 Task: Create new invoice with Date Opened :15-Apr-23, Select Customer: Nothing Bundt Cakes, Terms: Payment Term 1. Make invoice entry for item-1 with Date: 15-Apr-23, Description: Rexall Elastic Wrist Support, Action: Material, Income Account: Income:Sales, Quantity: 2, Unit Price: 15.5, Discount $: 0.6. Make entry for item-2 with Date: 15-Apr-23, Description: Lays Simply Potato Chips Thick Cut Sea Salted (8.5 oz), Action: Material, Income Account: Income:Sales, Quantity: 1, Unit Price: 25.75, Discount $: 1.6. Make entry for item-3 with Date: 15-Apr-23, Description: Sunups Grade A Large White Eggs (12 ct)_x000D_
, Action: Material, Income Account: Income:Sales, Quantity: 1, Unit Price: 26.75, Discount $: 2.1. Write Notes: Looking forward to serving you again.. Post Invoice with Post Date: 15-Apr-23, Post to Accounts: Assets:Accounts Receivable. Pay / Process Payment with Transaction Date: 15-May-23, Amount: 79.2, Transfer Account: Checking Account. Print Invoice, display notes by going to Option, then go to Display Tab and check Invoice Notes.
Action: Mouse pressed left at (164, 28)
Screenshot: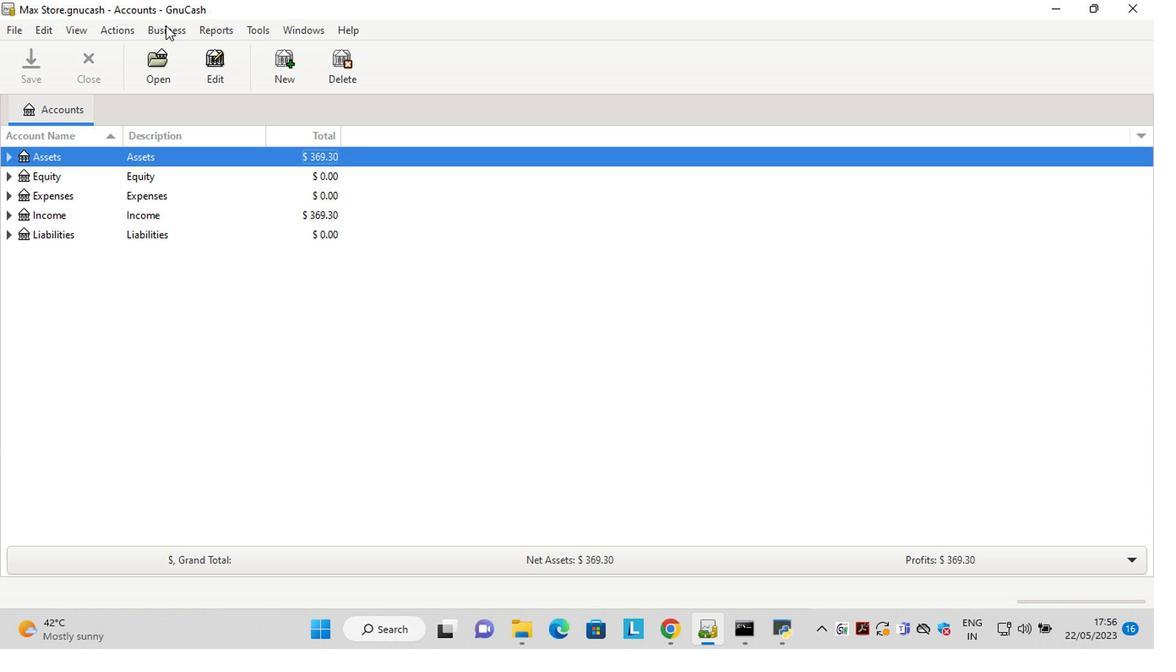 
Action: Mouse moved to (350, 118)
Screenshot: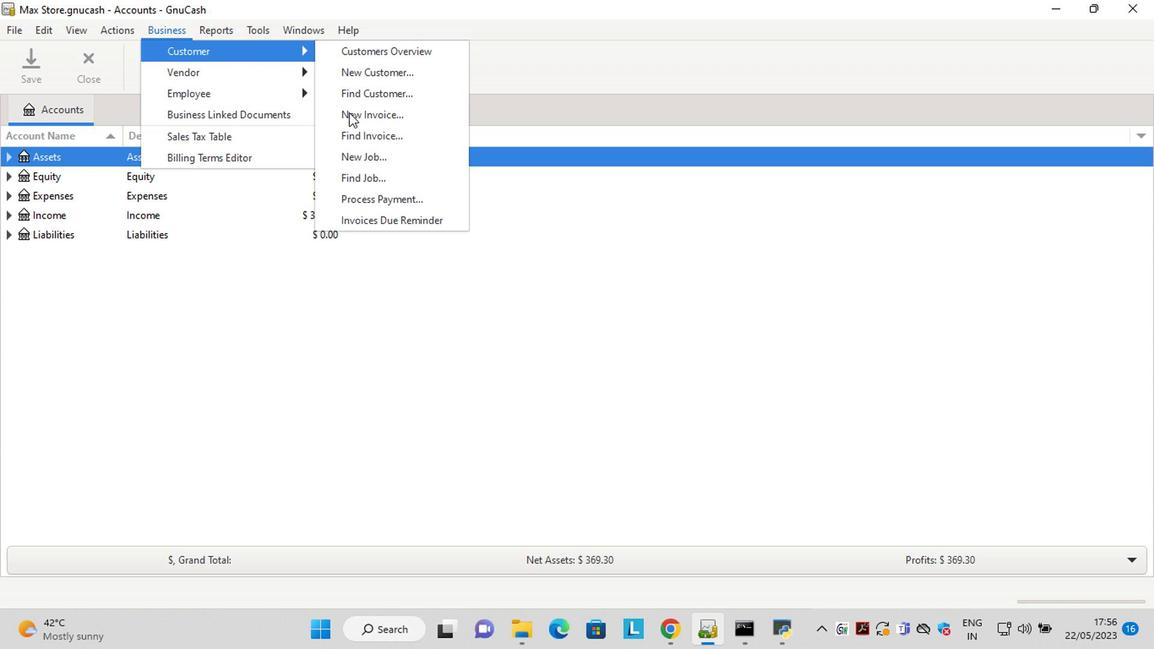 
Action: Mouse pressed left at (350, 118)
Screenshot: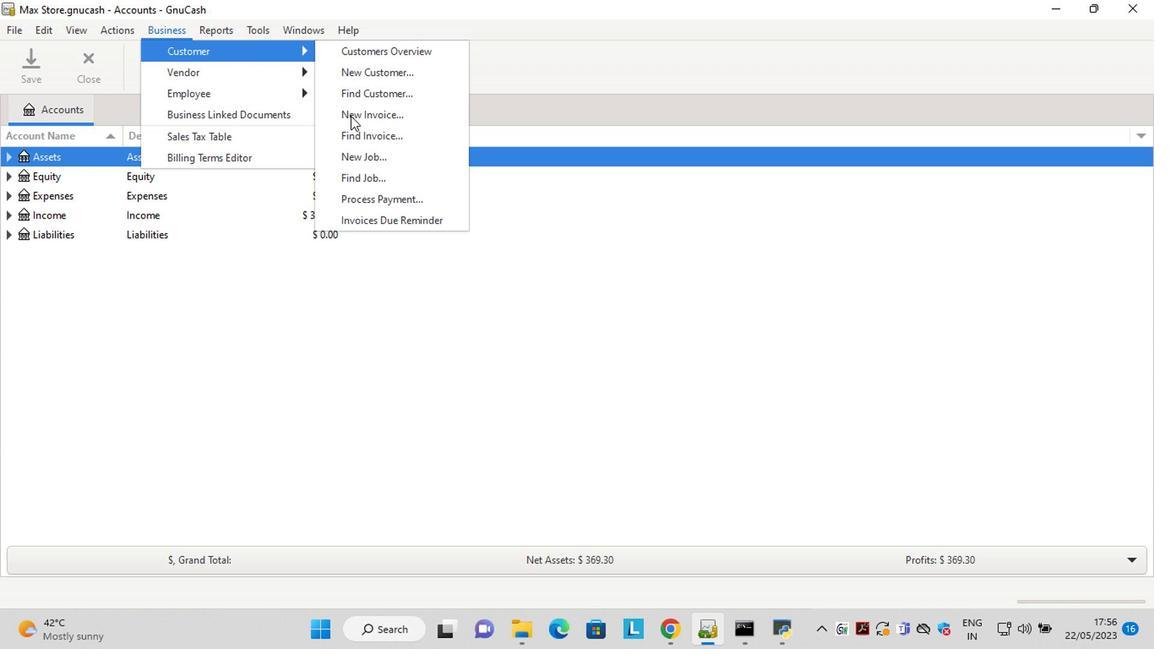 
Action: Mouse moved to (590, 255)
Screenshot: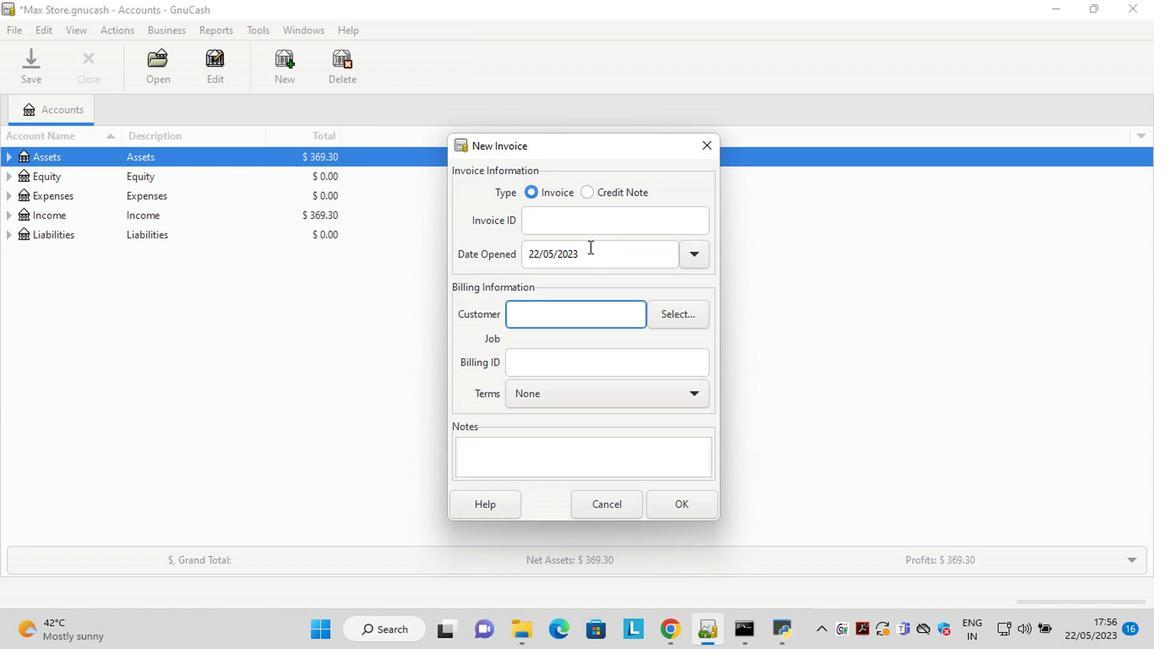 
Action: Mouse pressed left at (590, 255)
Screenshot: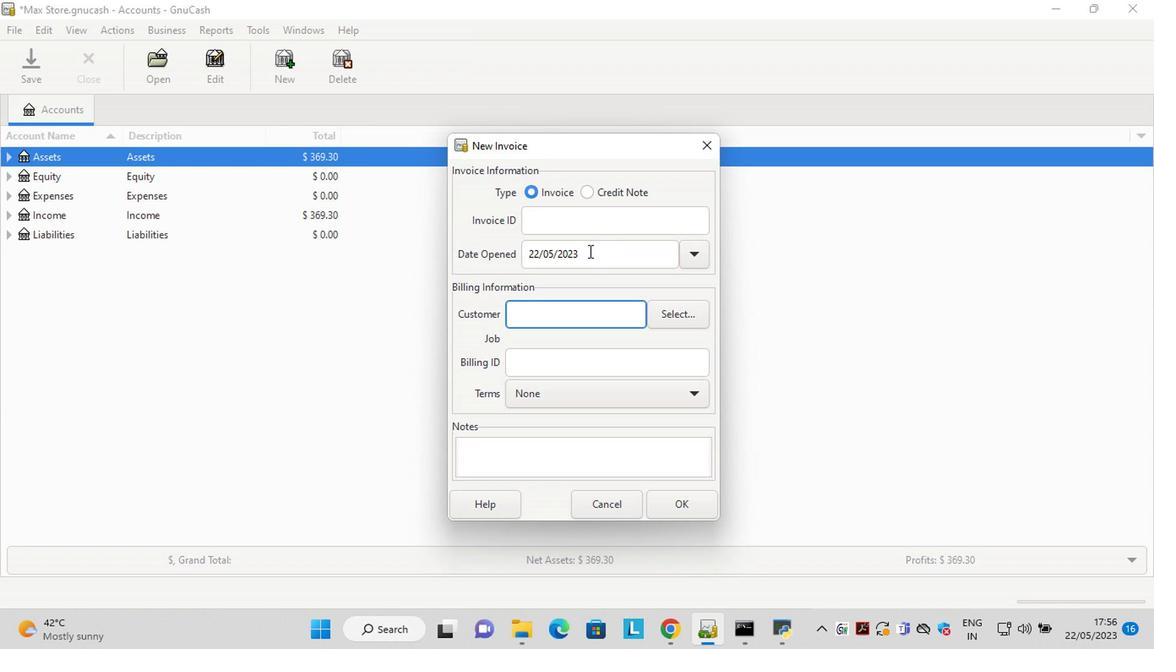 
Action: Key pressed <Key.left><Key.left><Key.left><Key.left><Key.left><Key.left><Key.left><Key.left><Key.left><Key.left><Key.left><Key.left><Key.left><Key.delete><Key.delete>15<Key.right><Key.right><Key.delete>4
Screenshot: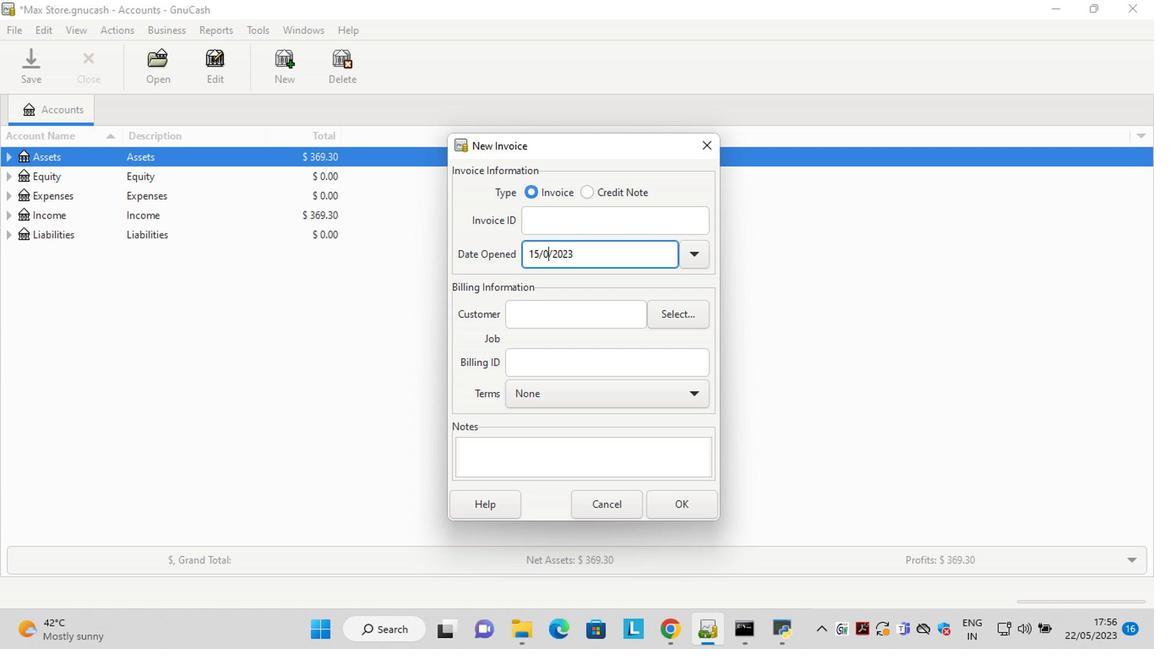 
Action: Mouse moved to (662, 306)
Screenshot: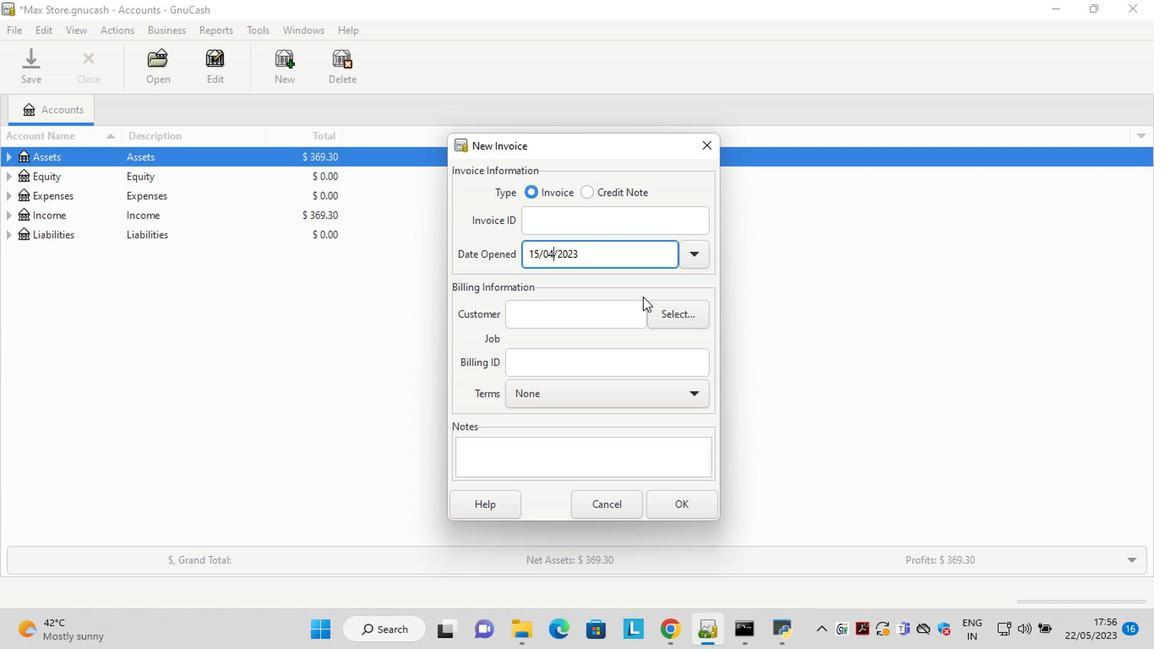 
Action: Mouse pressed left at (662, 306)
Screenshot: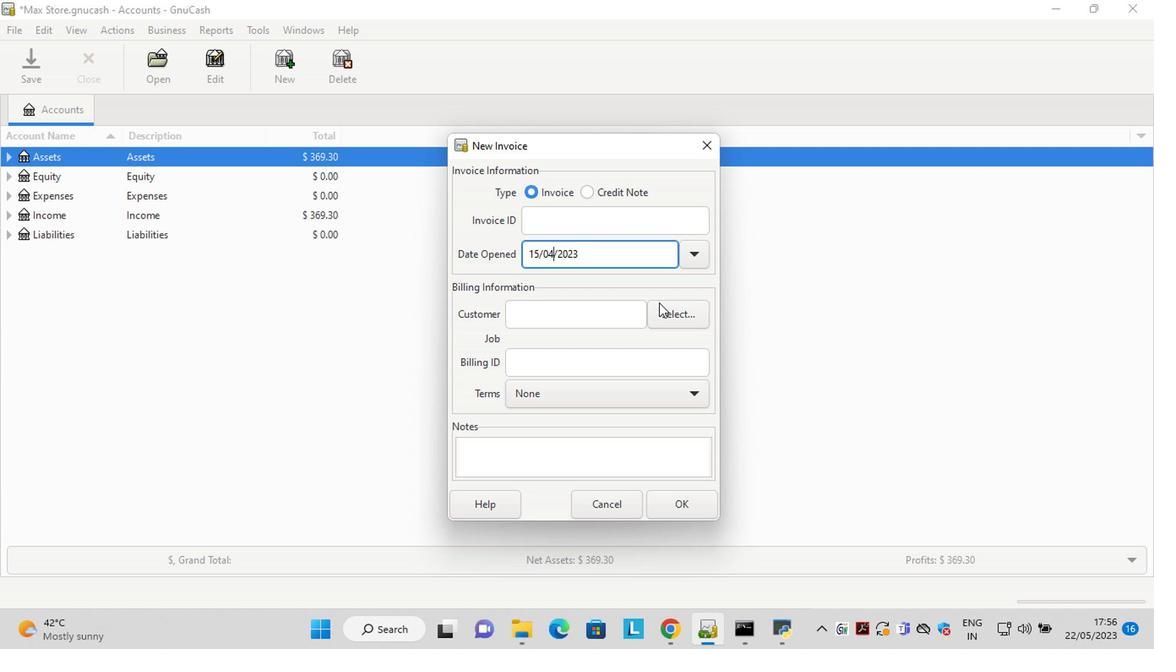 
Action: Mouse moved to (609, 296)
Screenshot: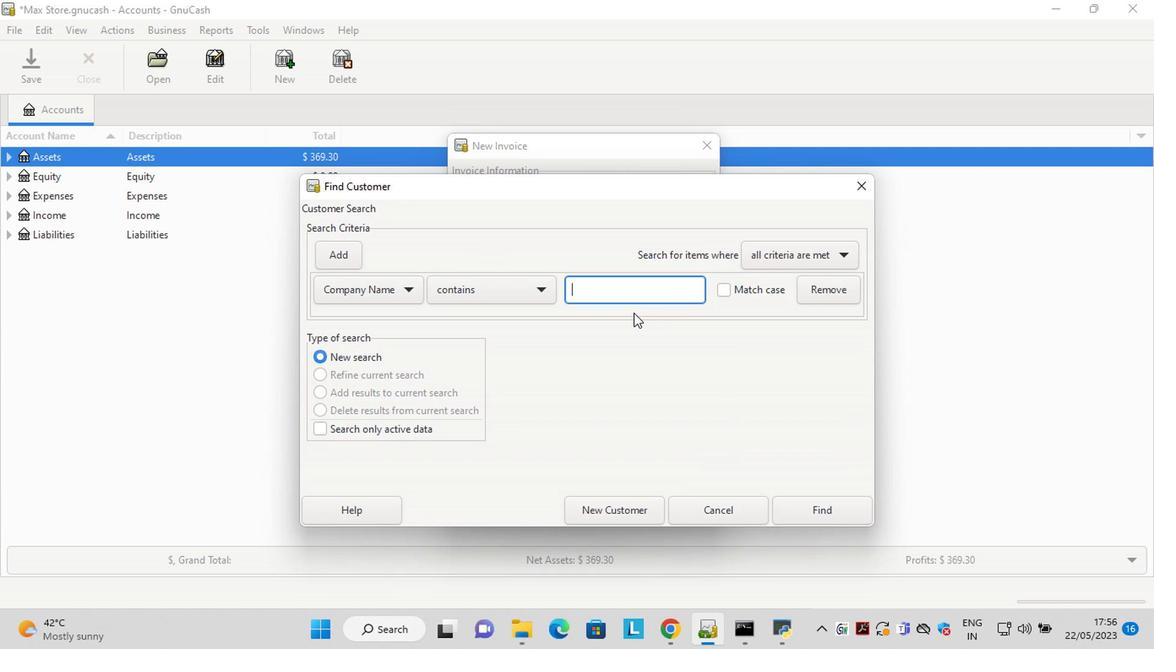 
Action: Mouse pressed left at (609, 296)
Screenshot: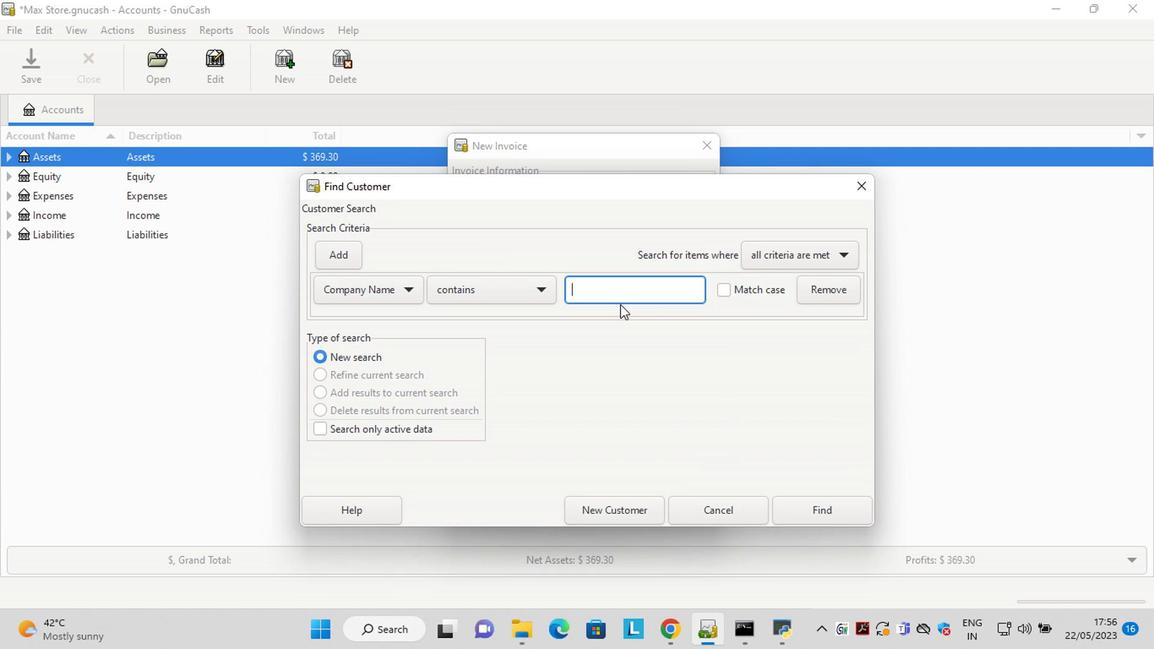 
Action: Key pressed <Key.shift>Nothing
Screenshot: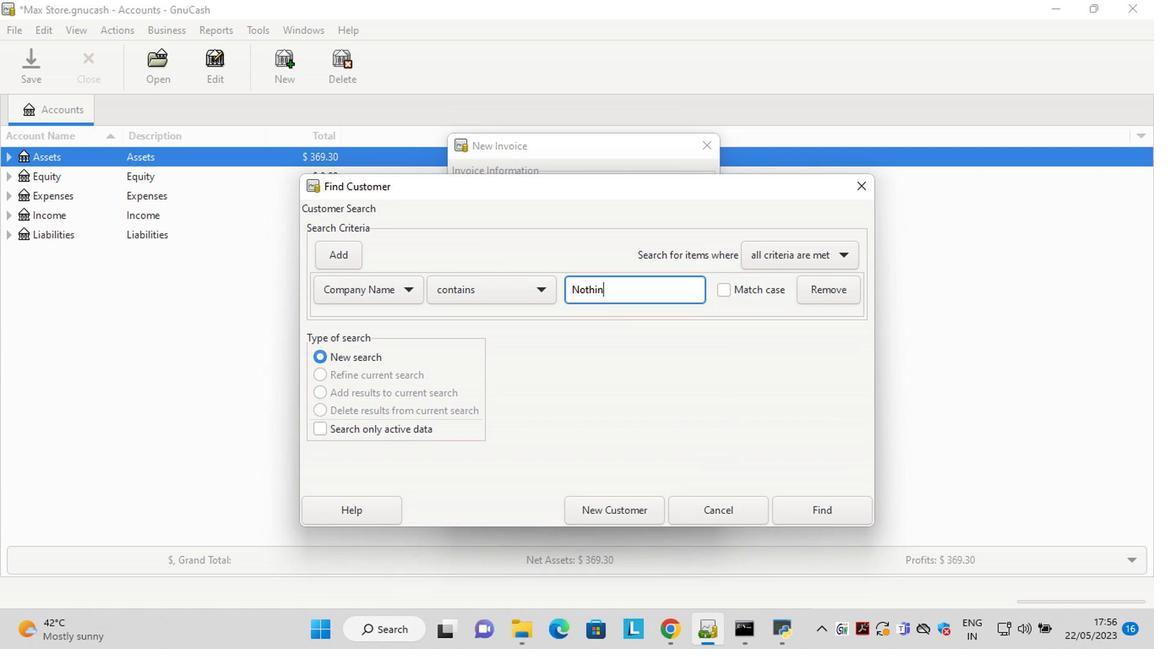 
Action: Mouse moved to (828, 514)
Screenshot: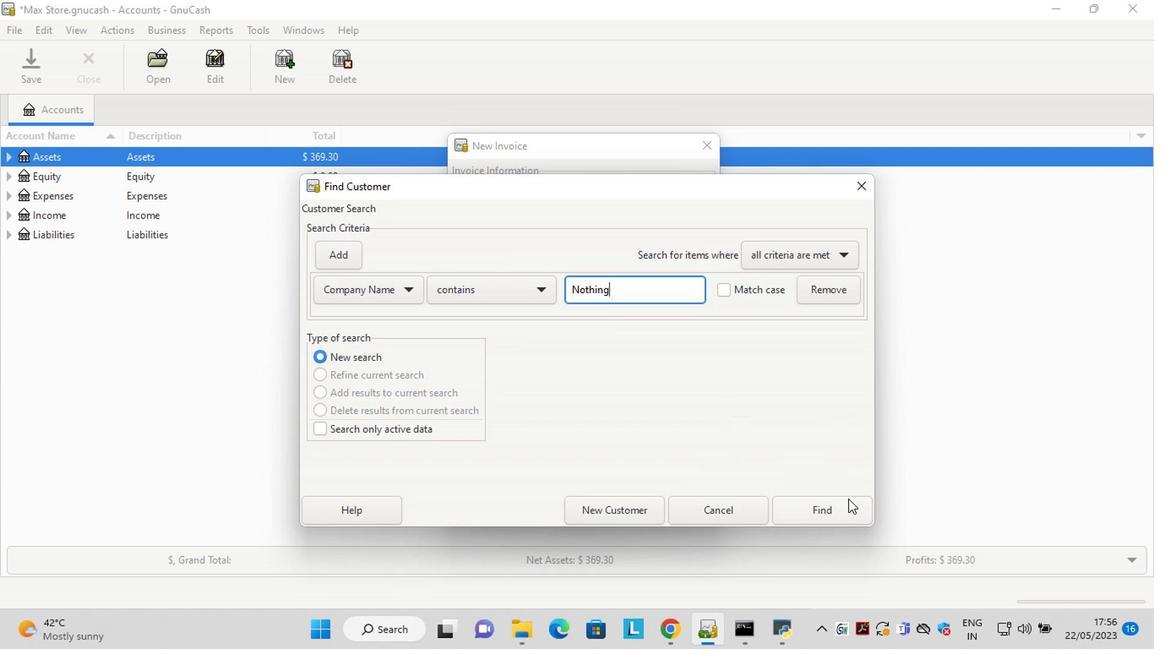 
Action: Mouse pressed left at (828, 514)
Screenshot: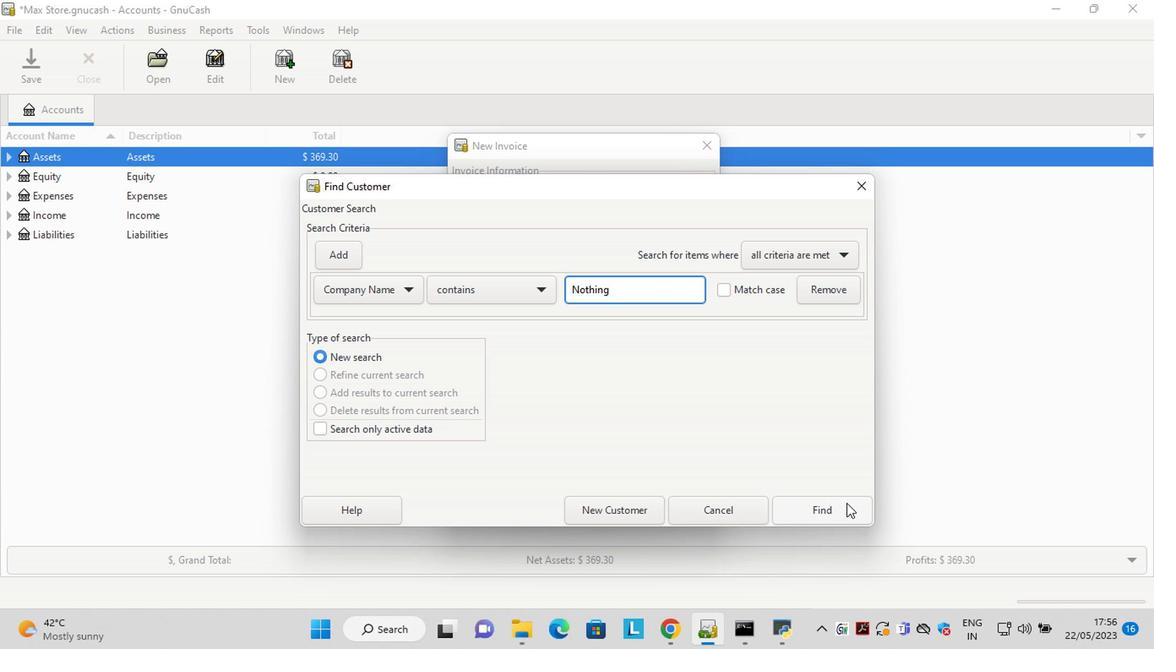 
Action: Mouse moved to (584, 340)
Screenshot: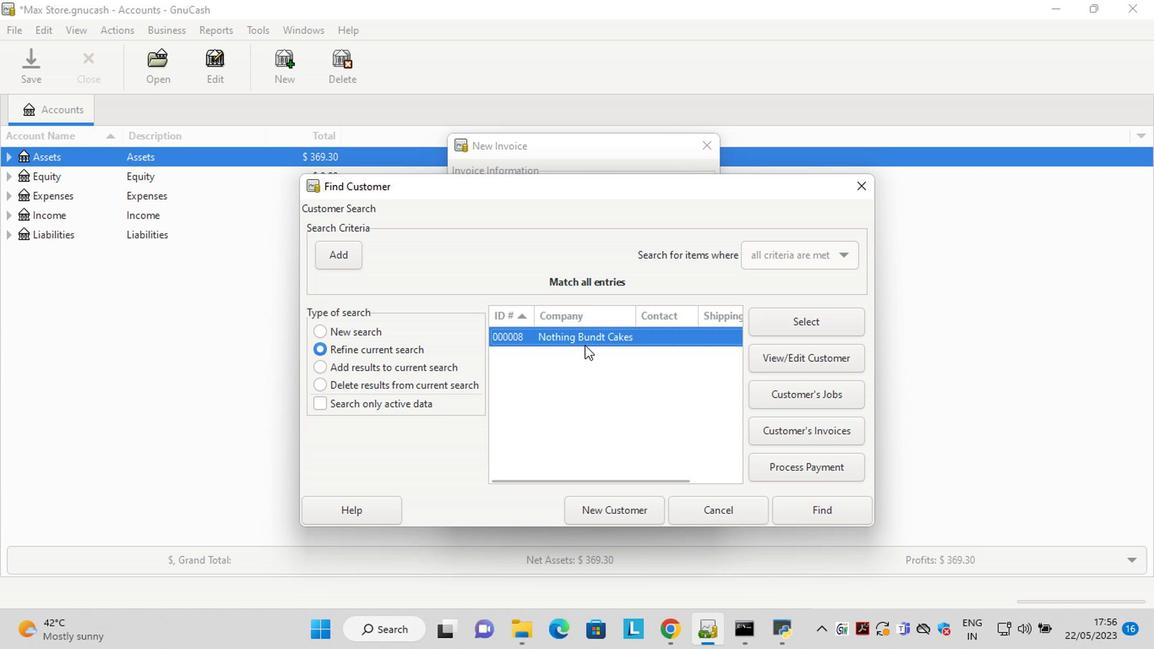 
Action: Mouse pressed left at (584, 340)
Screenshot: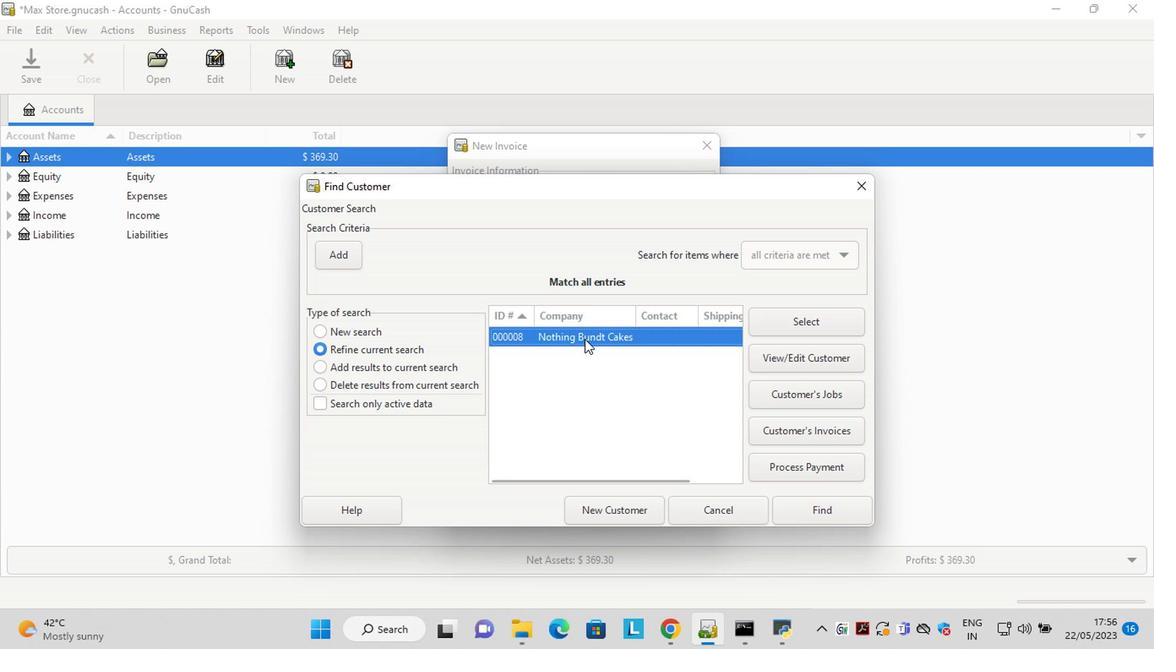 
Action: Mouse pressed left at (584, 340)
Screenshot: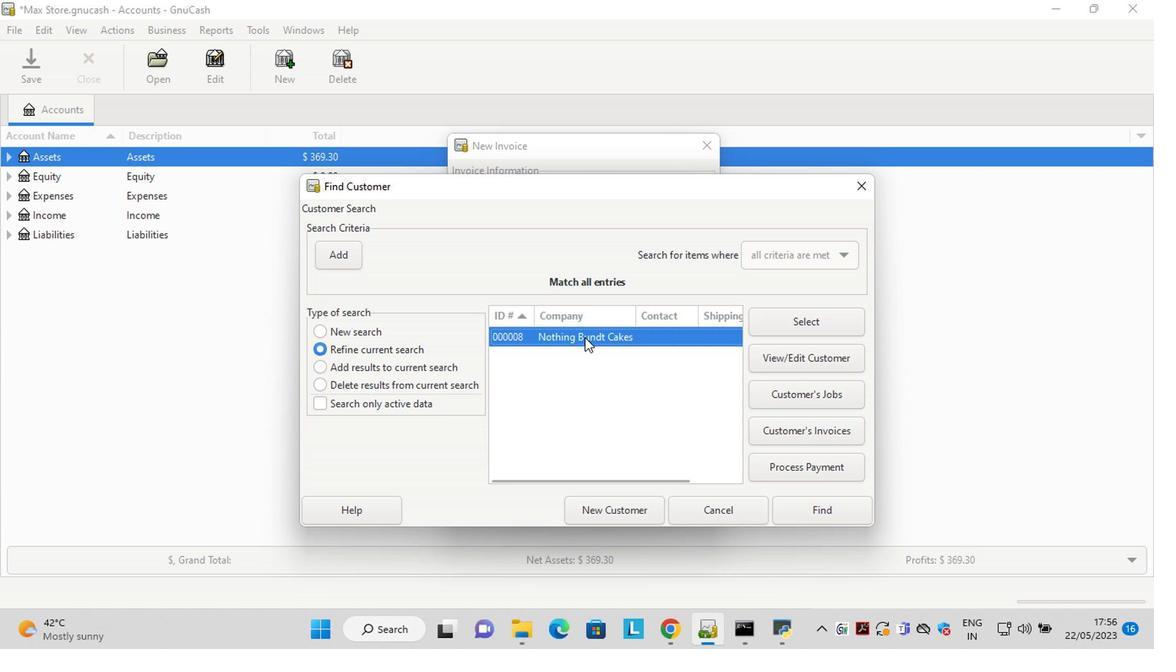 
Action: Mouse moved to (615, 404)
Screenshot: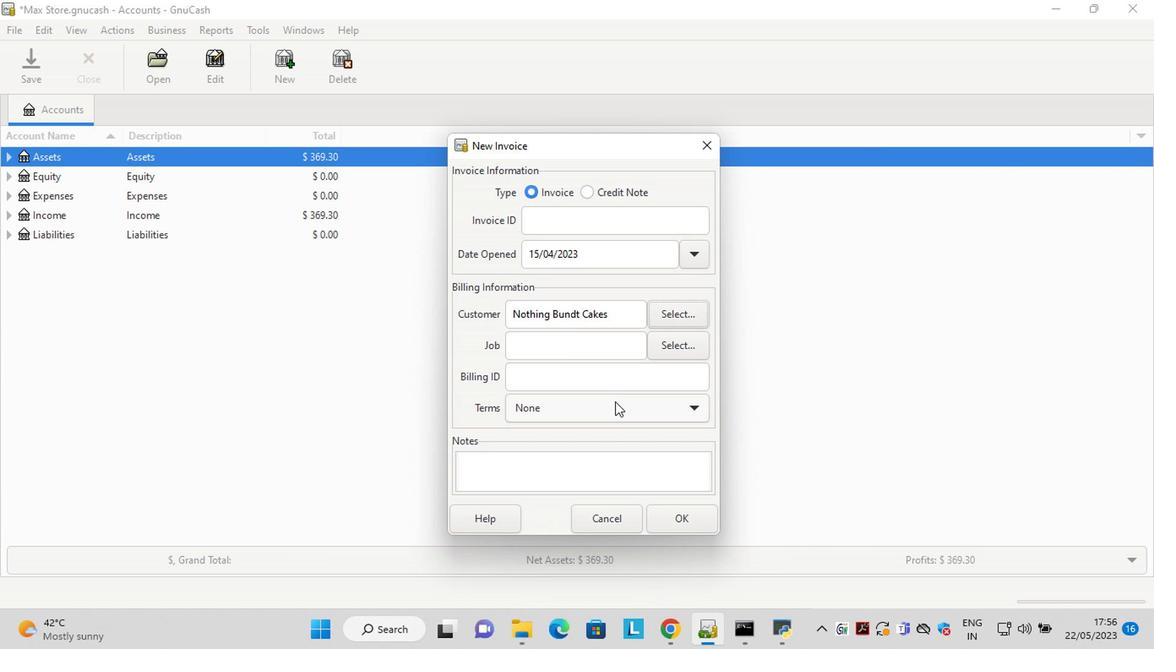 
Action: Mouse pressed left at (615, 404)
Screenshot: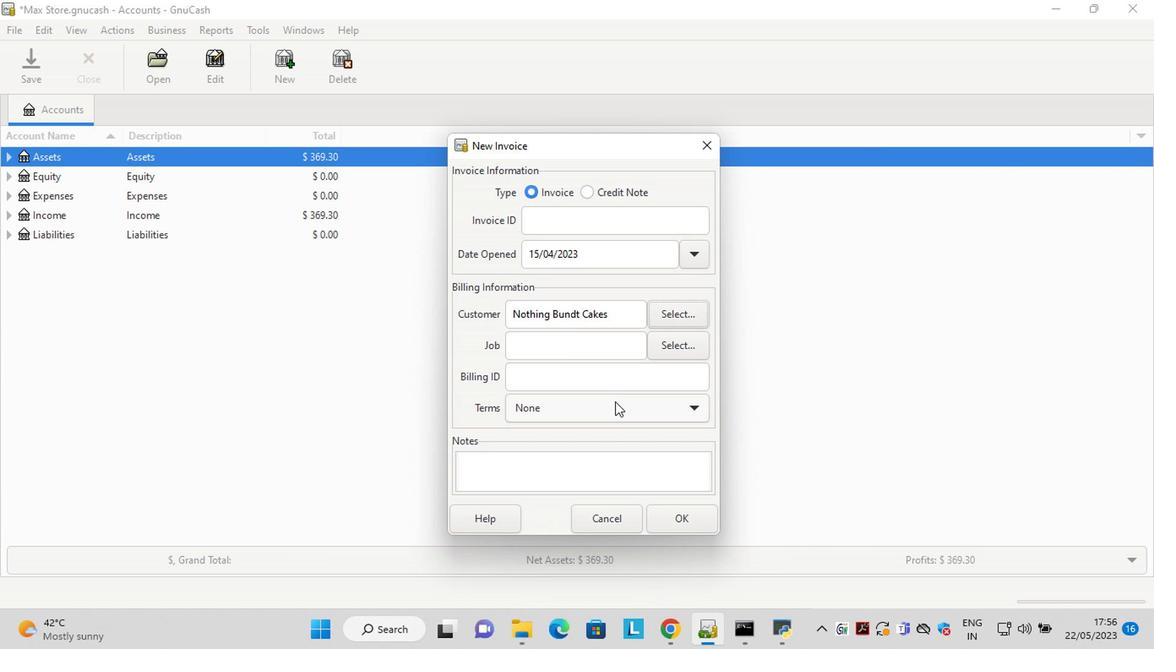 
Action: Mouse moved to (570, 436)
Screenshot: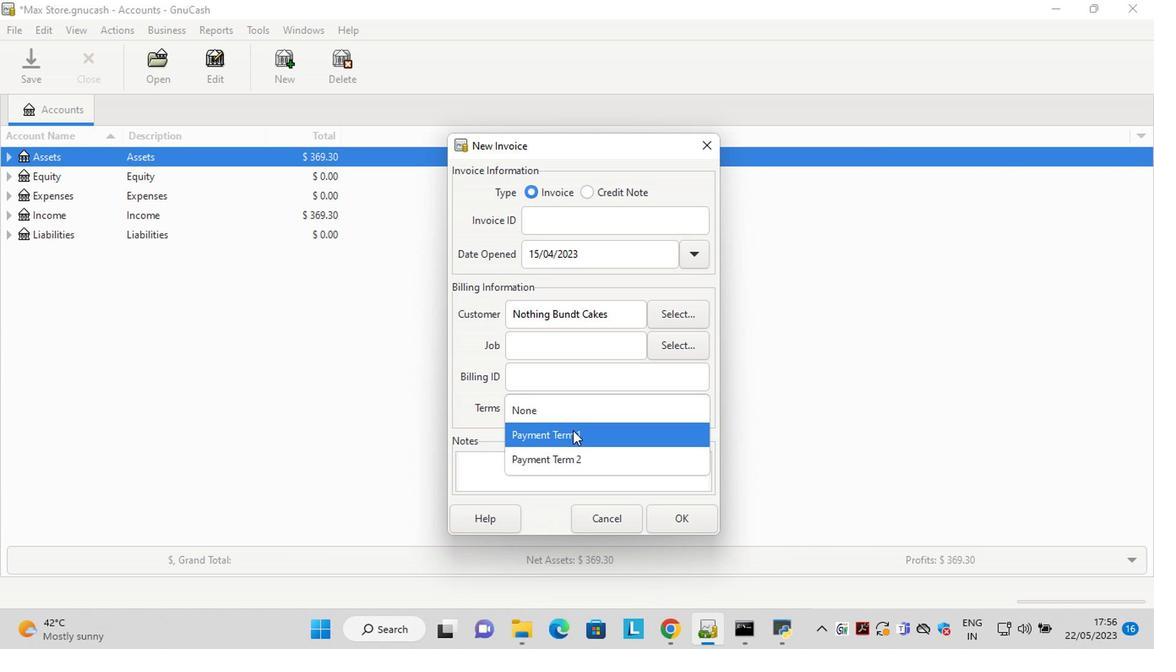 
Action: Mouse pressed left at (570, 436)
Screenshot: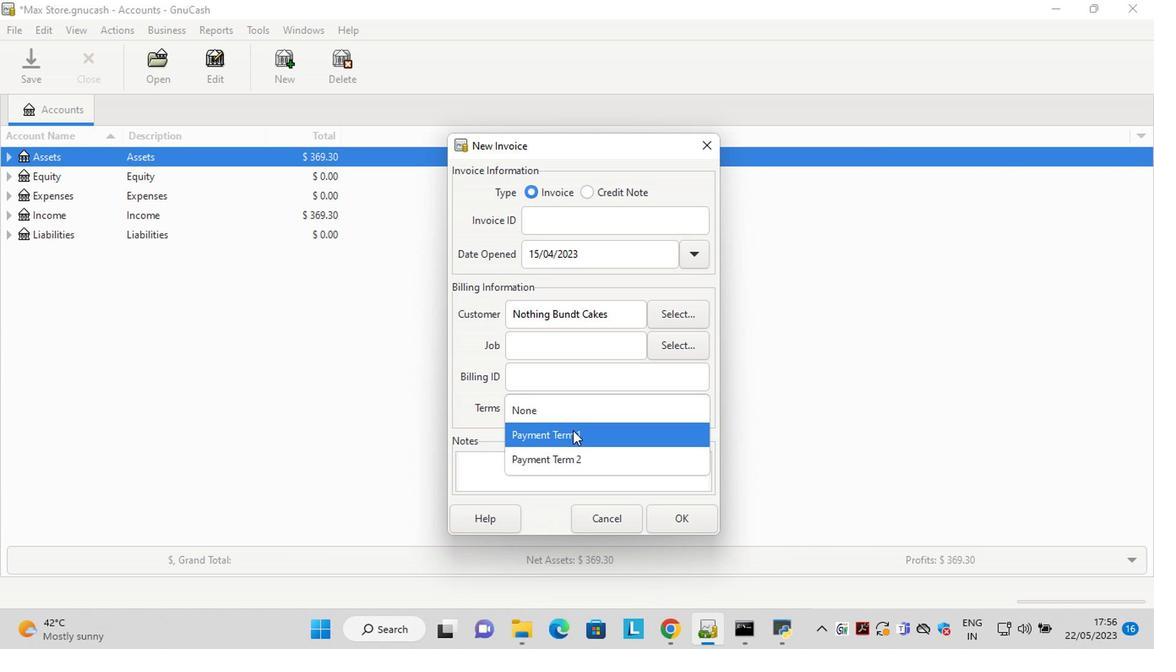 
Action: Mouse moved to (691, 523)
Screenshot: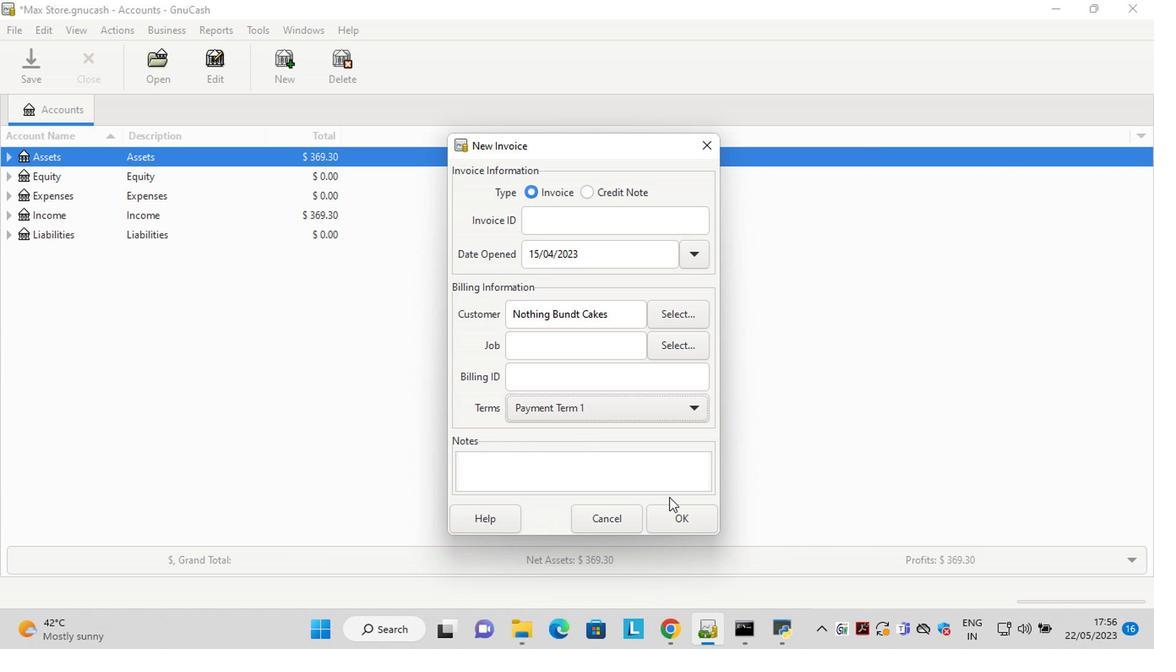 
Action: Mouse pressed left at (691, 523)
Screenshot: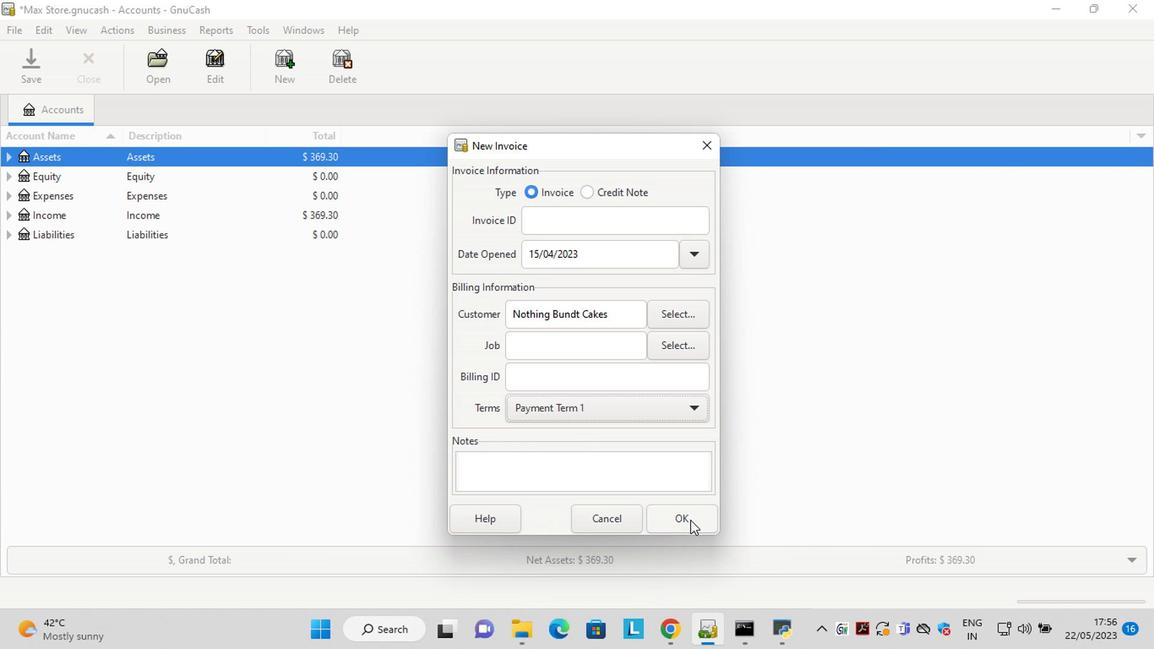 
Action: Mouse moved to (197, 357)
Screenshot: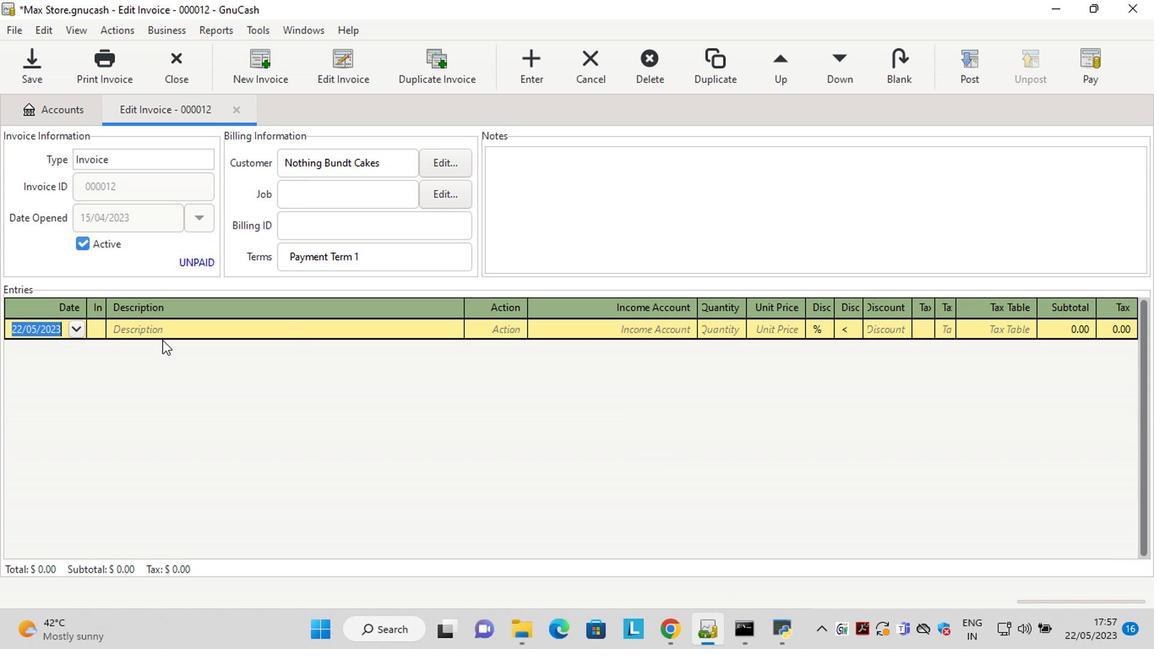 
Action: Key pressed <Key.left><Key.left><Key.left><Key.left><Key.left><Key.delete><Key.delete>15<Key.tab><Key.shift>Rexall<Key.space><Key.shift>Elastic<Key.space><Key.shift>Wrist<Key.space><Key.shift>Support<Key.tab>ma<Key.tab>sale<Key.tab>1<Key.backspace>2<Key.tab>15.50
Screenshot: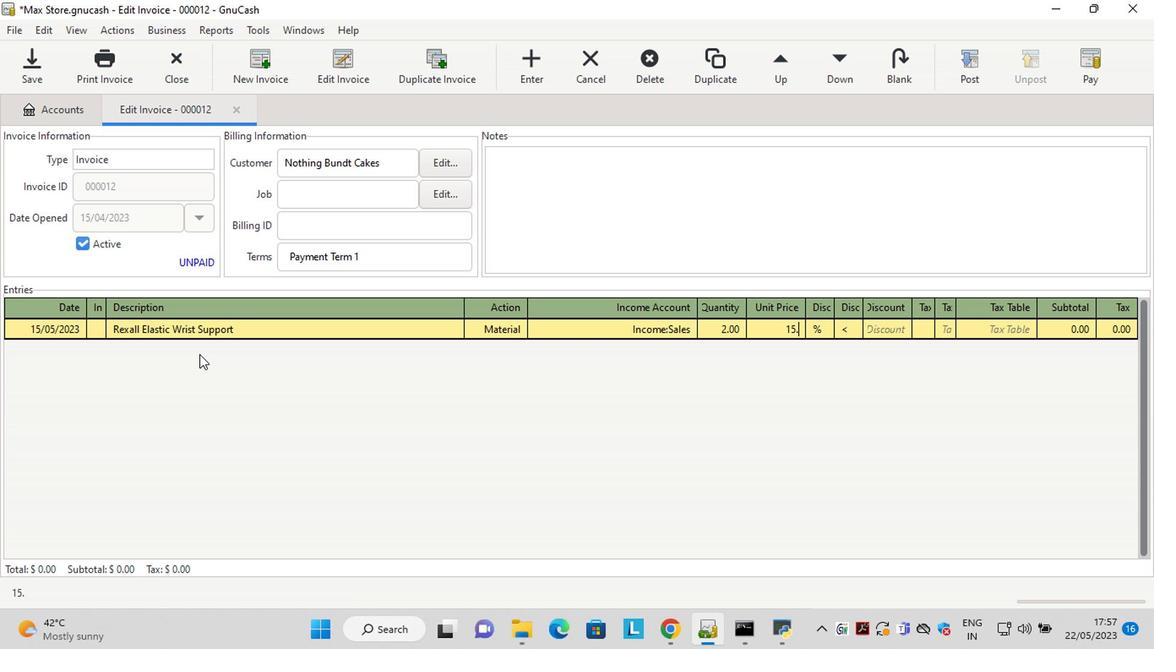 
Action: Mouse moved to (813, 332)
Screenshot: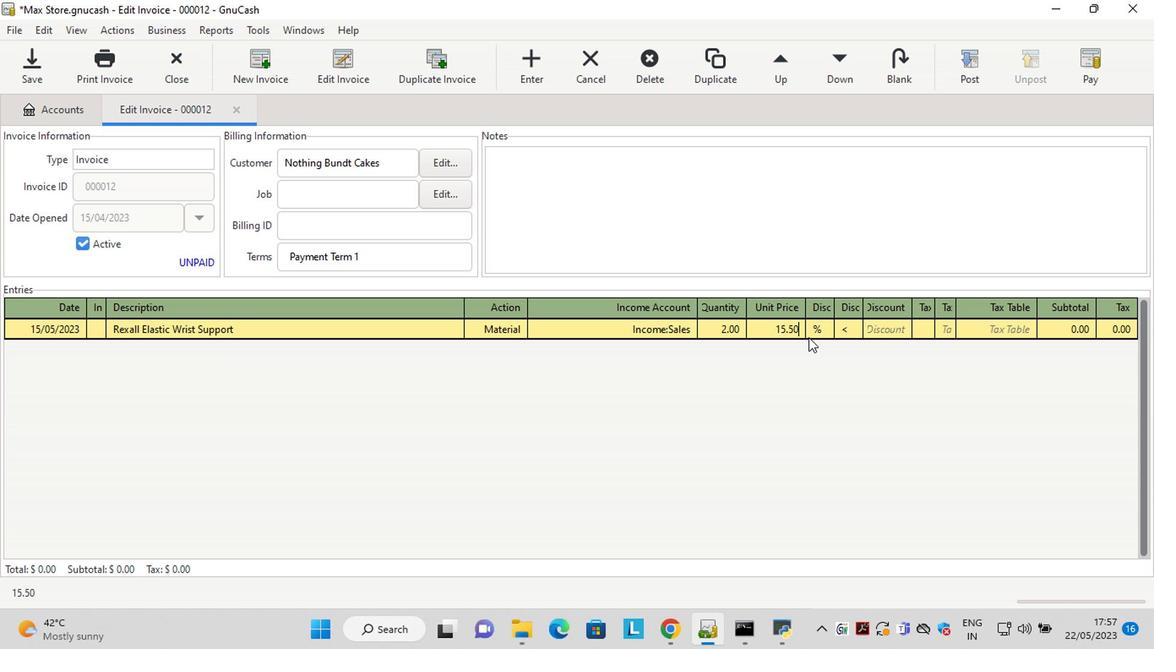 
Action: Mouse pressed left at (813, 332)
Screenshot: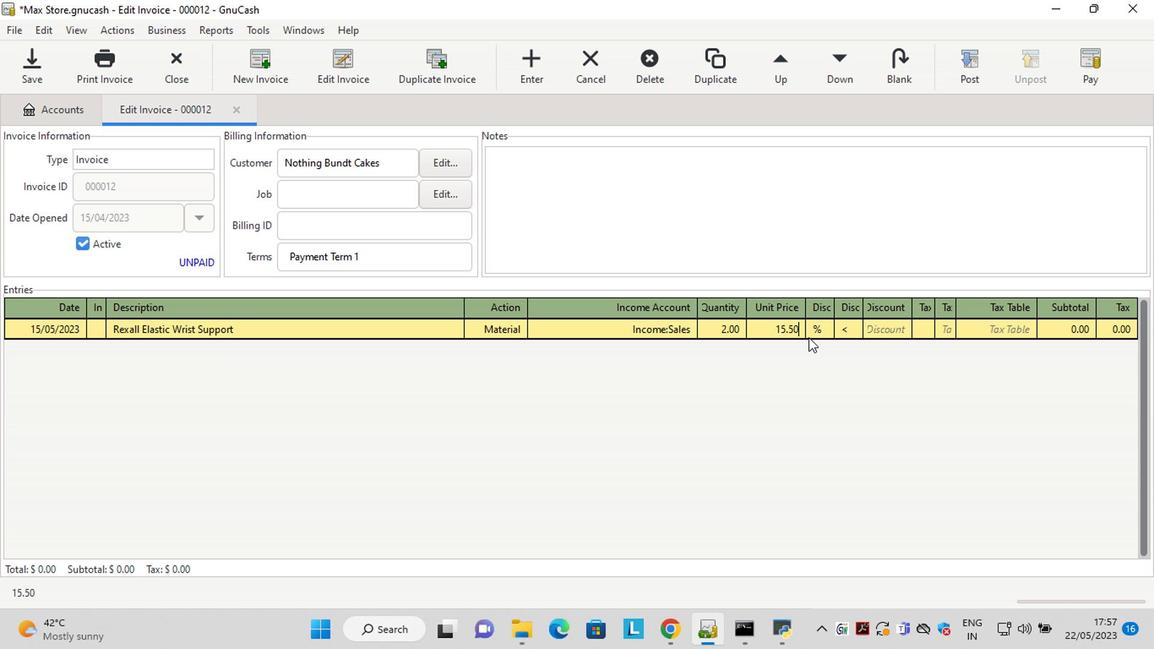 
Action: Mouse moved to (846, 330)
Screenshot: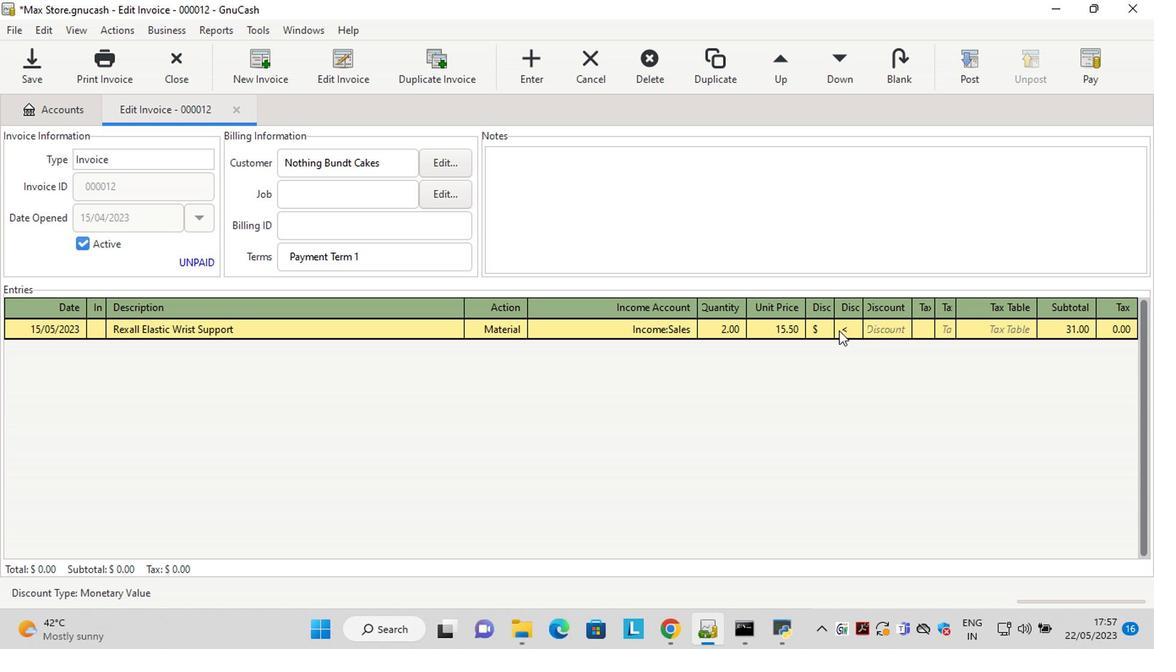 
Action: Mouse pressed left at (846, 330)
Screenshot: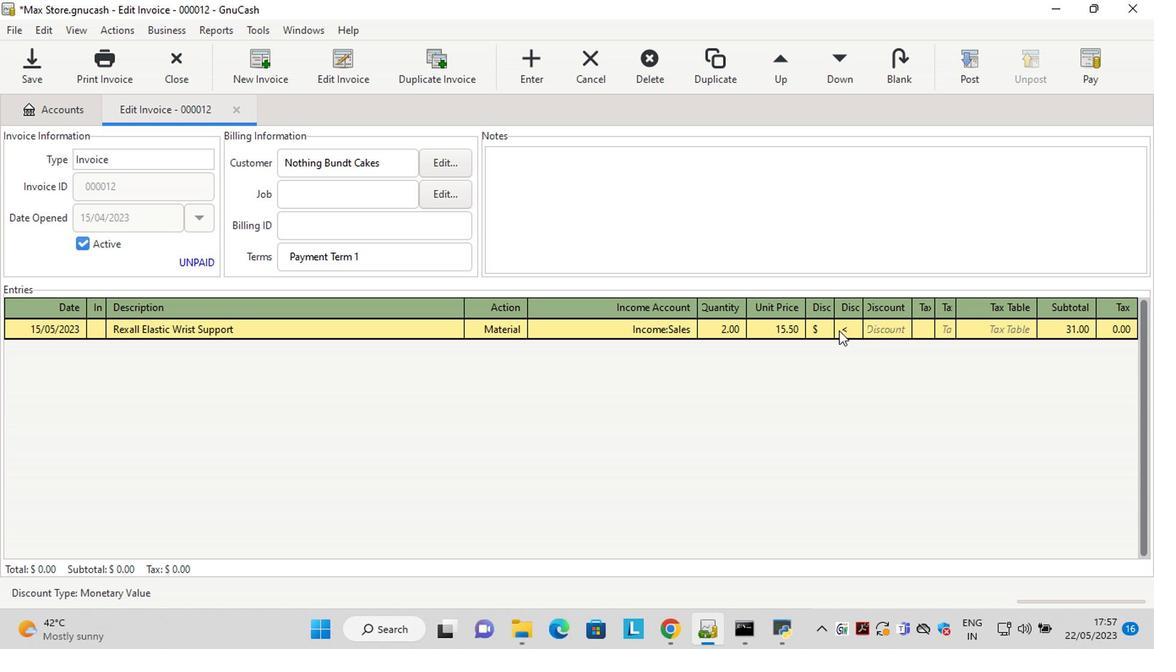 
Action: Mouse moved to (899, 331)
Screenshot: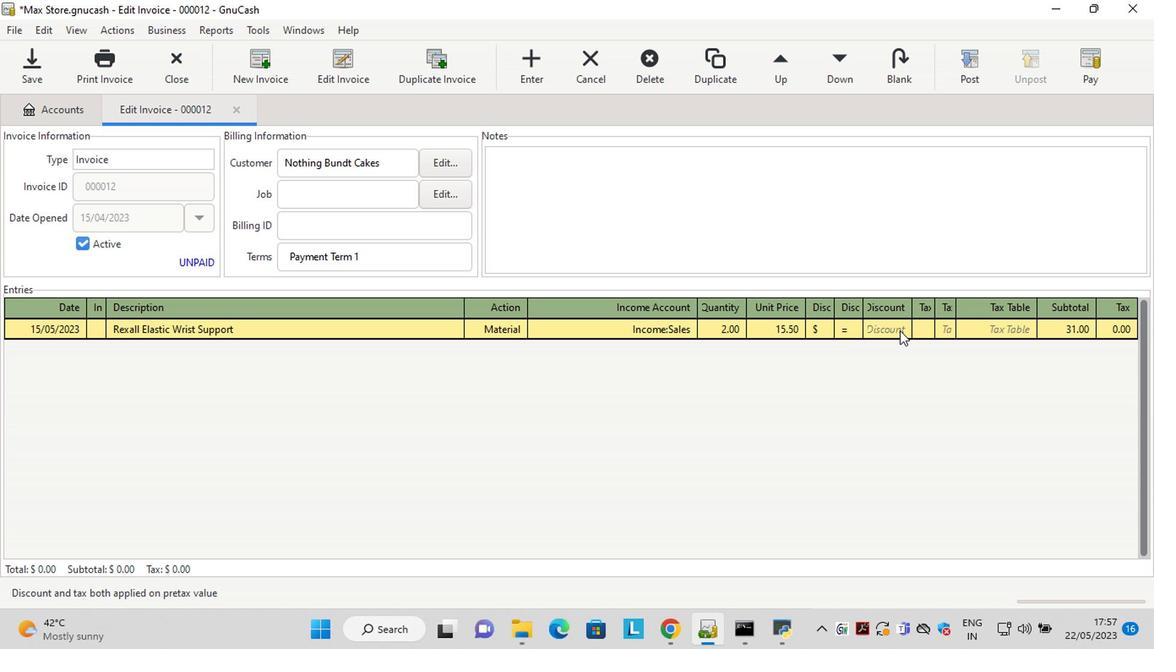 
Action: Mouse pressed left at (899, 331)
Screenshot: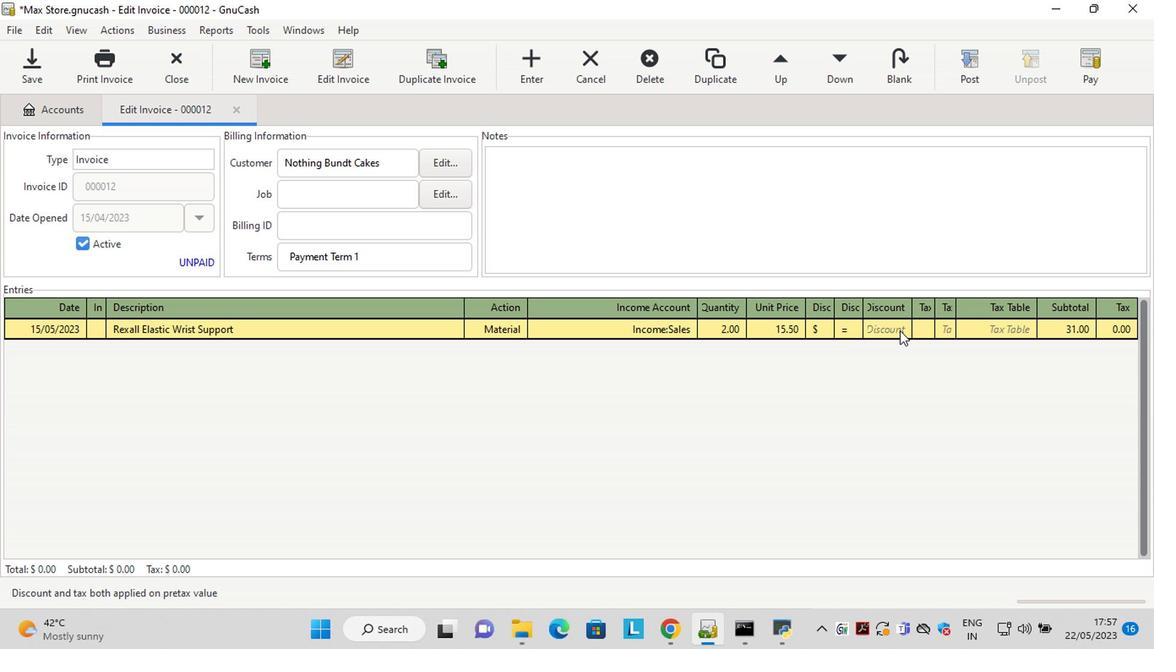
Action: Key pressed .6<Key.tab><Key.tab>
Screenshot: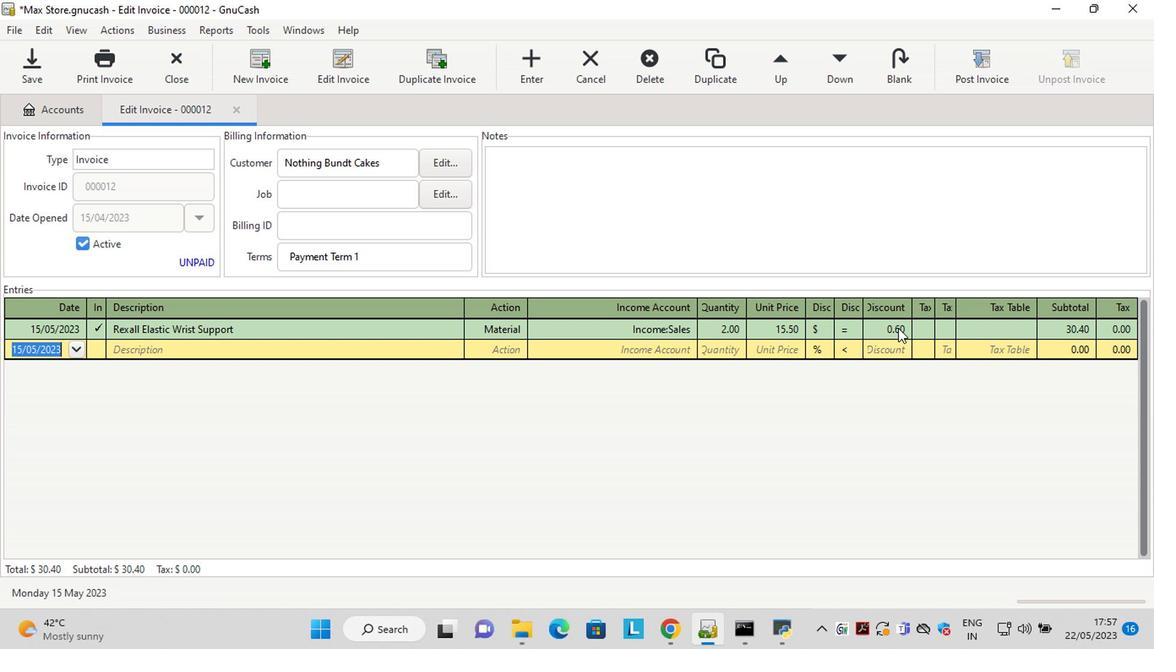 
Action: Mouse moved to (55, 330)
Screenshot: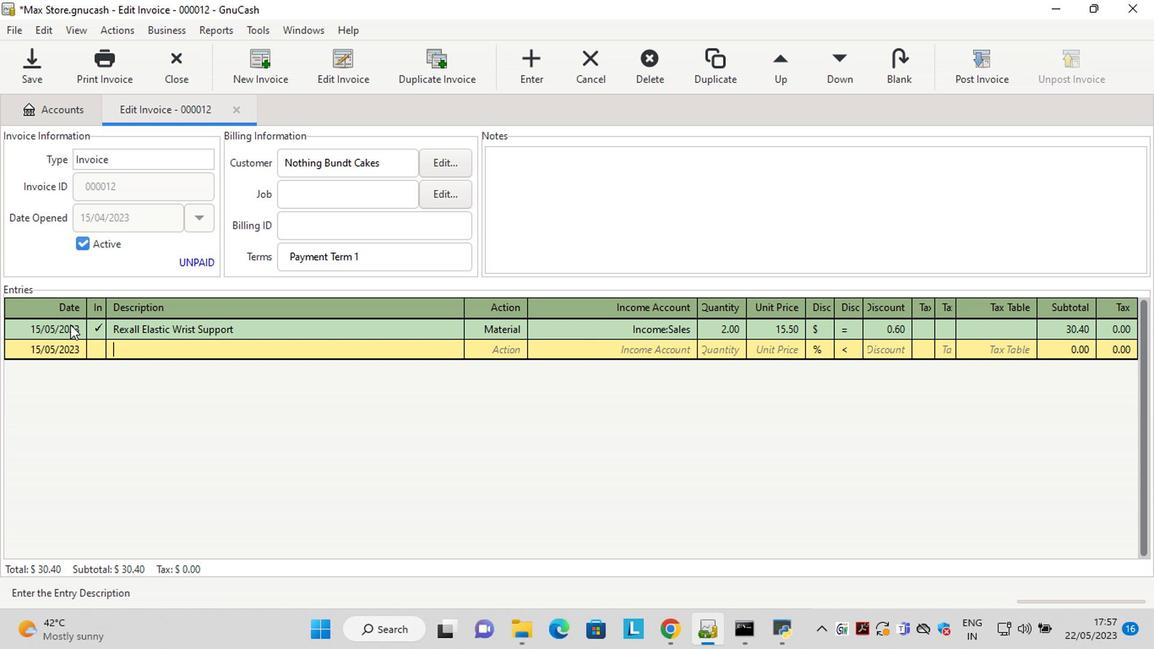 
Action: Mouse pressed left at (55, 330)
Screenshot: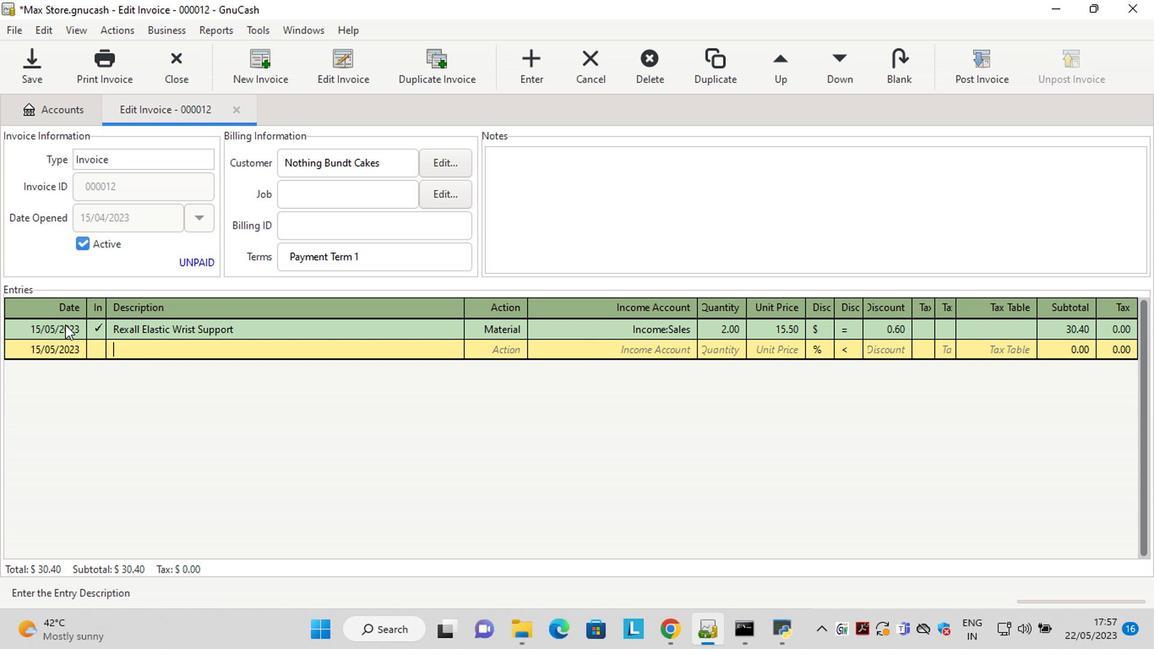
Action: Mouse moved to (206, 344)
Screenshot: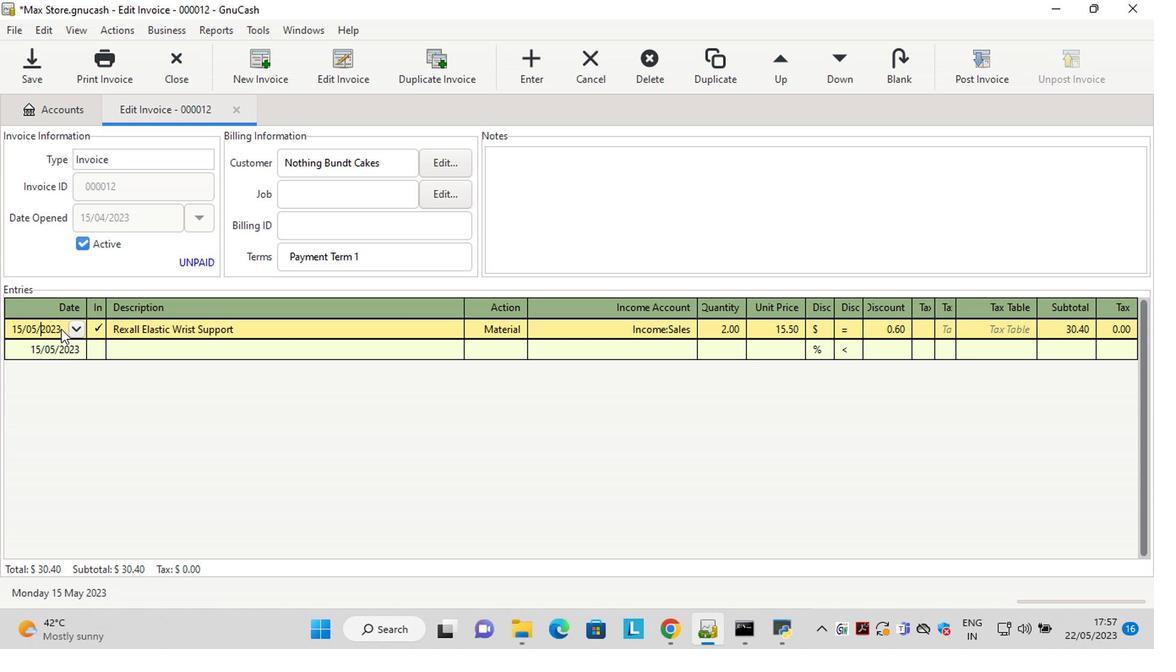 
Action: Key pressed <Key.left><Key.left><Key.left><Key.right><Key.delete>4<Key.tab><Key.tab><Key.tab><Key.tab><Key.tab><Key.tab><Key.tab><Key.right><Key.left><Key.left><Key.left><Key.left><Key.left><Key.left><Key.delete>4<Key.tab><Key.shift>Lays<Key.space><Key.shift>Simply<Key.space><Key.shift>Potato<Key.space><Key.shift>Chips
Screenshot: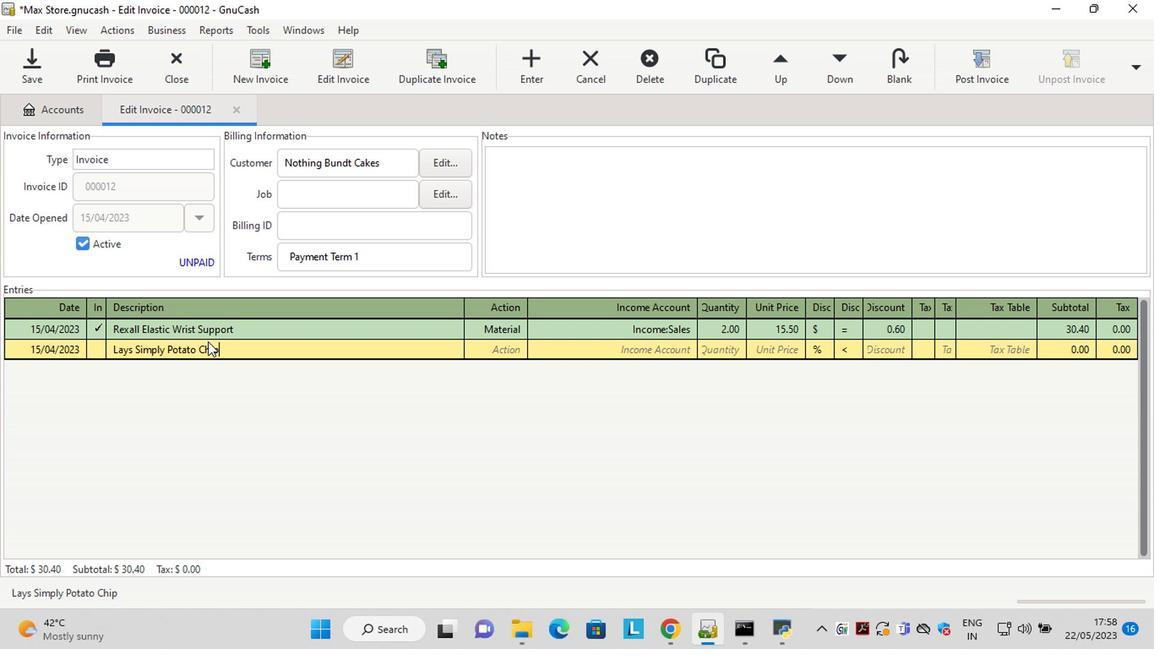 
Action: Mouse moved to (555, 491)
Screenshot: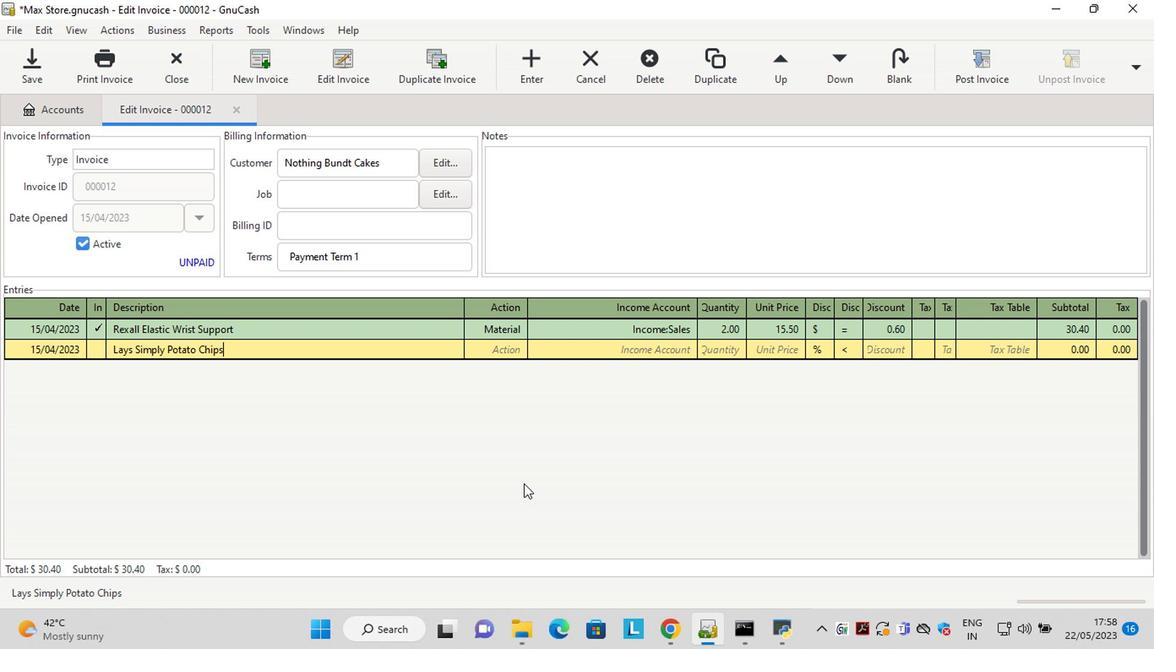 
Action: Key pressed <Key.shift>Thick<Key.space><Key.shift>Cut<Key.space><Key.shift>Sea<Key.space><Key.shift>Salted<Key.space><Key.shift_r>(8.5<Key.space>oz<Key.shift_r>)<Key.tab>ma<Key.tab>sale<Key.tab>1<Key.tab>25.75<Key.tab>
Screenshot: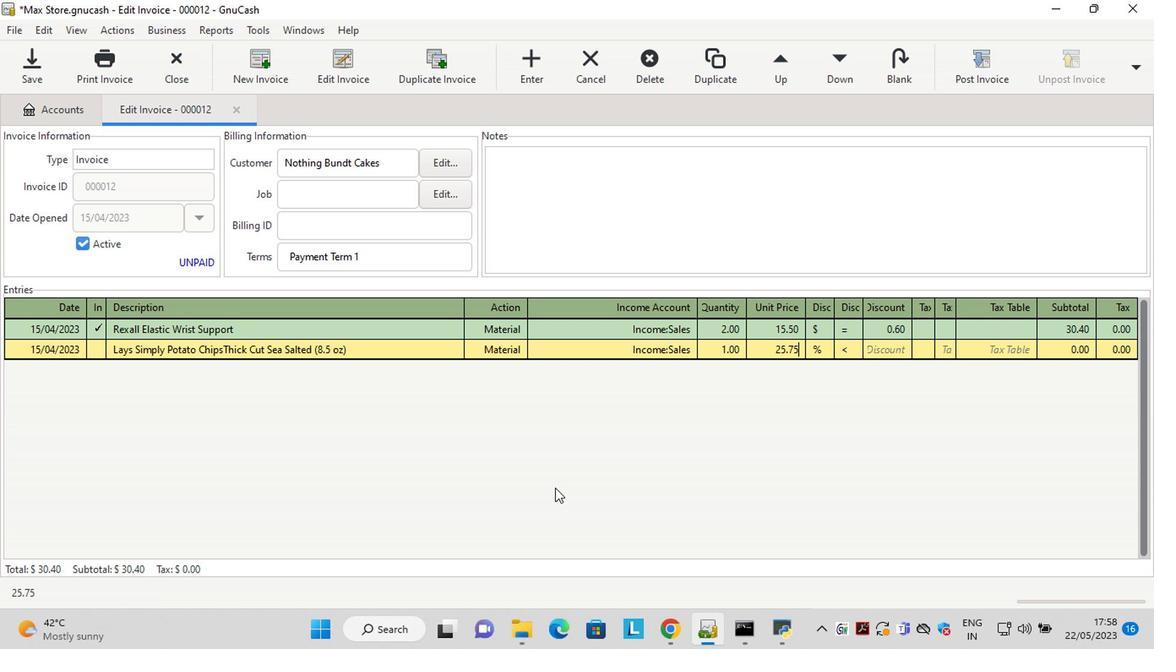 
Action: Mouse moved to (815, 353)
Screenshot: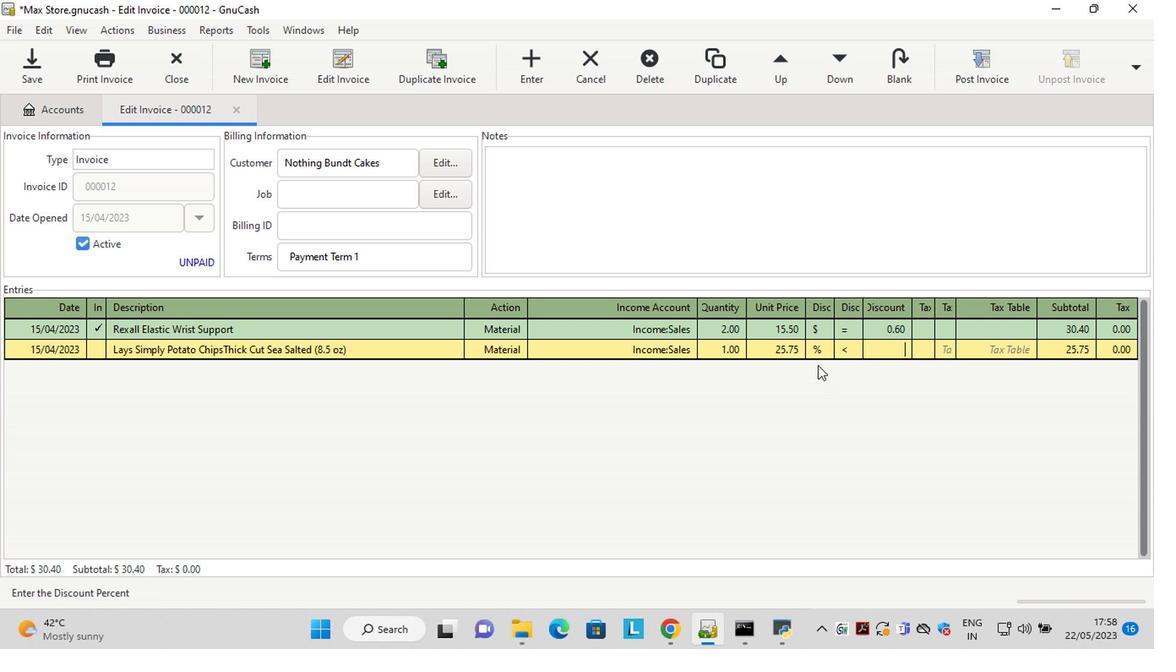 
Action: Mouse pressed left at (815, 353)
Screenshot: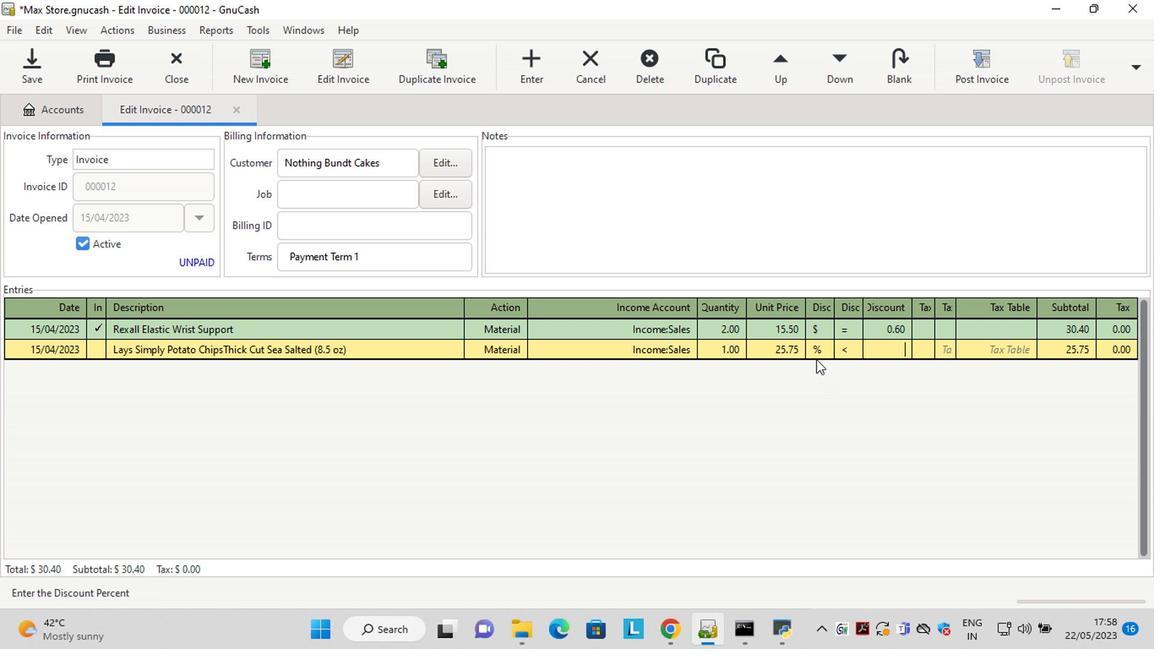 
Action: Mouse moved to (846, 348)
Screenshot: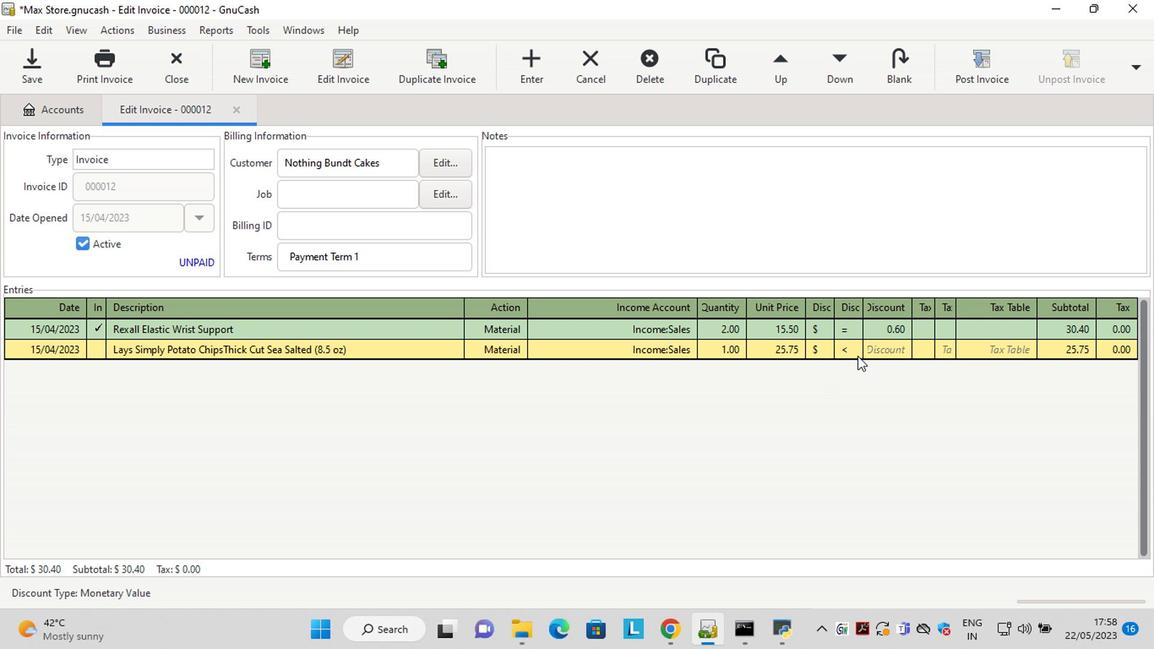 
Action: Mouse pressed left at (846, 348)
Screenshot: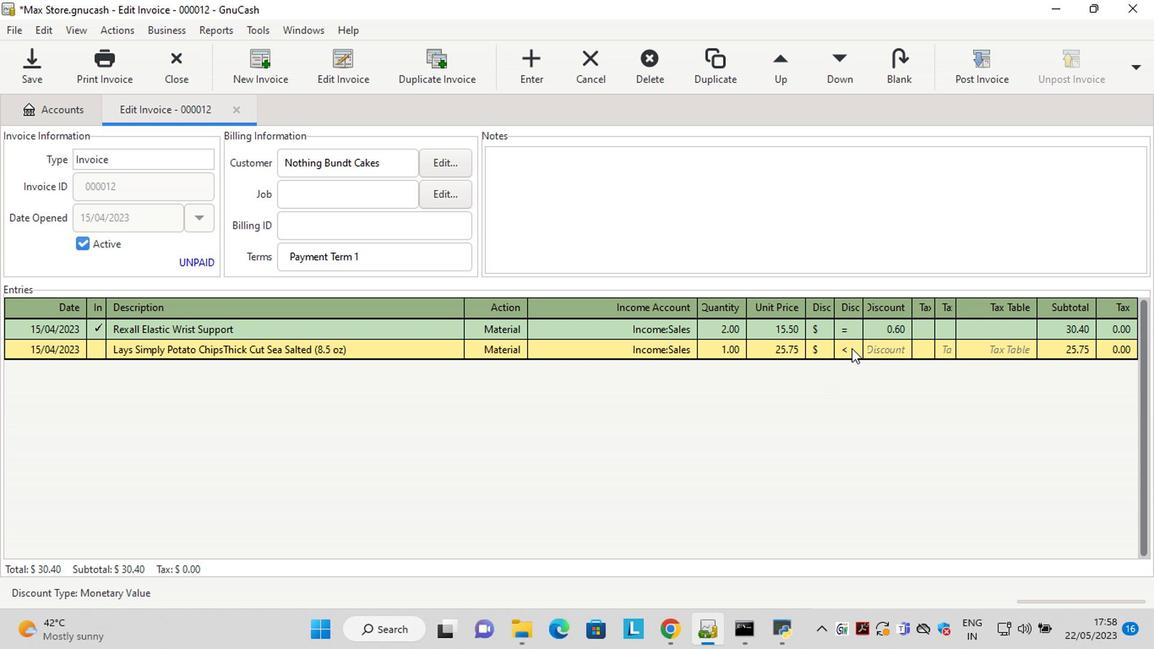 
Action: Mouse moved to (883, 351)
Screenshot: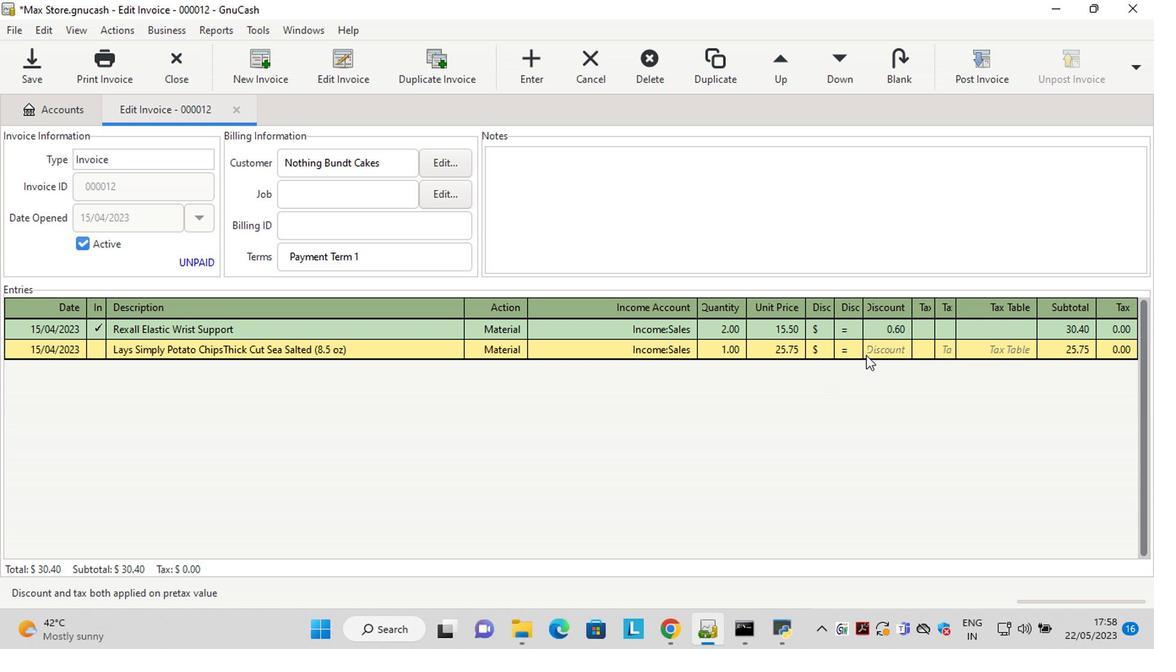 
Action: Mouse pressed left at (883, 351)
Screenshot: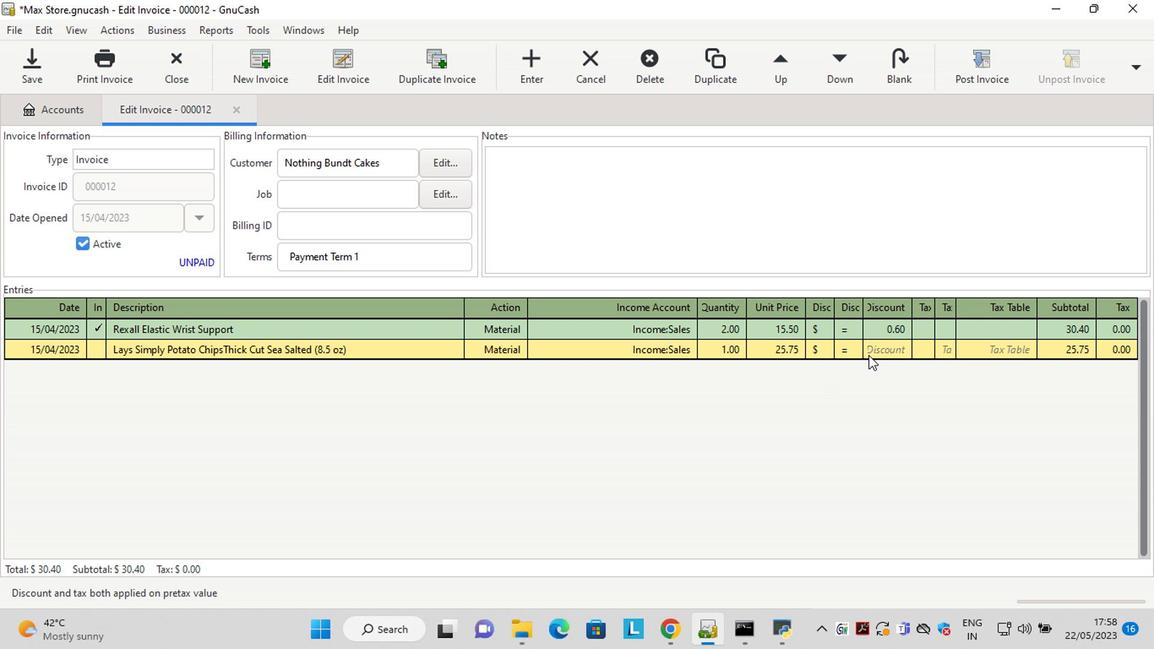 
Action: Mouse moved to (927, 454)
Screenshot: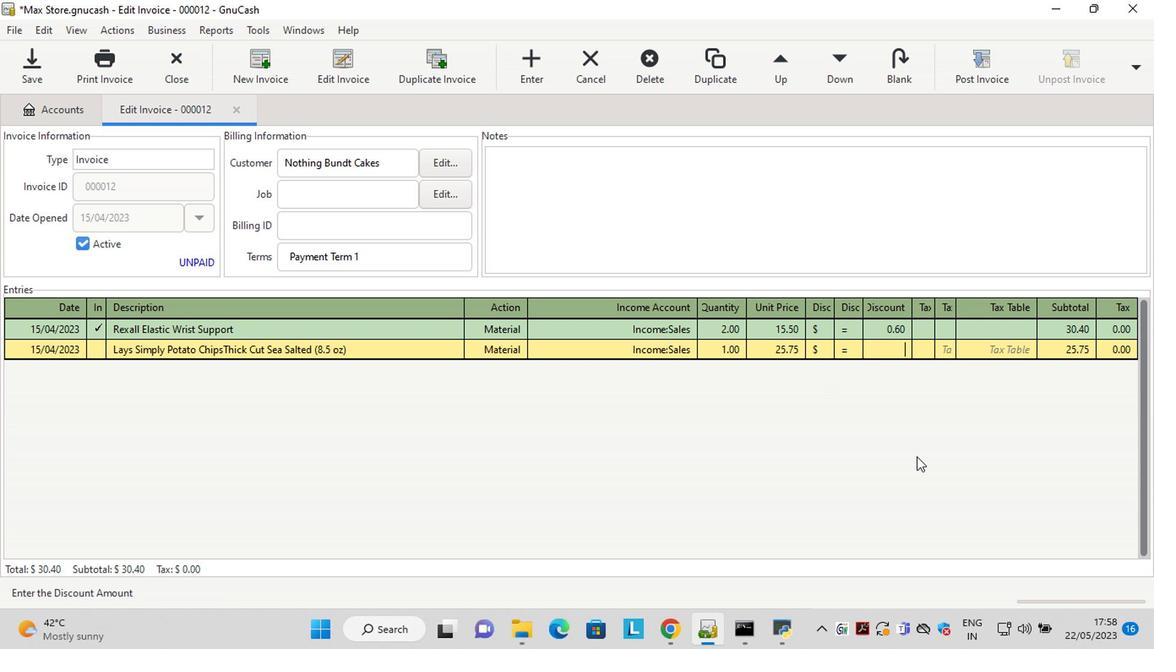 
Action: Key pressed 1.60<Key.tab><Key.tab><Key.shift><Key.shift>Sunups<Key.space><Key.shift>Grade<Key.space><Key.shift>A<Key.space><Key.shift>Large<Key.space><Key.shift>White<Key.space><Key.shift>Eggs<Key.space><Key.shift_r>(12<Key.space>ct<Key.shift_r>)<Key.tab>ma<Key.tab>in<Key.backspace><Key.backspace><Key.backspace>sale<Key.tab>1<Key.tab>26.75<Key.tab>
Screenshot: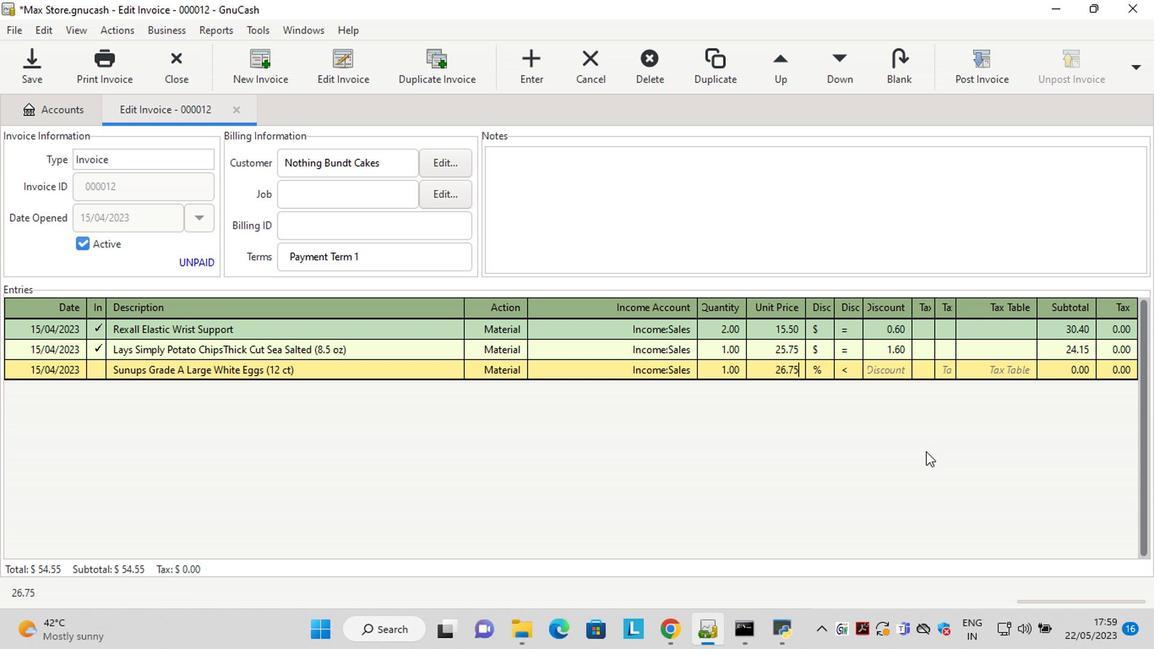 
Action: Mouse moved to (819, 374)
Screenshot: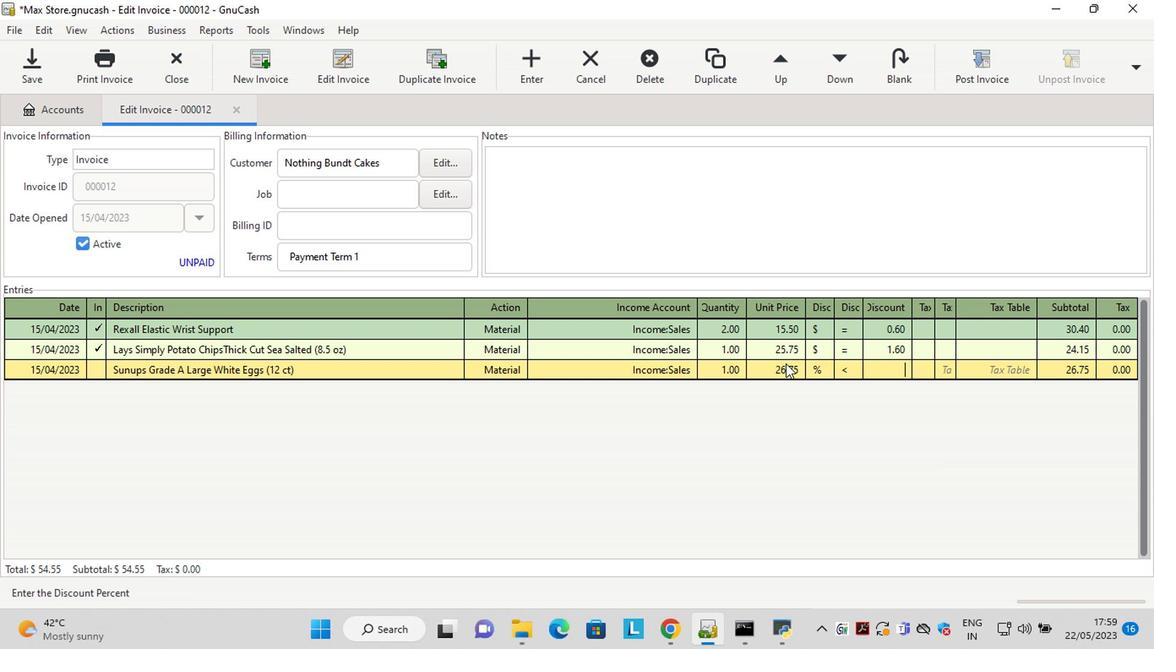 
Action: Mouse pressed left at (819, 374)
Screenshot: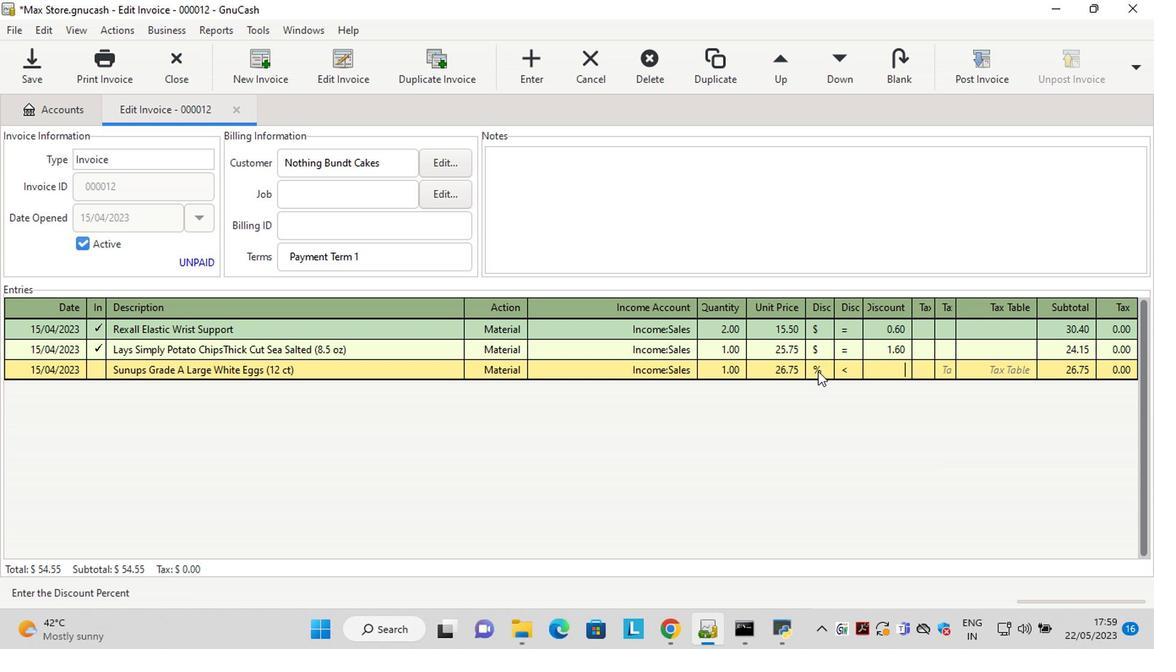 
Action: Mouse moved to (846, 369)
Screenshot: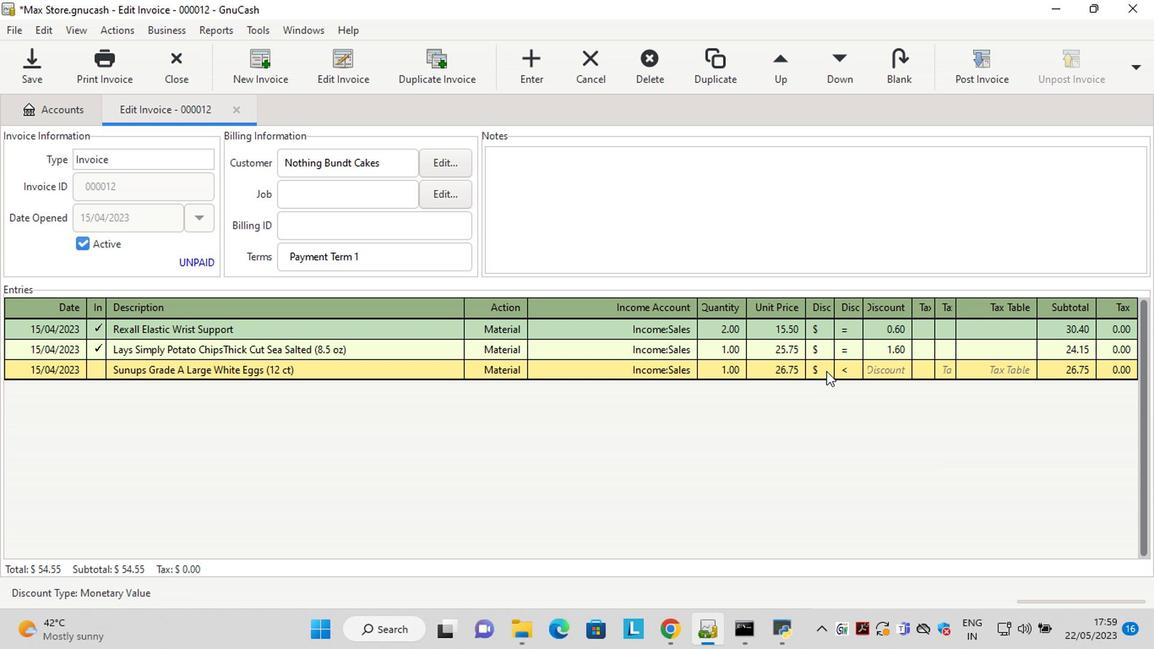 
Action: Mouse pressed left at (846, 369)
Screenshot: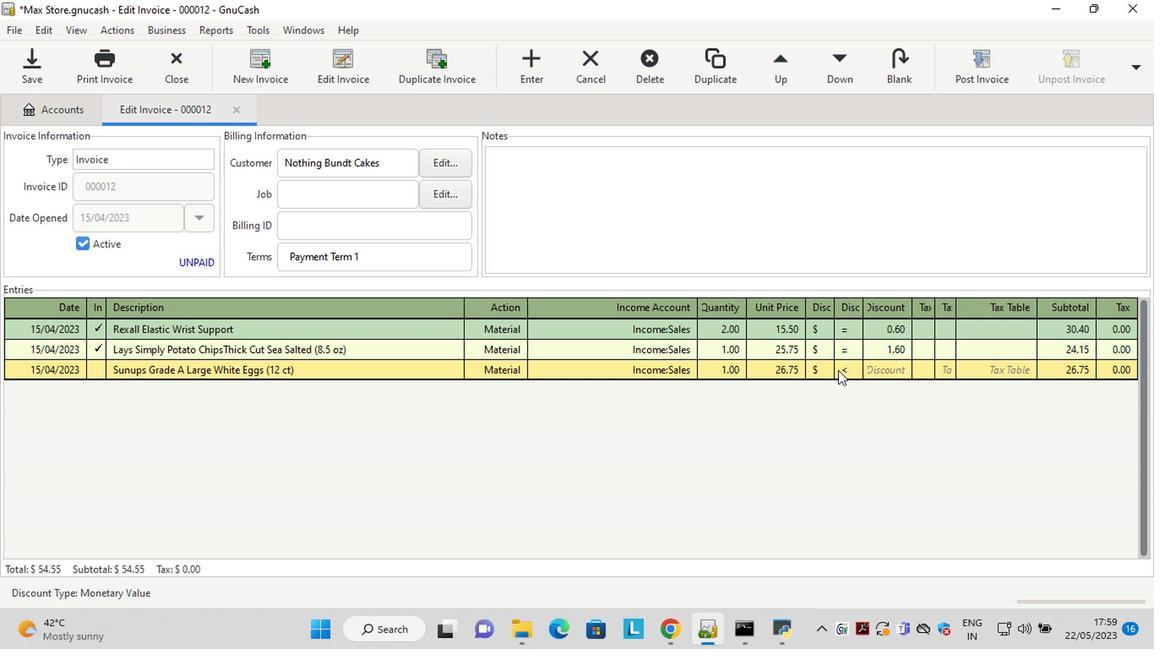 
Action: Mouse moved to (875, 371)
Screenshot: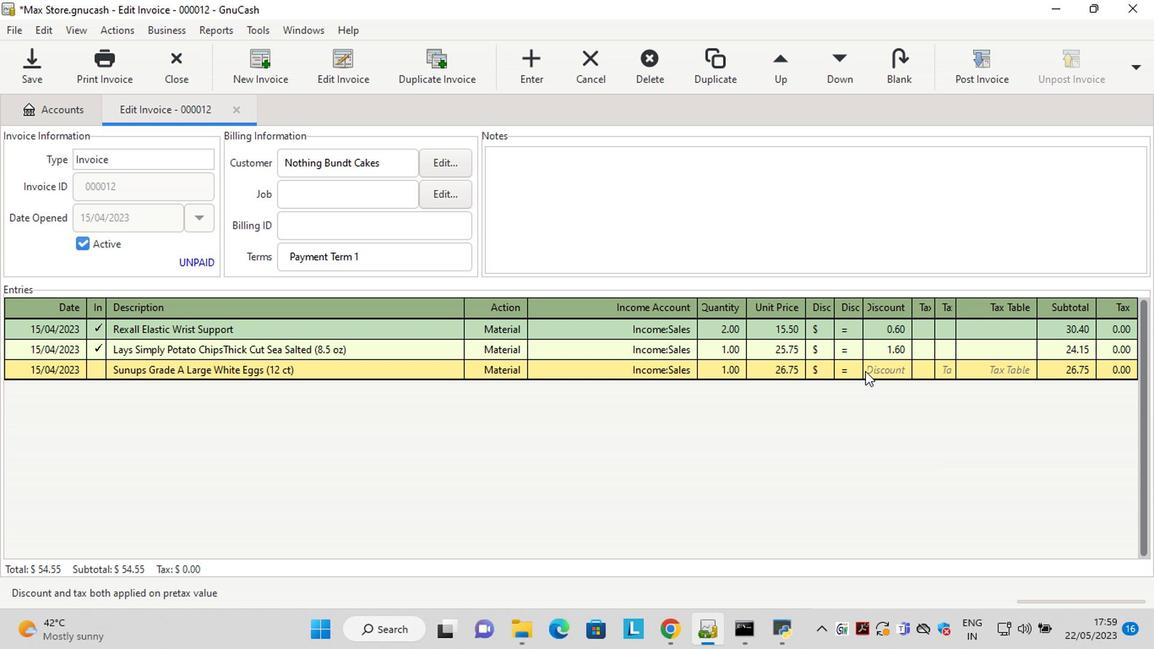 
Action: Mouse pressed left at (875, 371)
Screenshot: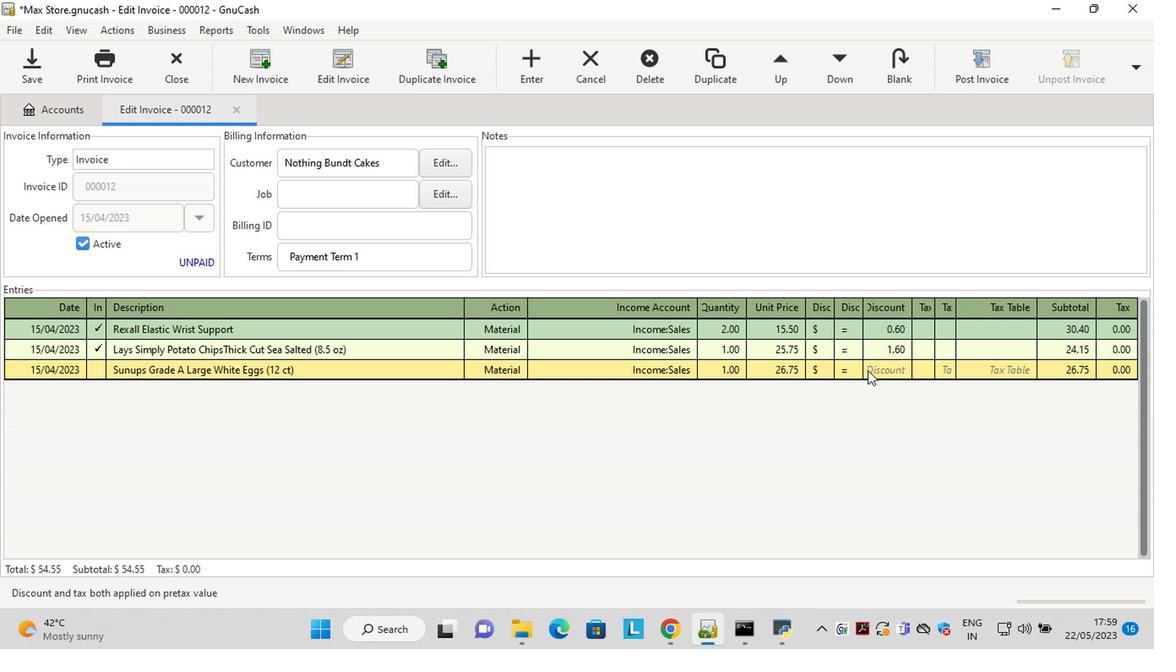
Action: Mouse moved to (905, 454)
Screenshot: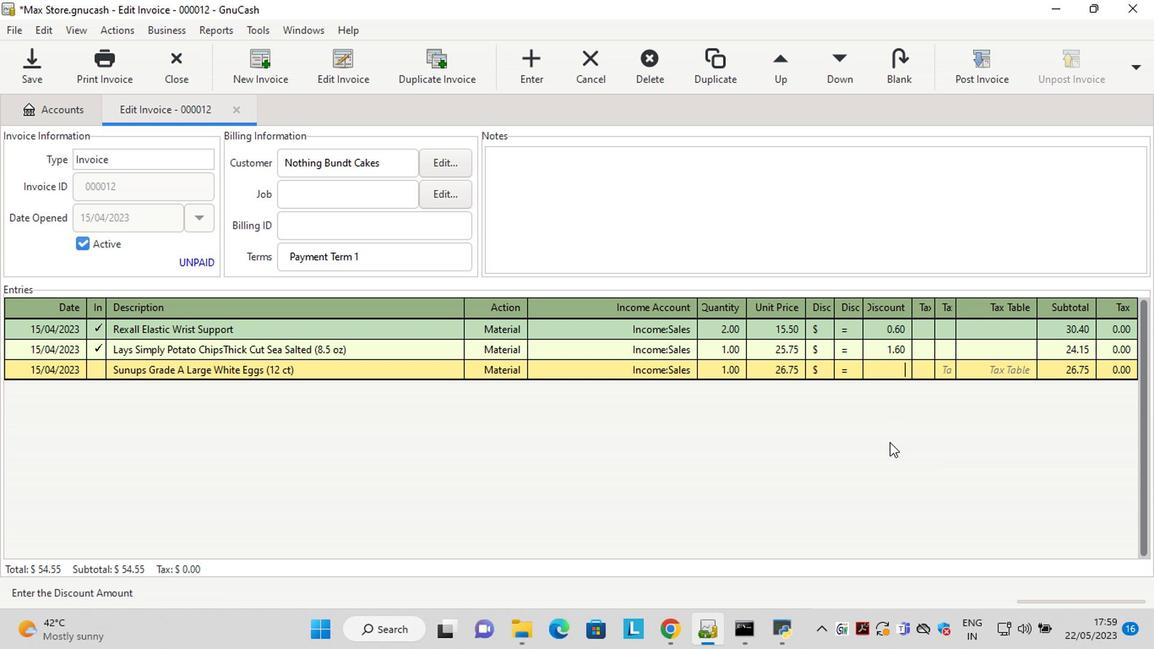 
Action: Key pressed 2.10<Key.tab>
Screenshot: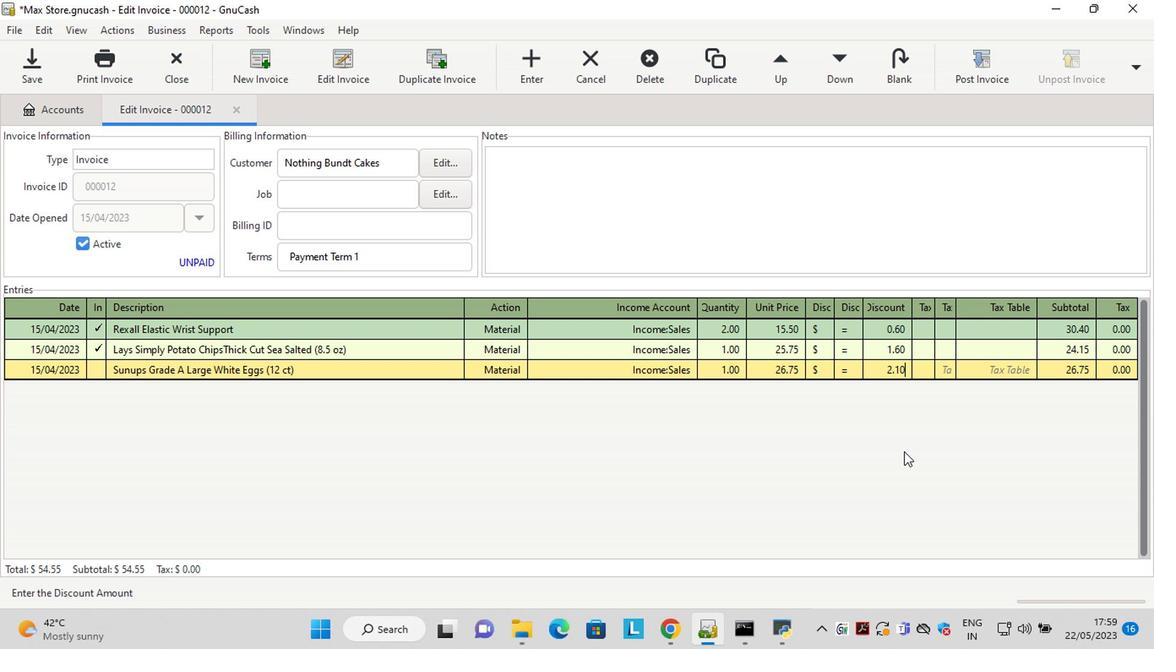 
Action: Mouse moved to (565, 170)
Screenshot: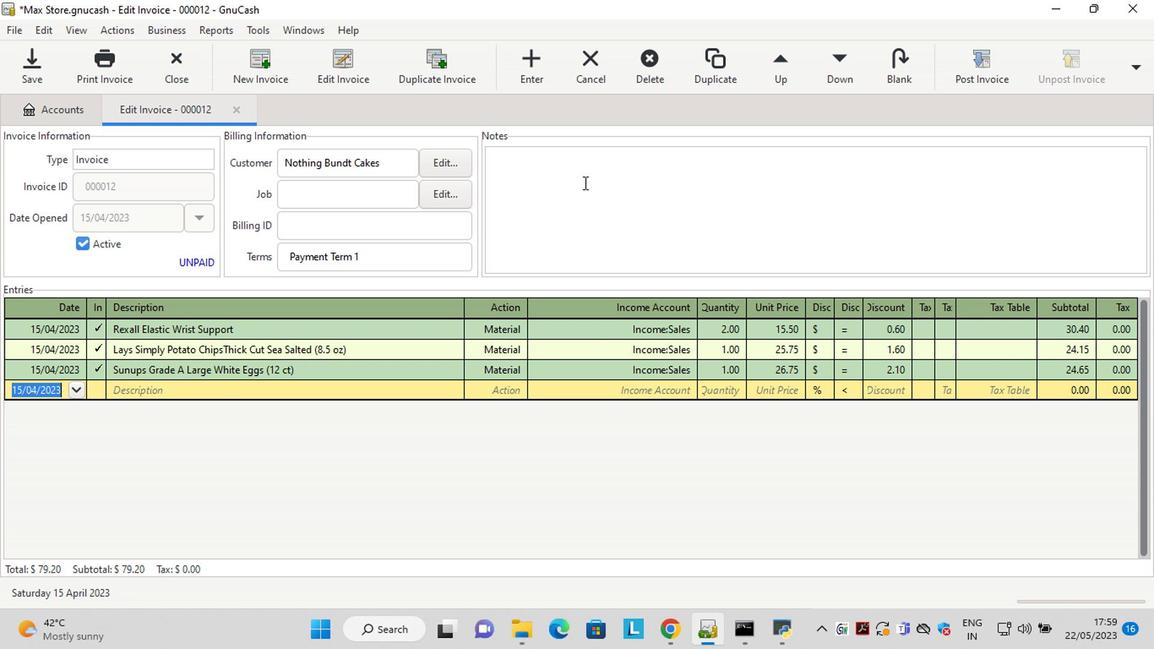 
Action: Mouse pressed left at (565, 170)
Screenshot: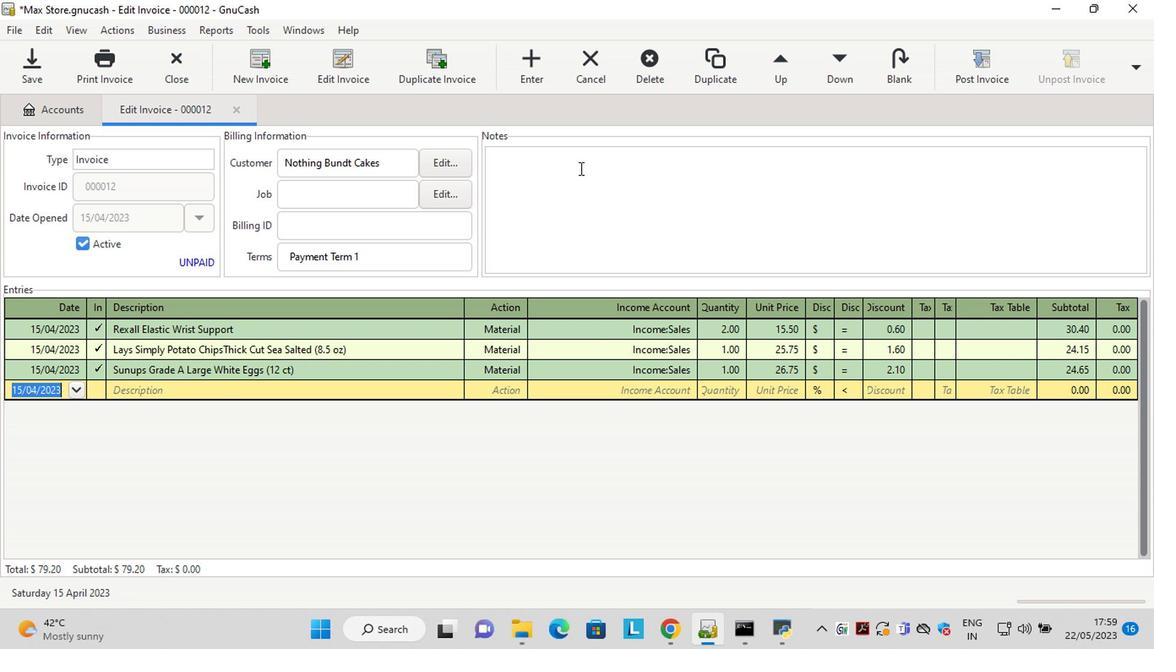 
Action: Key pressed <Key.shift>Looking<Key.space>forward<Key.space>to<Key.space>serving<Key.space>you<Key.space>again.
Screenshot: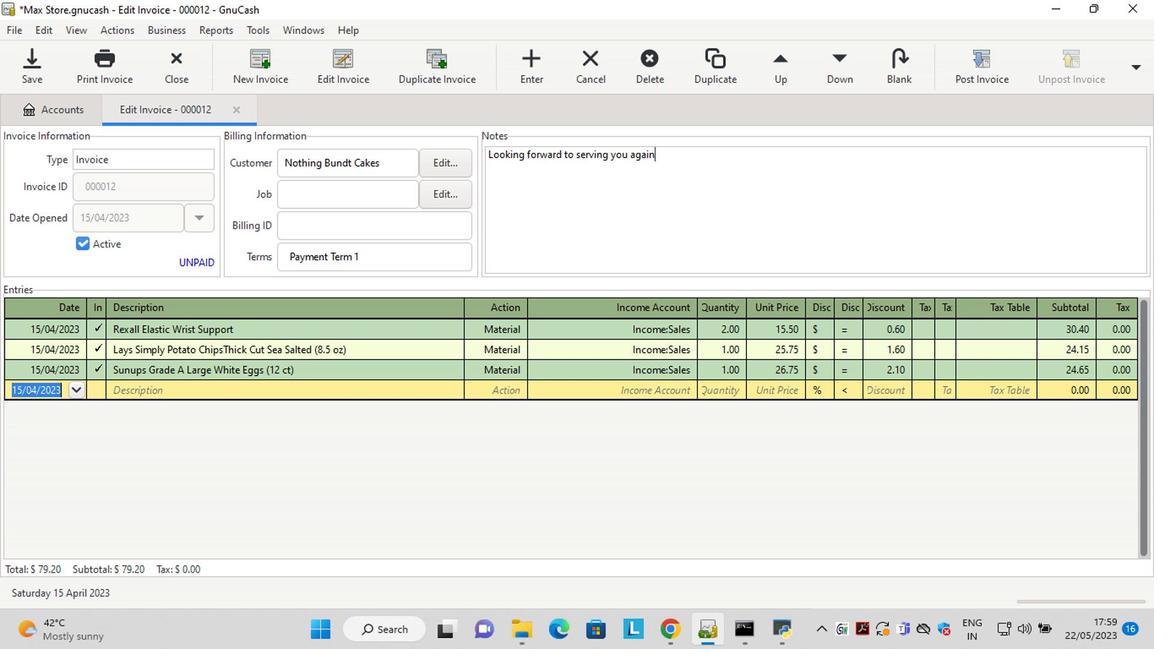 
Action: Mouse moved to (980, 64)
Screenshot: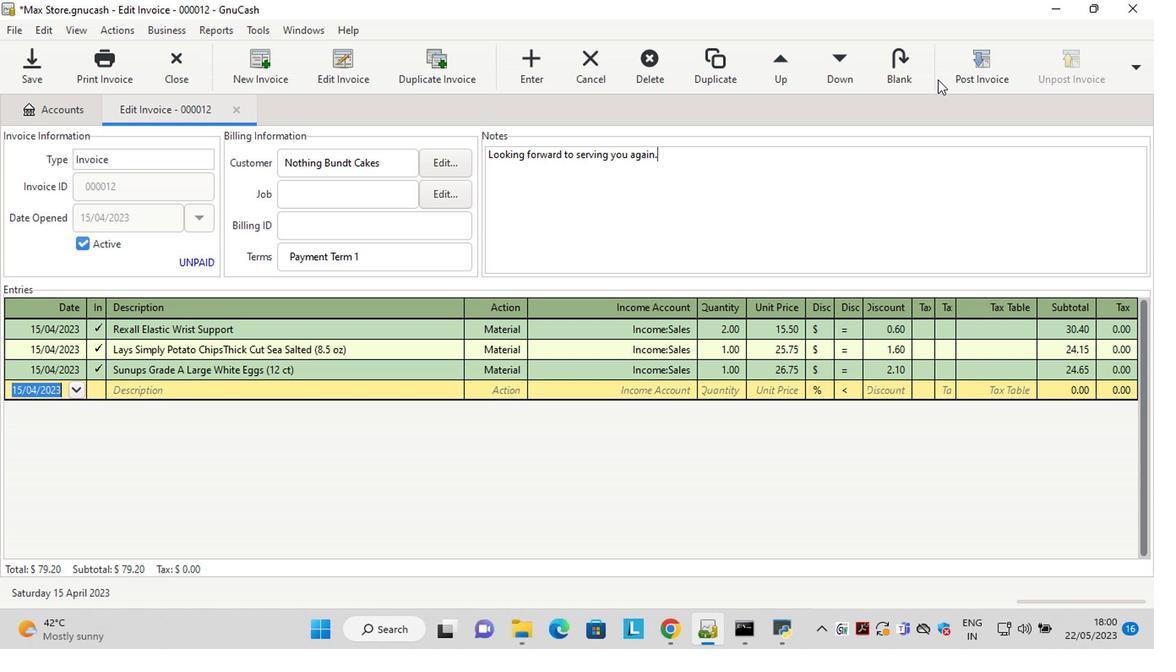 
Action: Mouse pressed left at (980, 64)
Screenshot: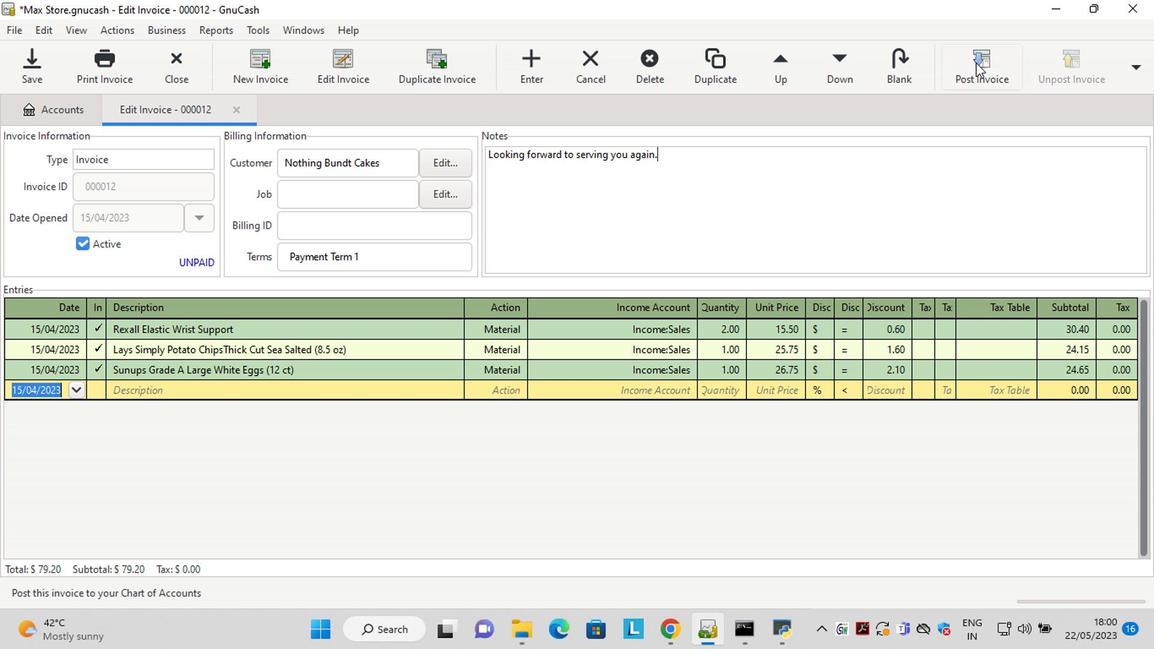 
Action: Mouse moved to (627, 278)
Screenshot: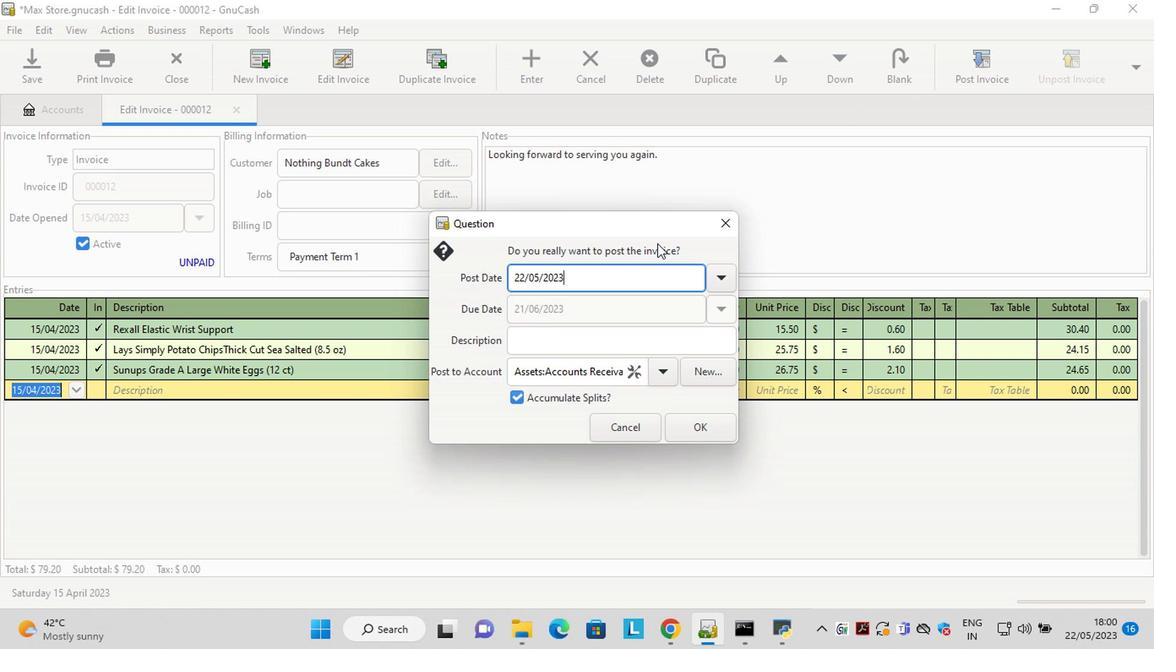 
Action: Key pressed <Key.left><Key.left><Key.left><Key.left><Key.left><Key.left><Key.left><Key.left><Key.left><Key.left><Key.left><Key.left><Key.left><Key.left><Key.left><Key.left><Key.left><Key.left><Key.left><Key.left><Key.left><Key.left><Key.left><Key.left><Key.left><Key.left><Key.delete><Key.delete>15<Key.right><Key.right><Key.delete>4
Screenshot: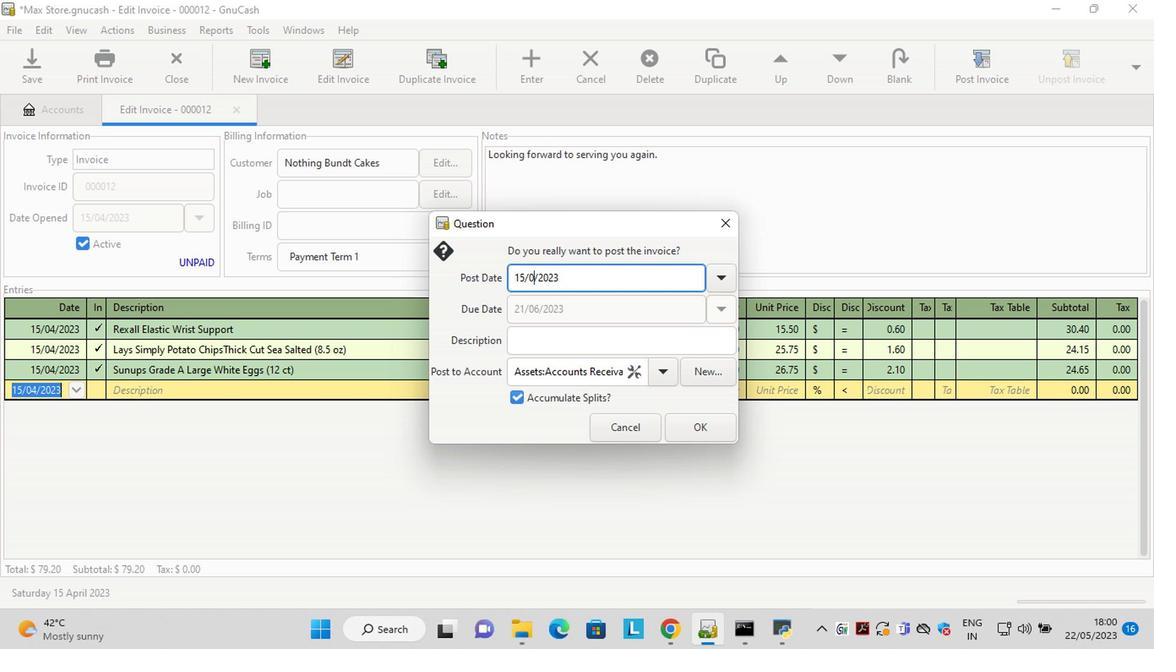 
Action: Mouse moved to (689, 434)
Screenshot: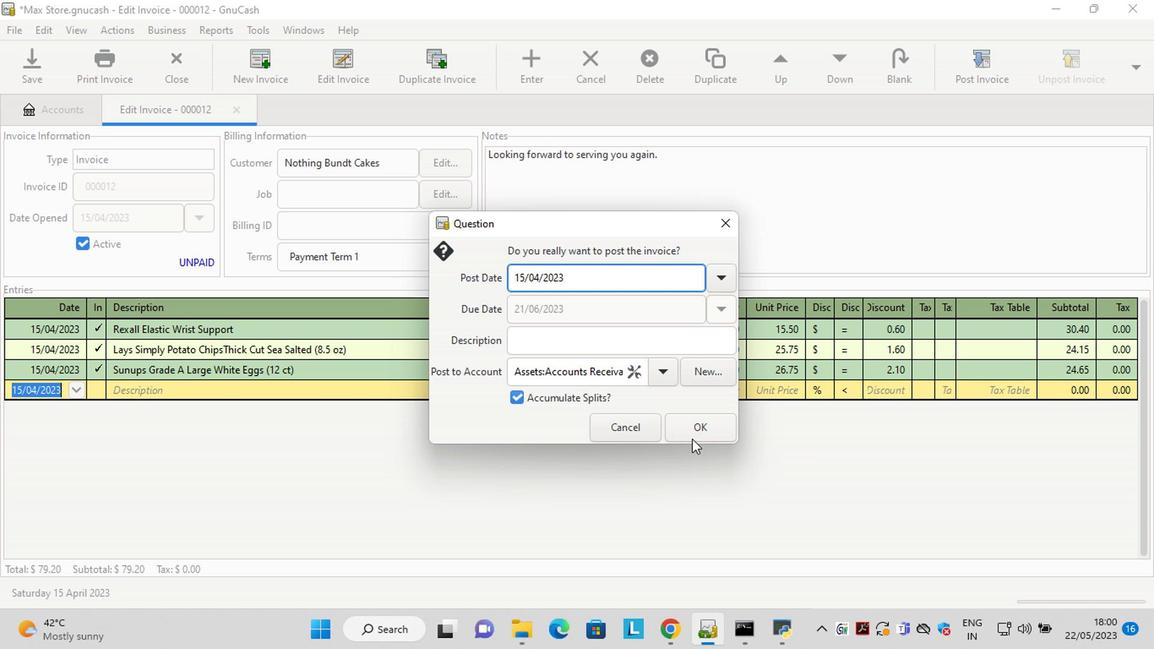 
Action: Mouse pressed left at (689, 434)
Screenshot: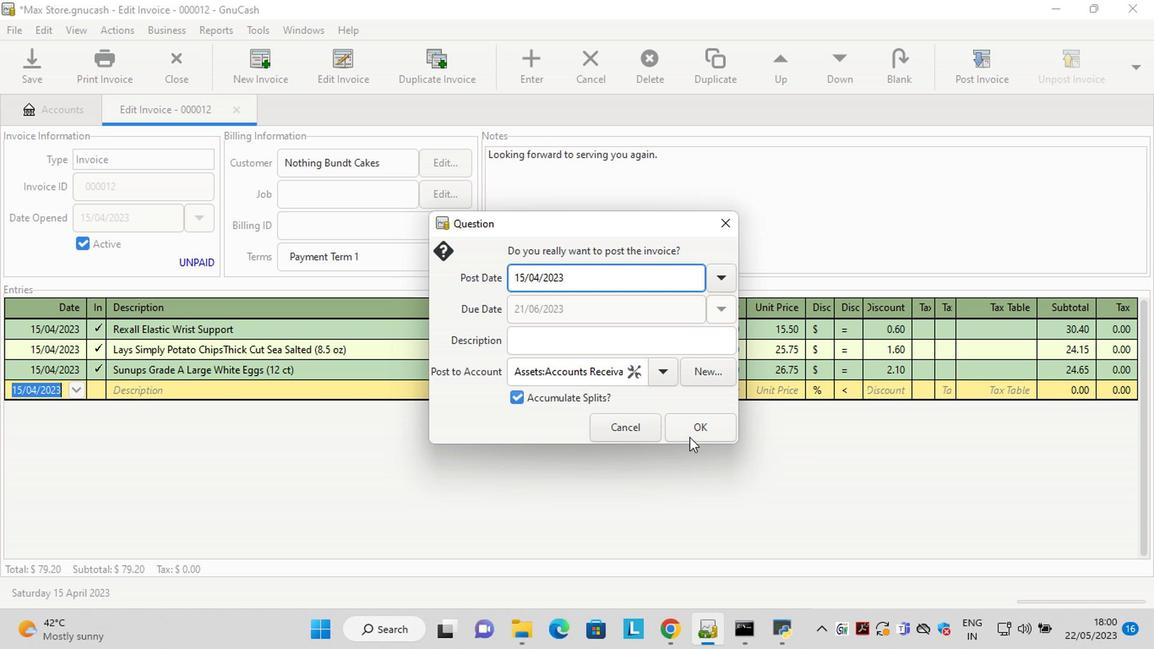 
Action: Mouse moved to (1086, 63)
Screenshot: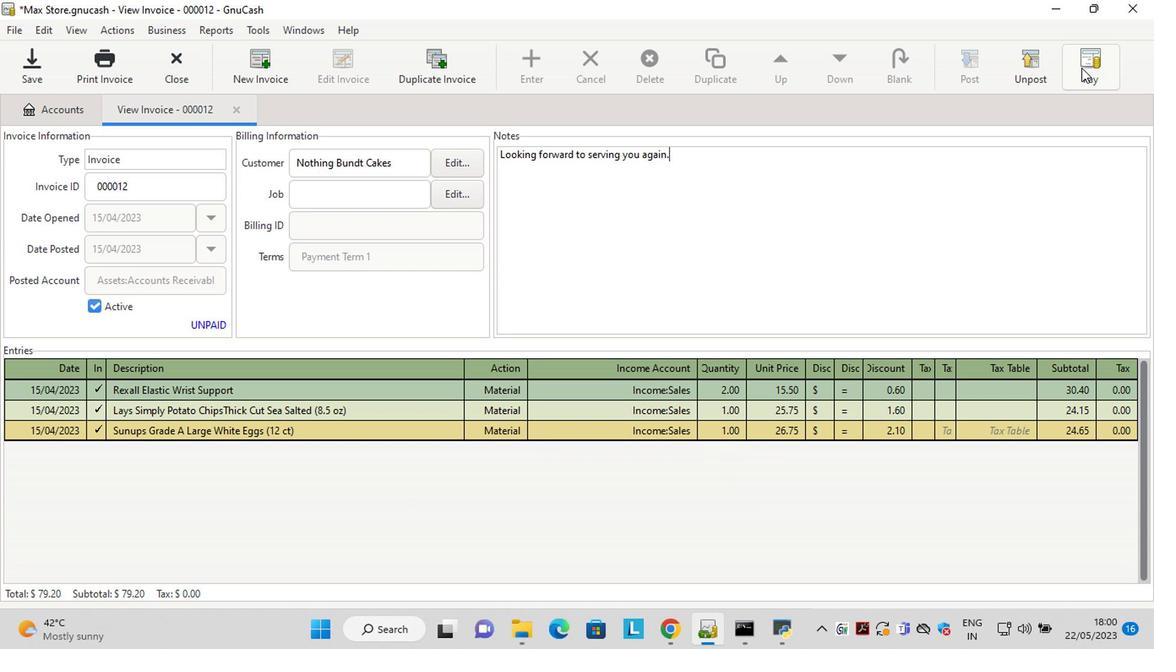 
Action: Mouse pressed left at (1086, 63)
Screenshot: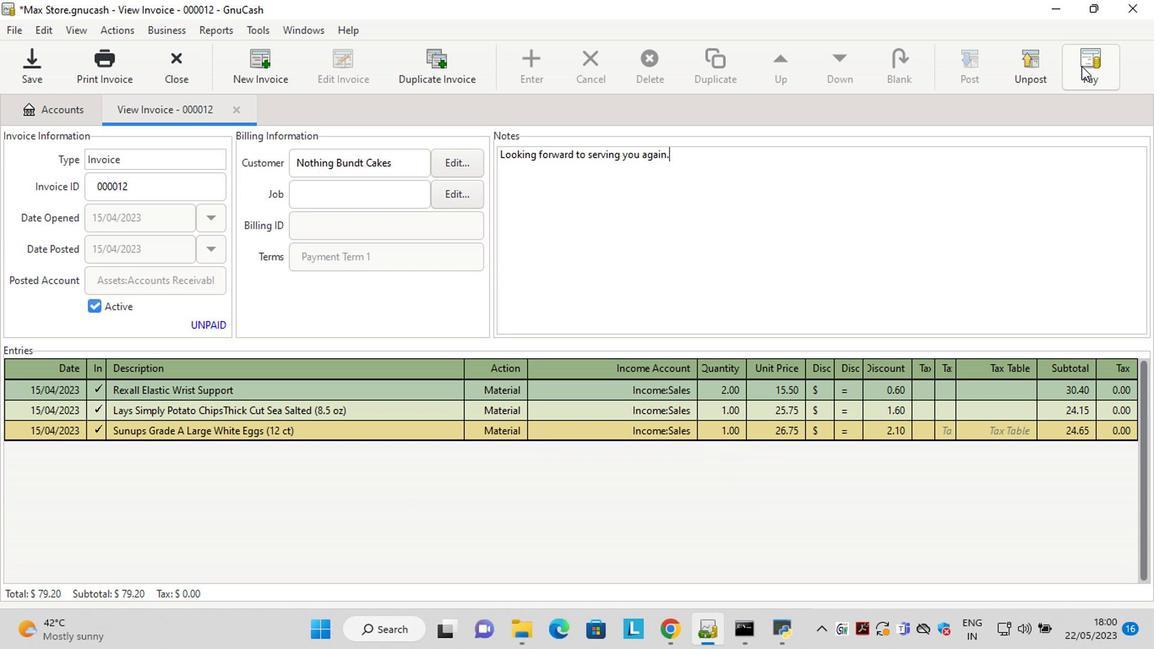 
Action: Mouse moved to (479, 332)
Screenshot: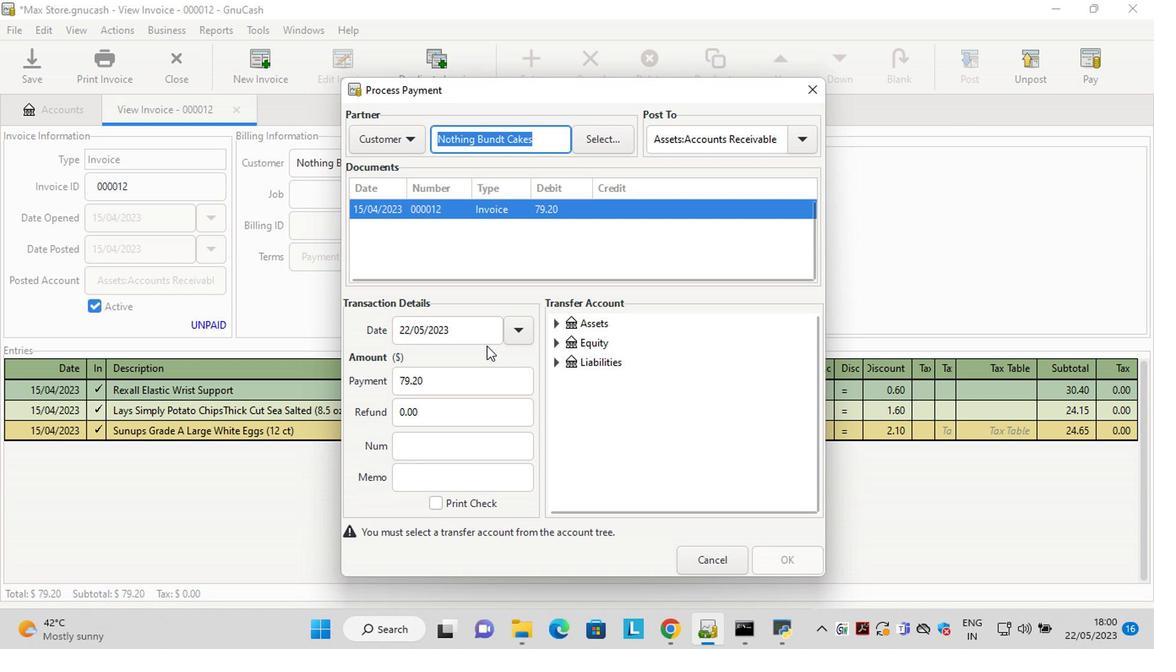 
Action: Mouse pressed left at (479, 332)
Screenshot: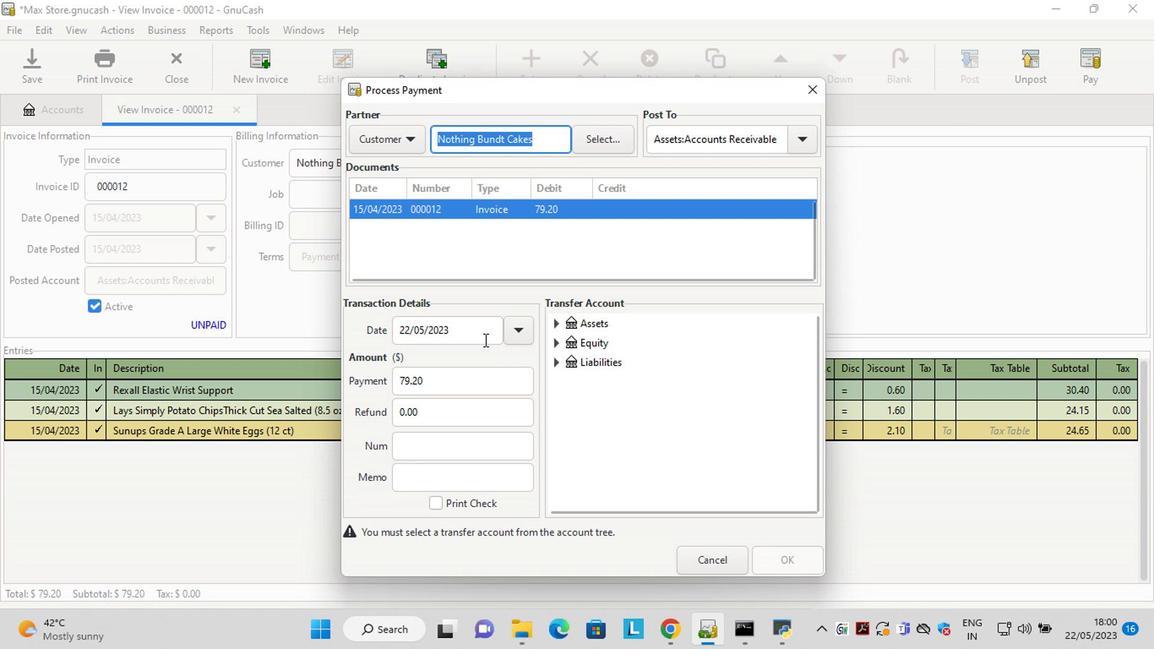 
Action: Key pressed <Key.left><Key.left><Key.left><Key.left><Key.left><Key.left><Key.left><Key.left><Key.left><Key.left><Key.left><Key.left><Key.left><Key.left><Key.left><Key.left><Key.left><Key.left><Key.left><Key.left><Key.left><Key.left><Key.left><Key.delete><Key.delete>15
Screenshot: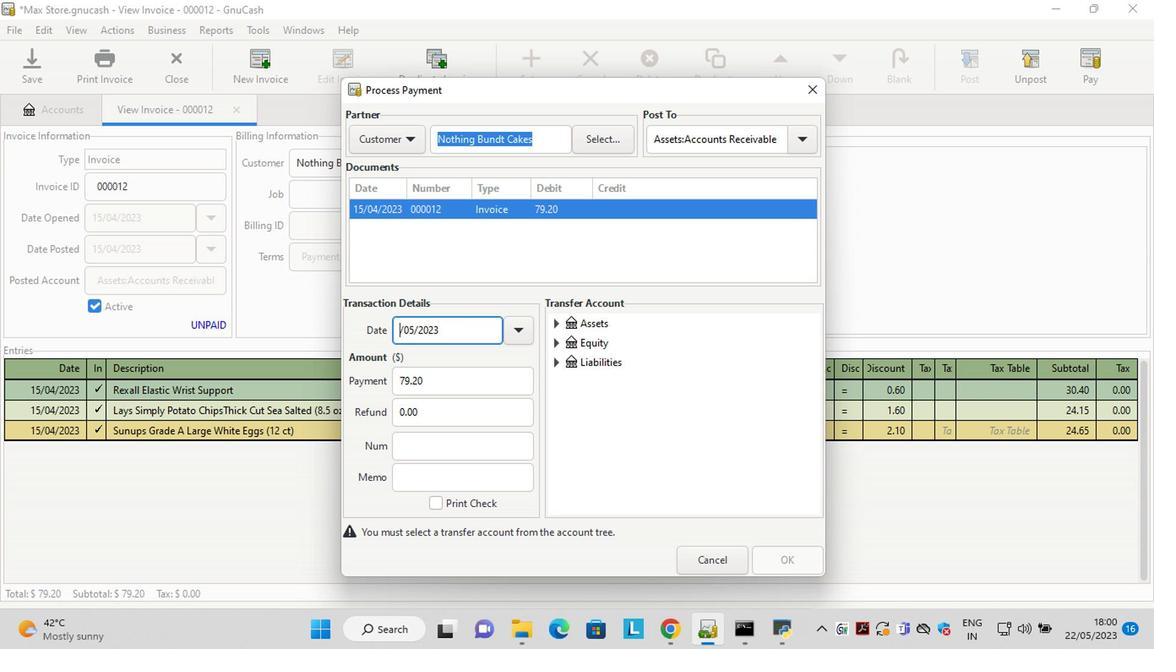 
Action: Mouse moved to (556, 325)
Screenshot: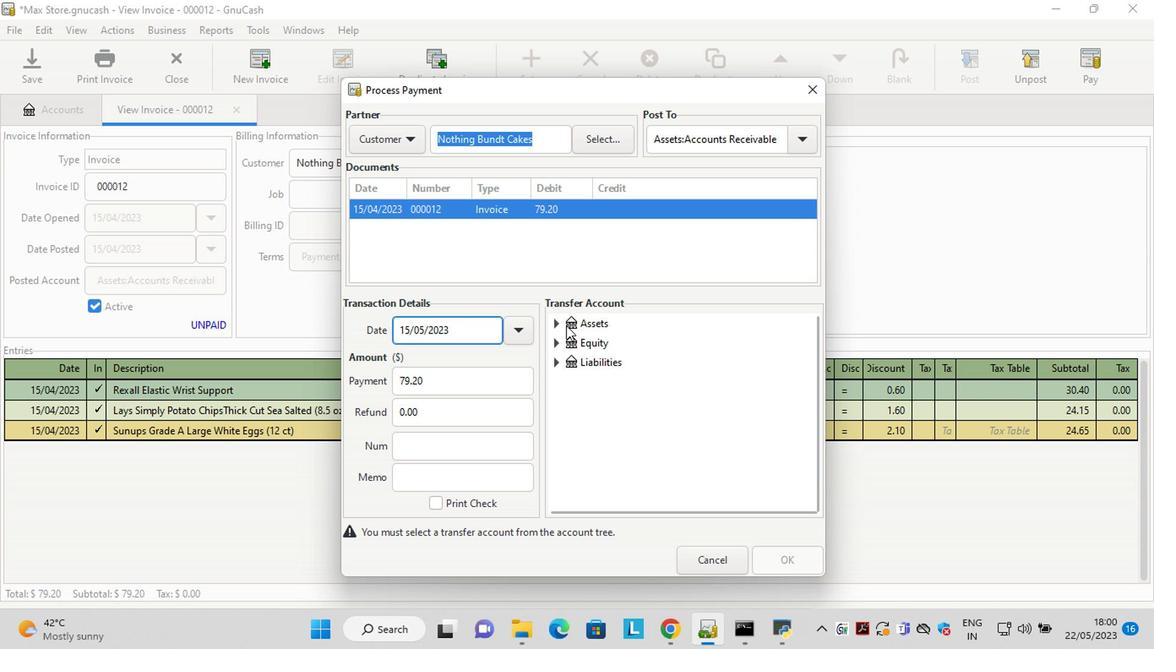 
Action: Mouse pressed left at (556, 325)
Screenshot: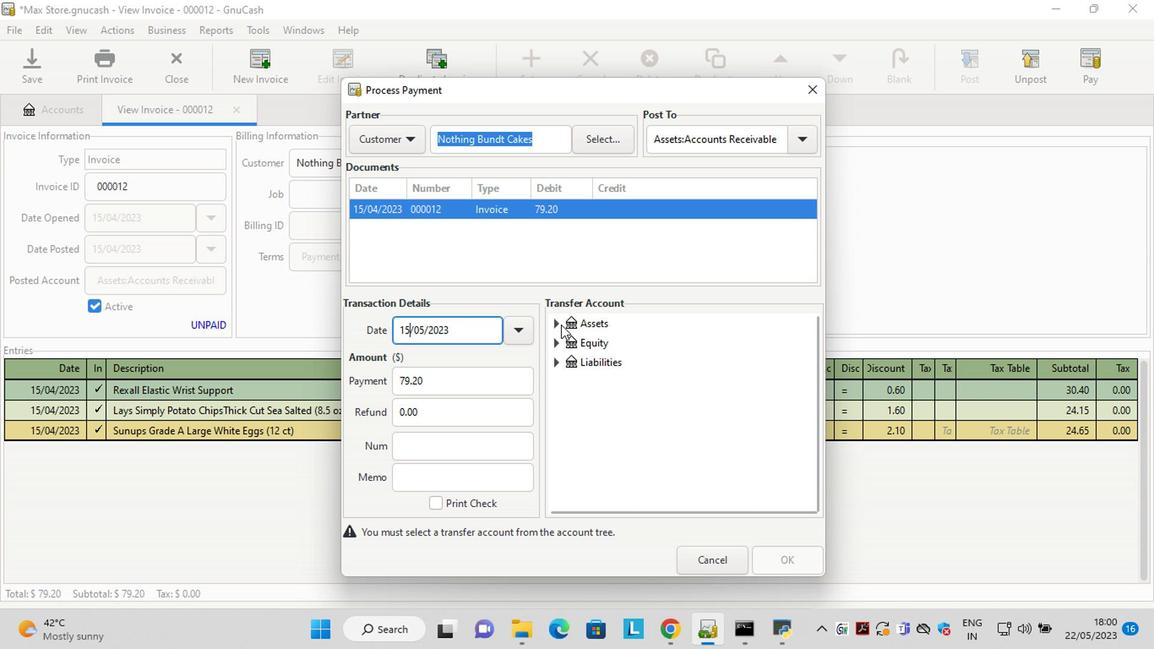 
Action: Mouse moved to (584, 347)
Screenshot: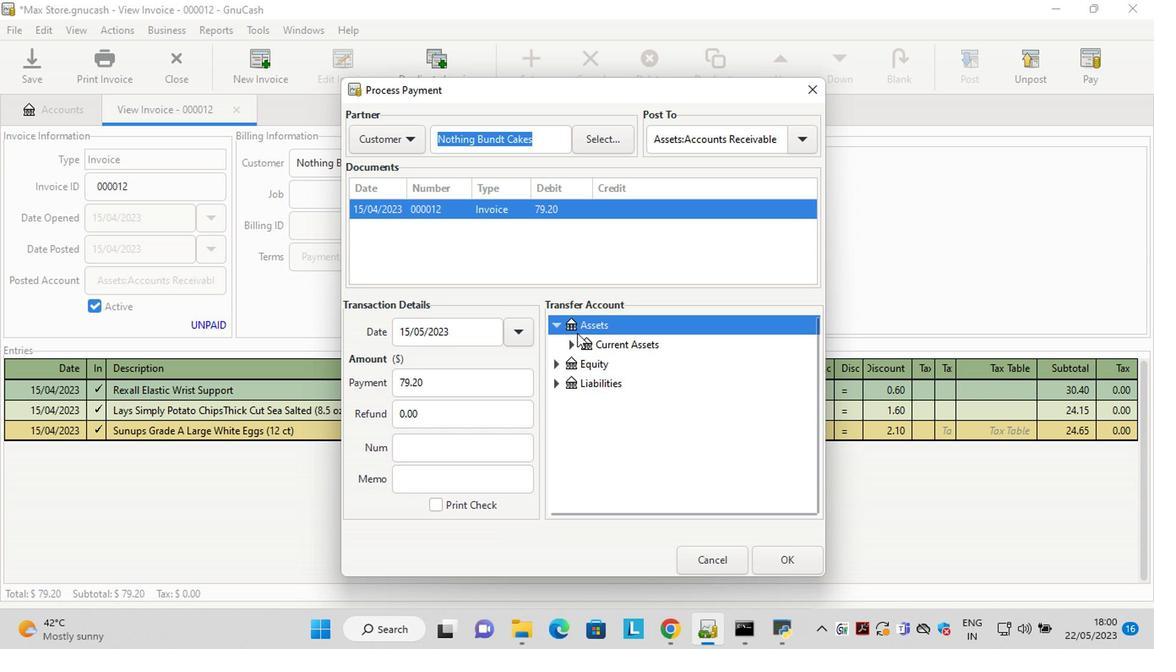 
Action: Mouse pressed left at (584, 347)
Screenshot: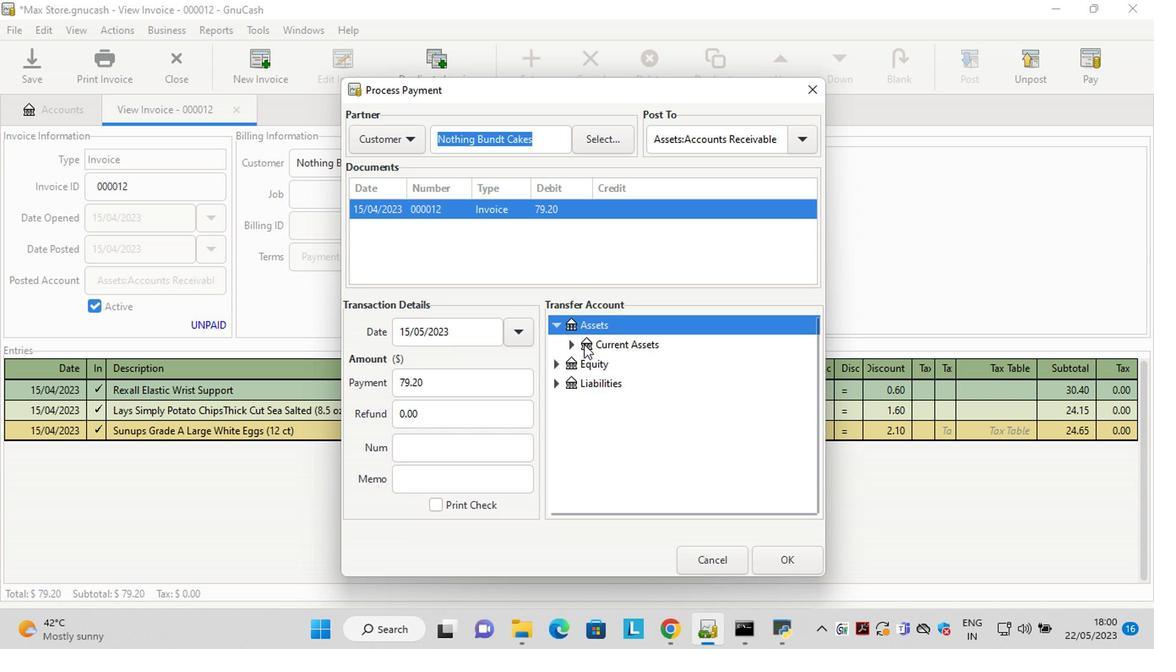 
Action: Mouse moved to (571, 346)
Screenshot: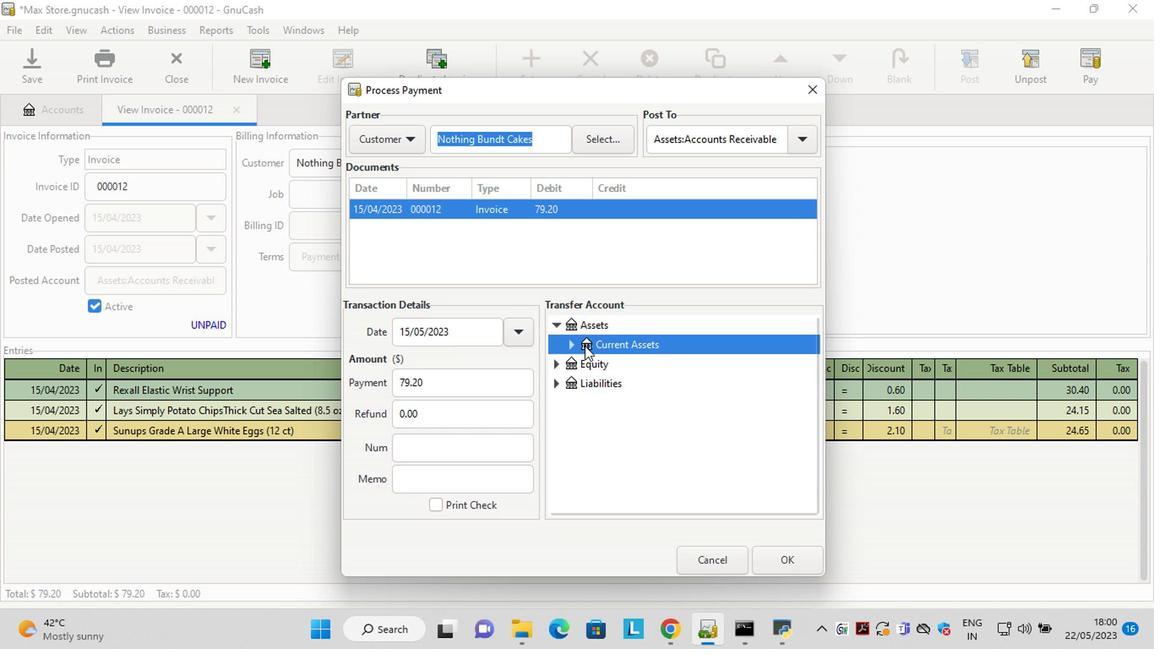 
Action: Mouse pressed left at (571, 346)
Screenshot: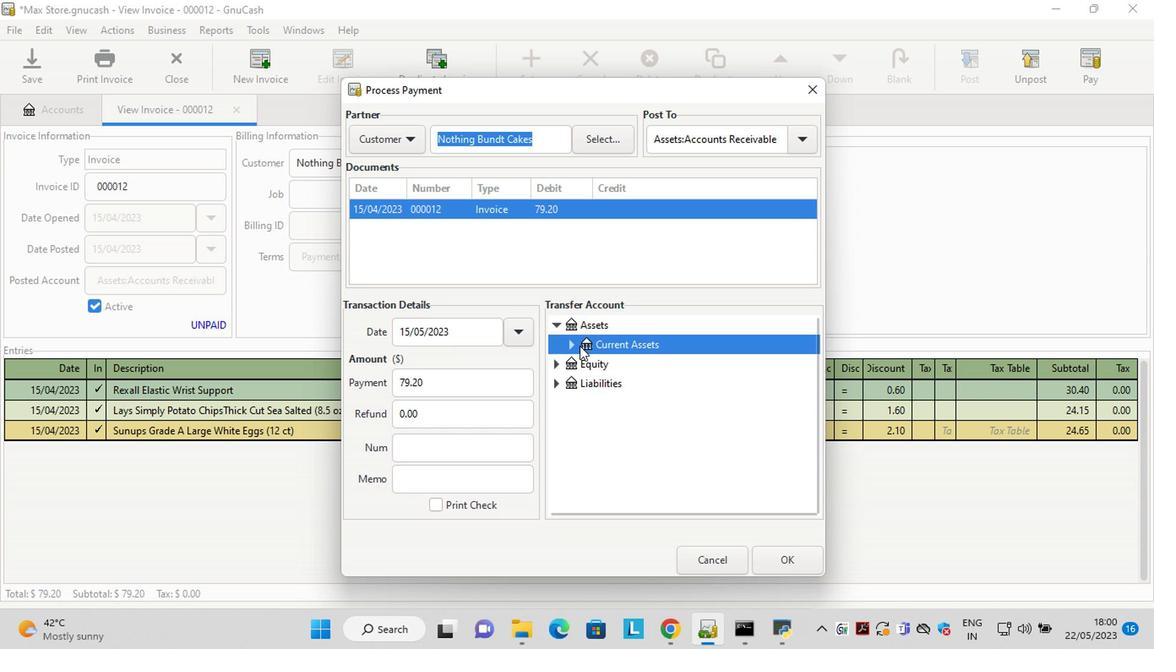 
Action: Mouse moved to (615, 368)
Screenshot: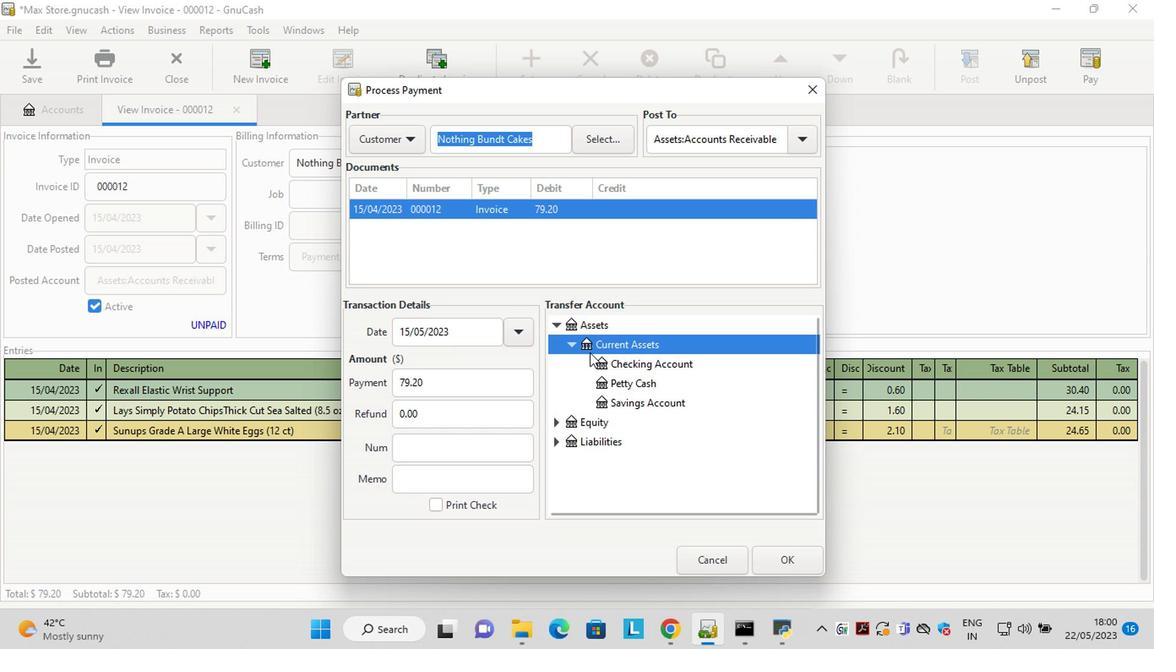 
Action: Mouse pressed left at (615, 368)
Screenshot: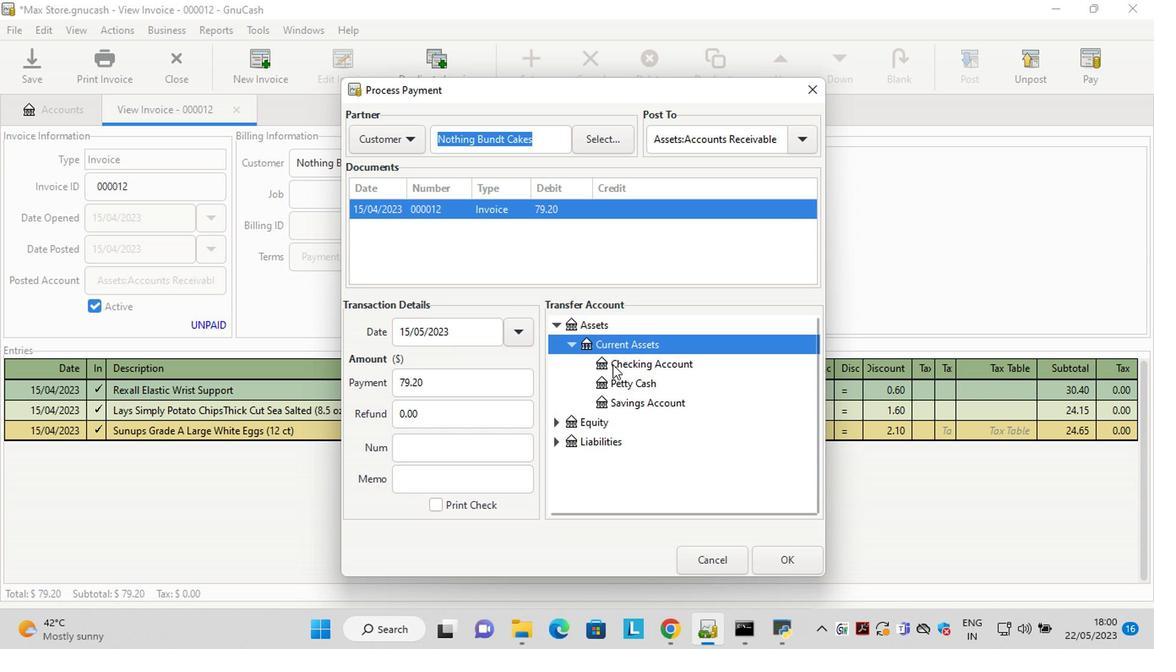 
Action: Mouse moved to (776, 562)
Screenshot: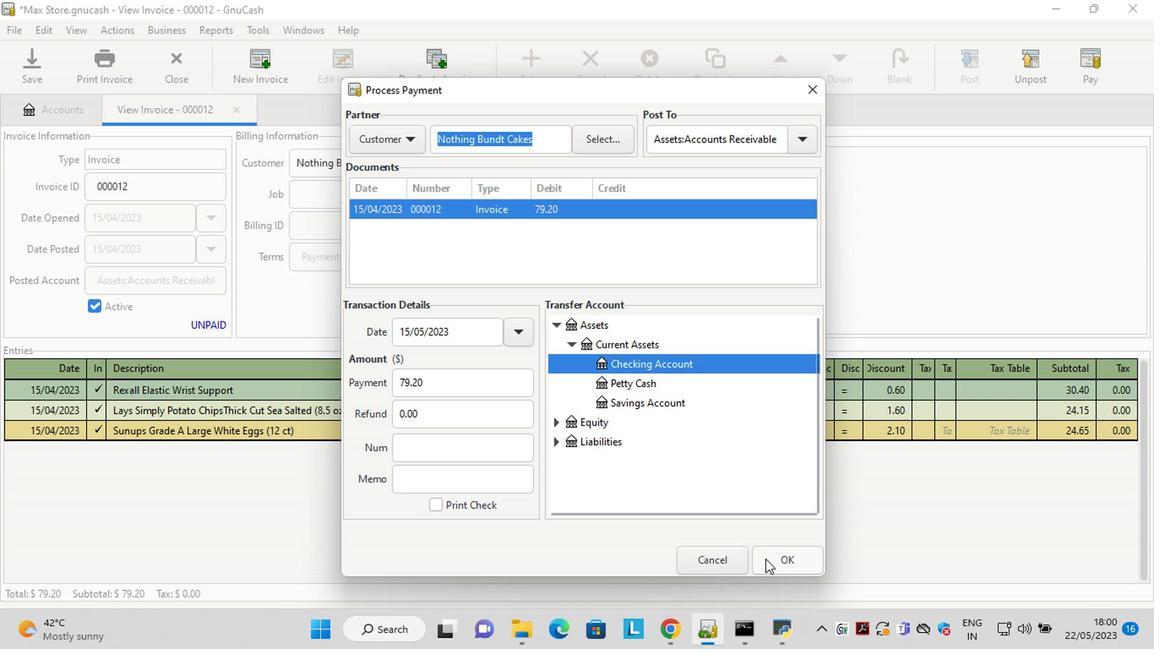 
Action: Mouse pressed left at (776, 562)
Screenshot: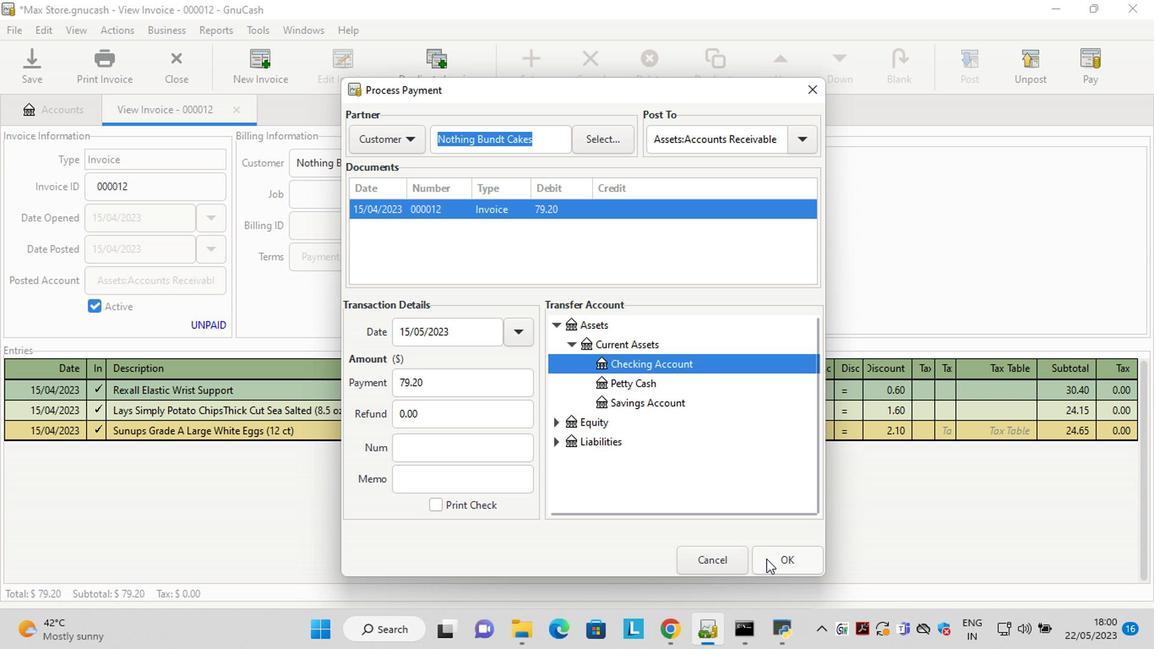 
Action: Mouse moved to (113, 61)
Screenshot: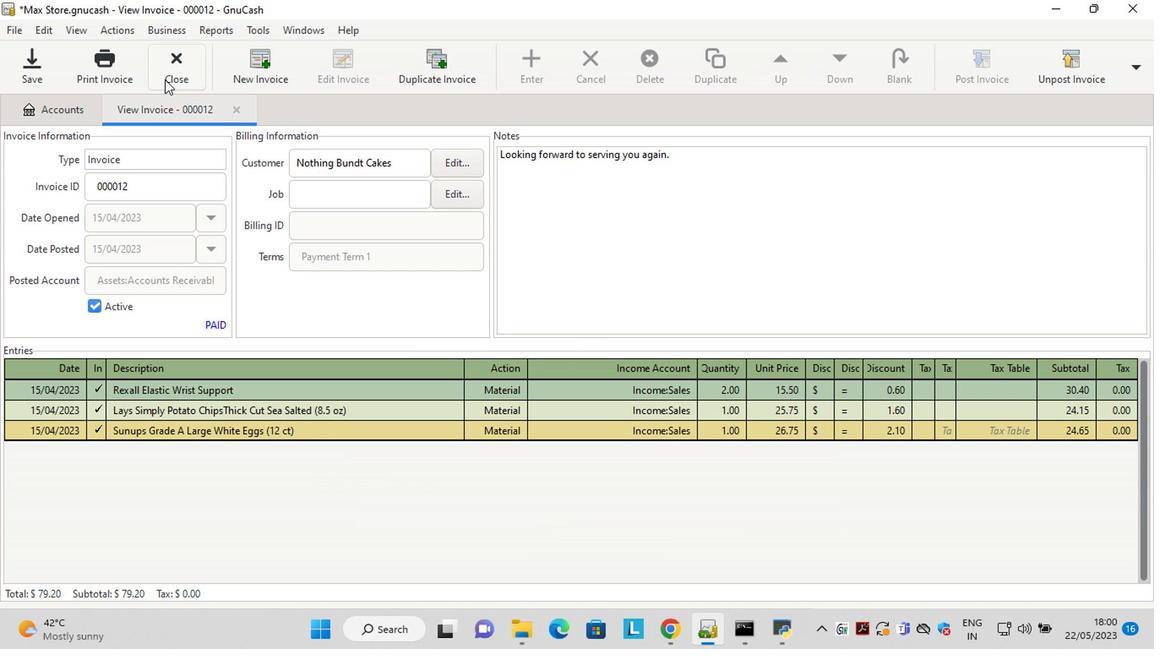 
Action: Mouse pressed left at (113, 61)
Screenshot: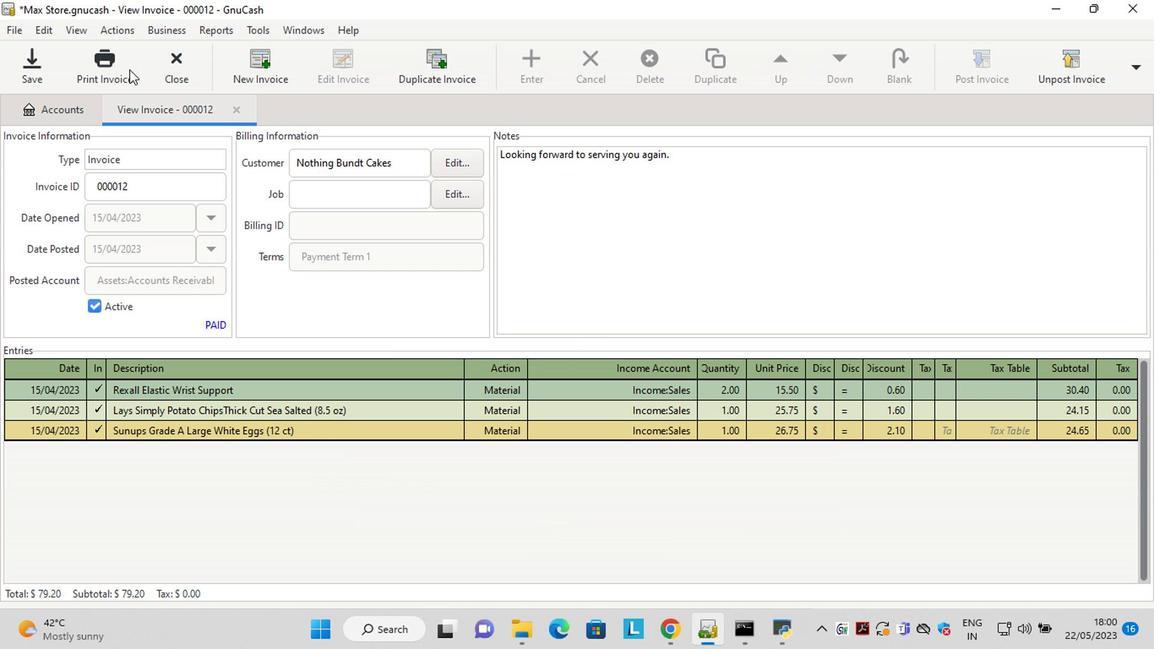 
Action: Mouse moved to (421, 62)
Screenshot: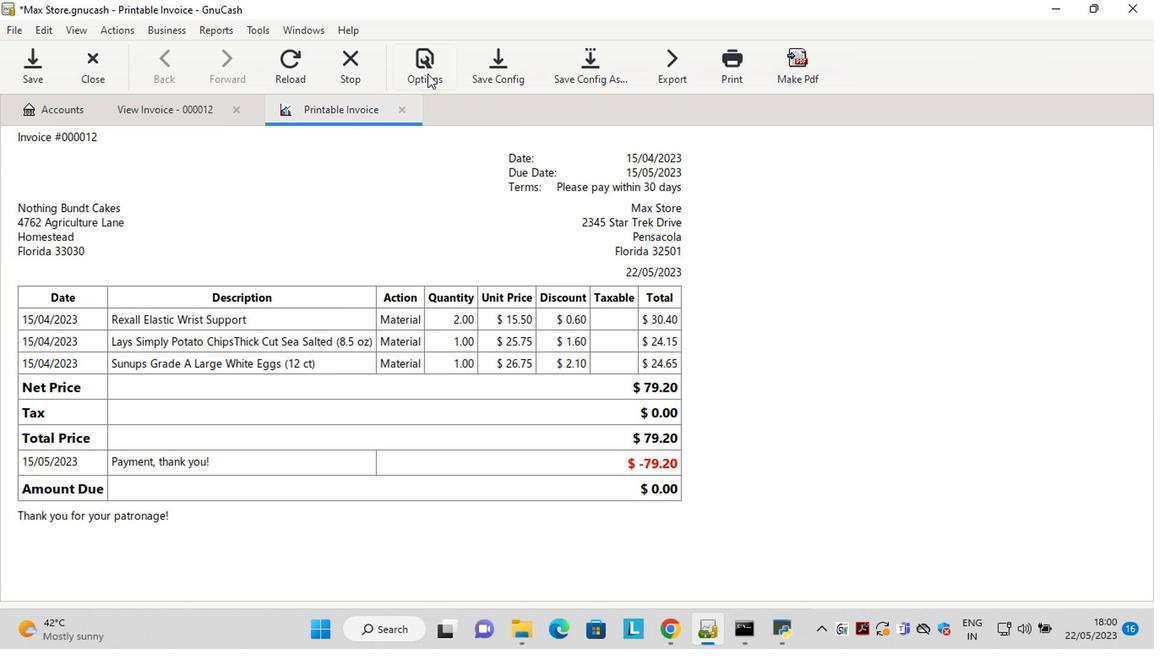 
Action: Mouse pressed left at (421, 62)
Screenshot: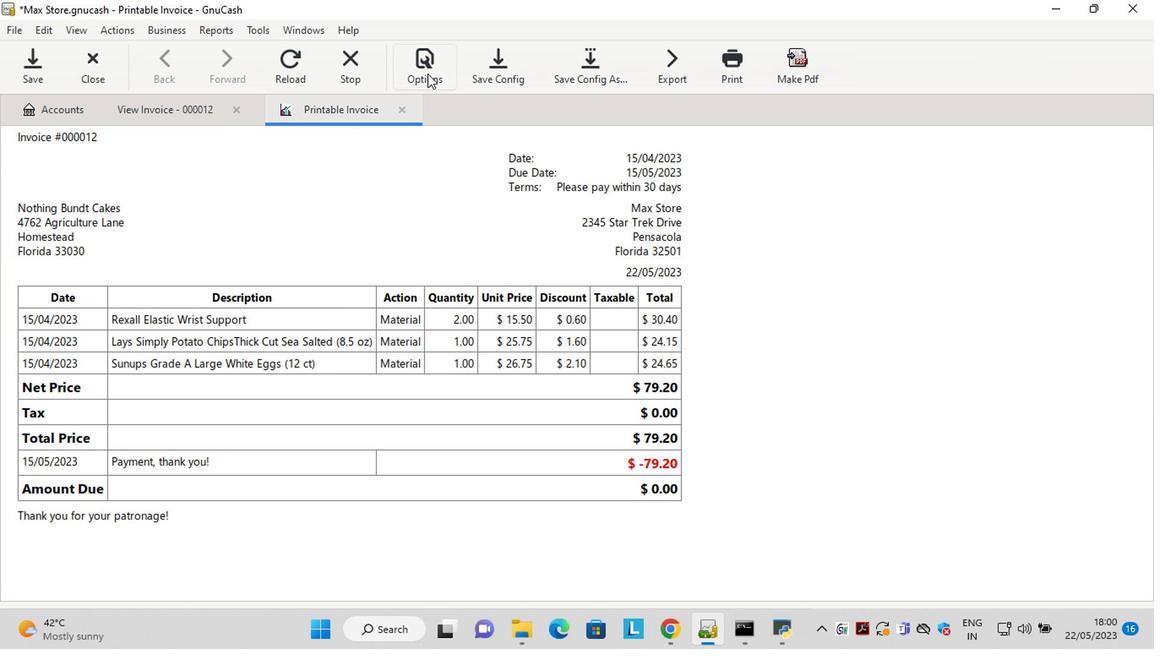 
Action: Mouse moved to (170, 180)
Screenshot: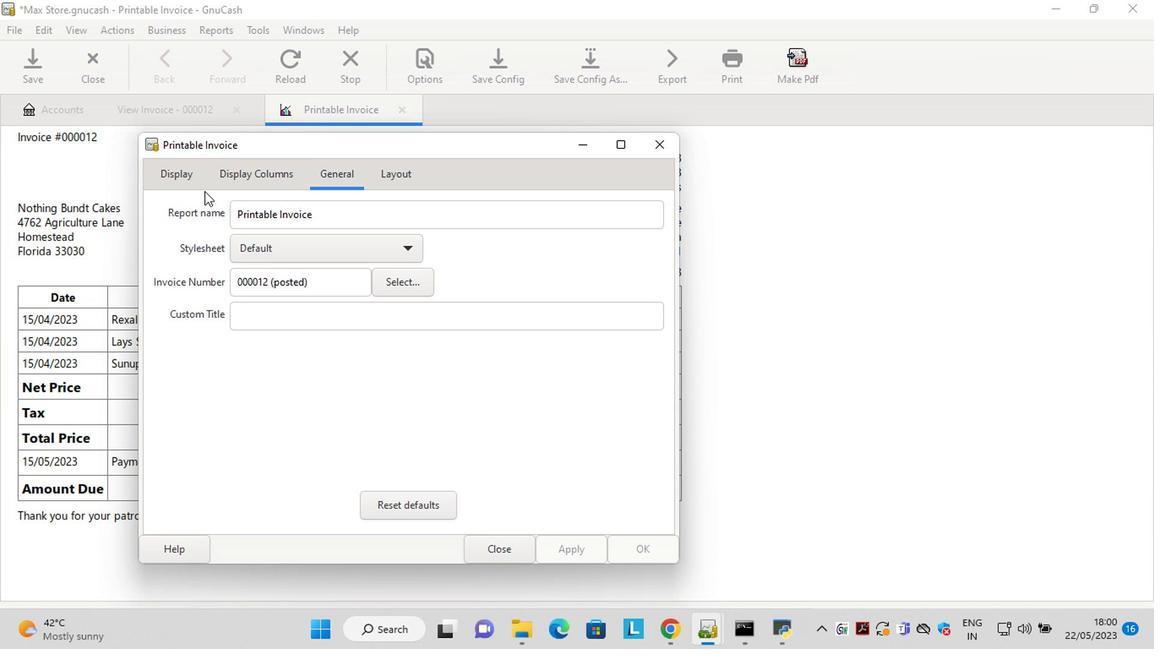 
Action: Mouse pressed left at (170, 180)
Screenshot: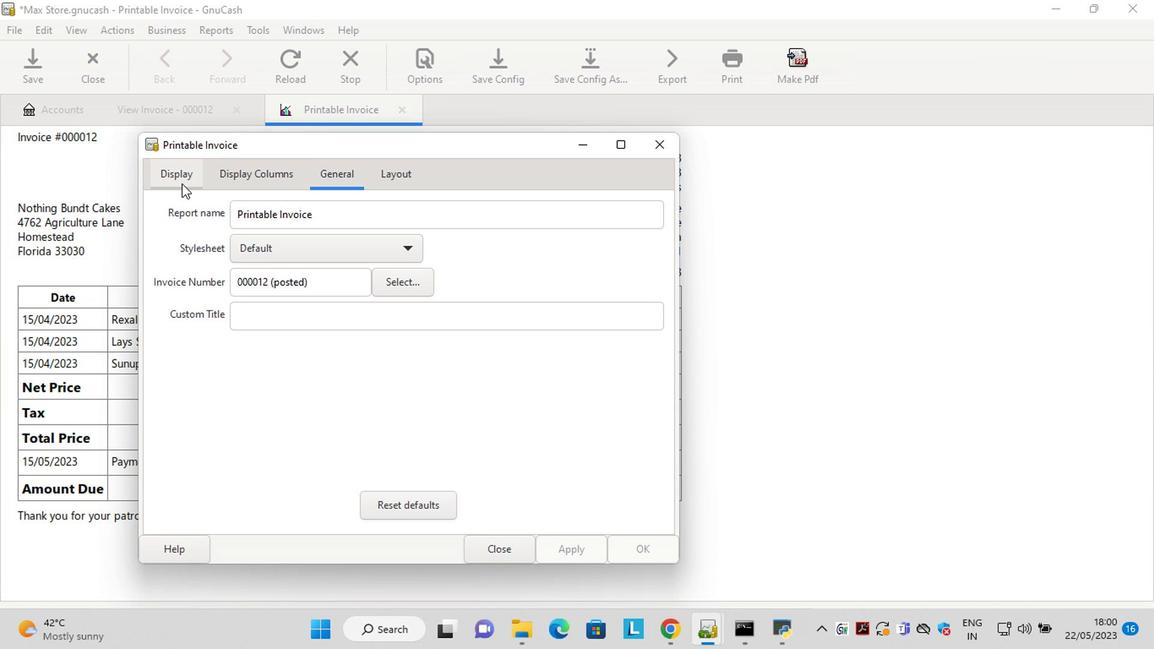 
Action: Mouse moved to (319, 365)
Screenshot: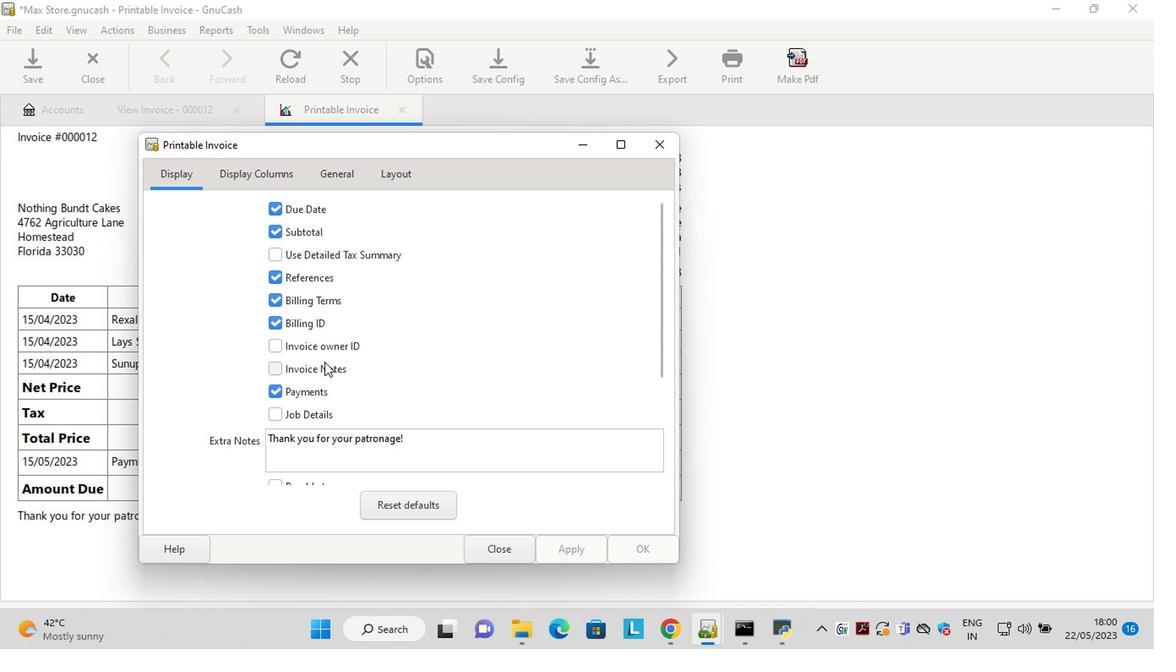 
Action: Mouse pressed left at (319, 365)
Screenshot: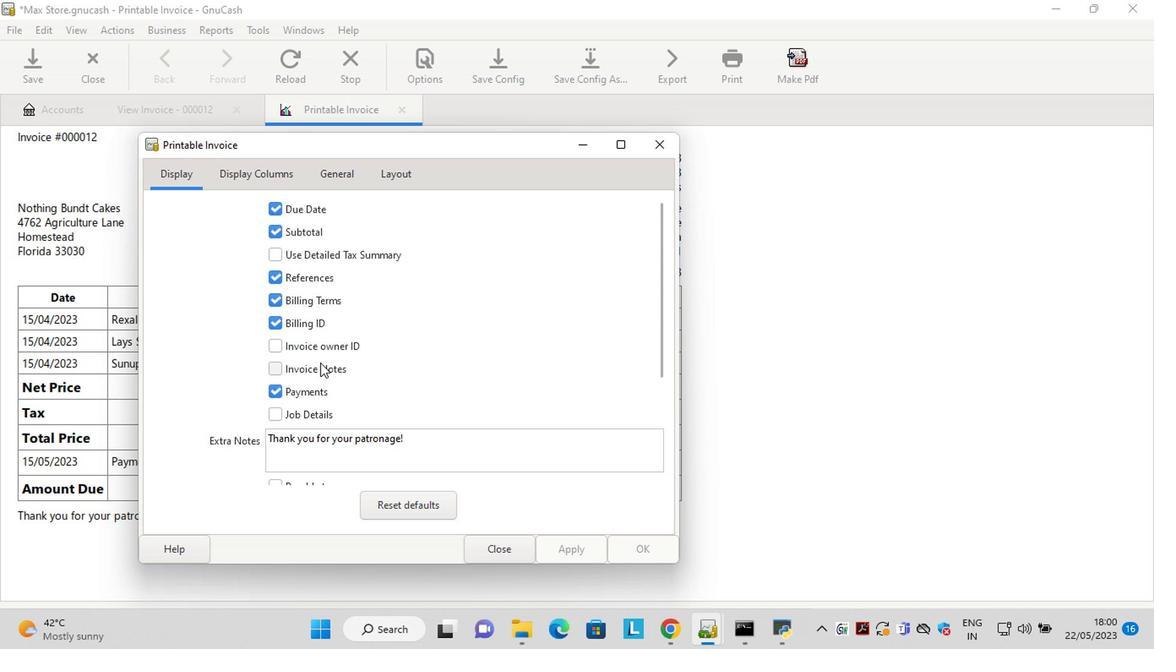 
Action: Mouse moved to (569, 556)
Screenshot: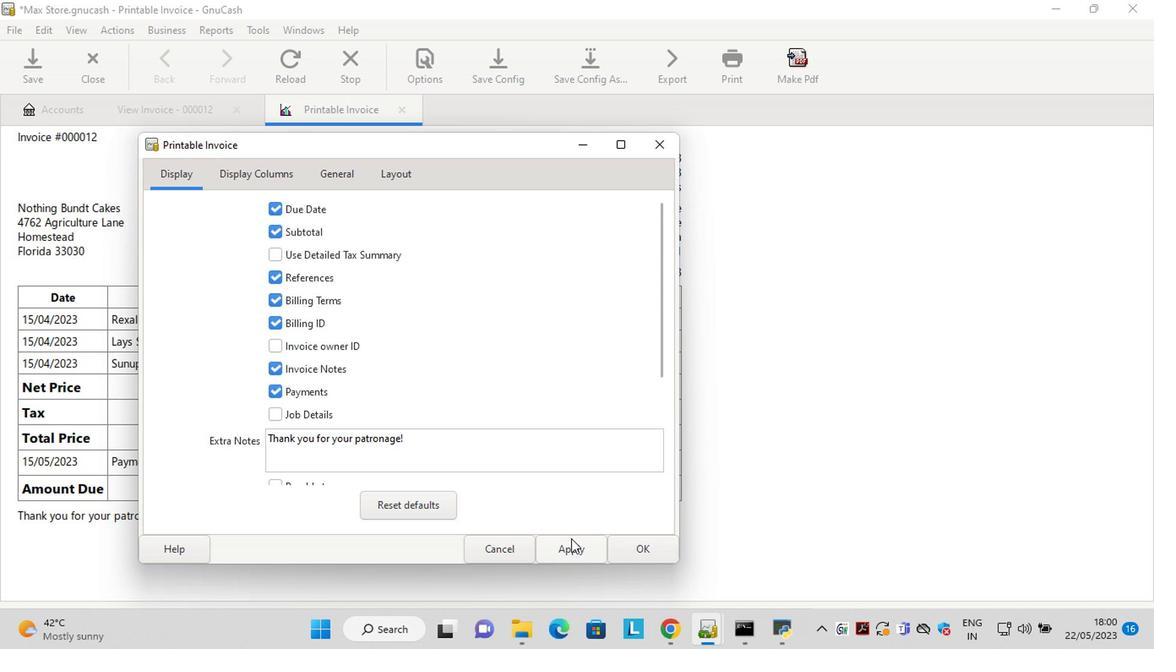 
Action: Mouse pressed left at (569, 556)
Screenshot: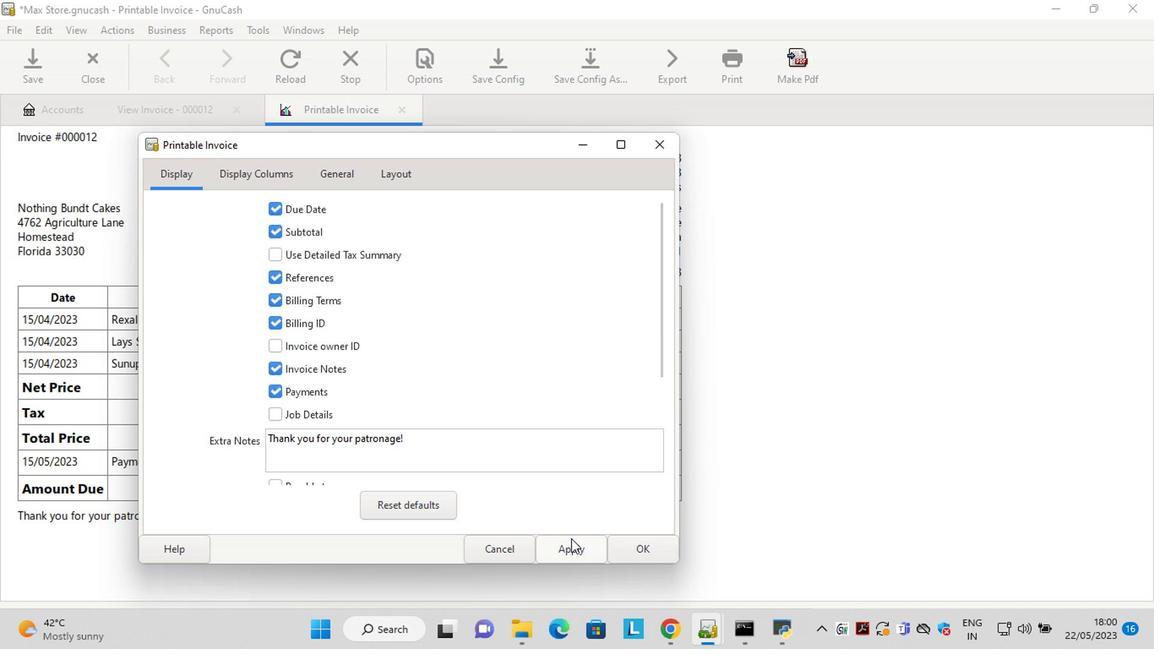
Action: Mouse moved to (502, 552)
Screenshot: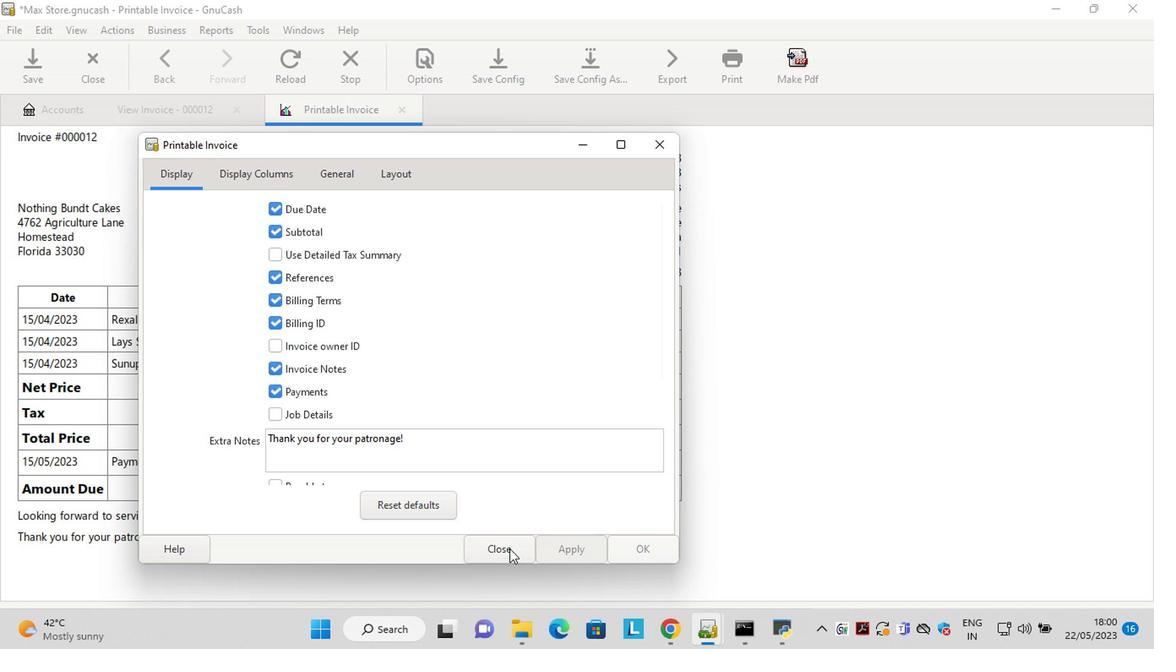 
Action: Mouse pressed left at (502, 552)
Screenshot: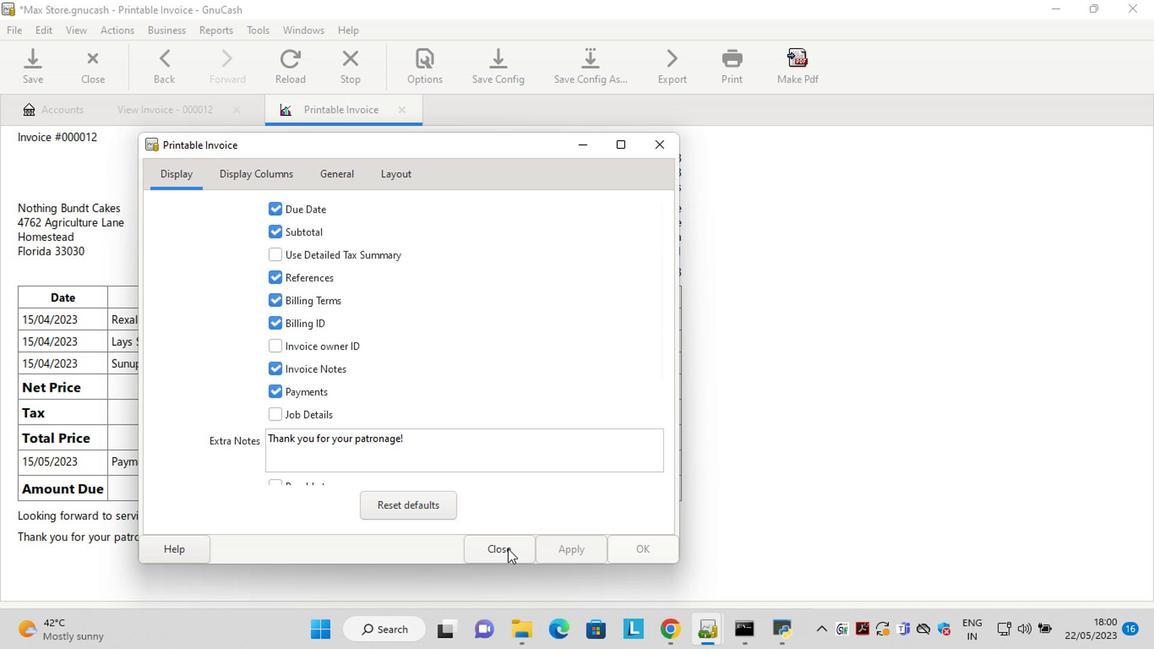 
Action: Mouse moved to (836, 463)
Screenshot: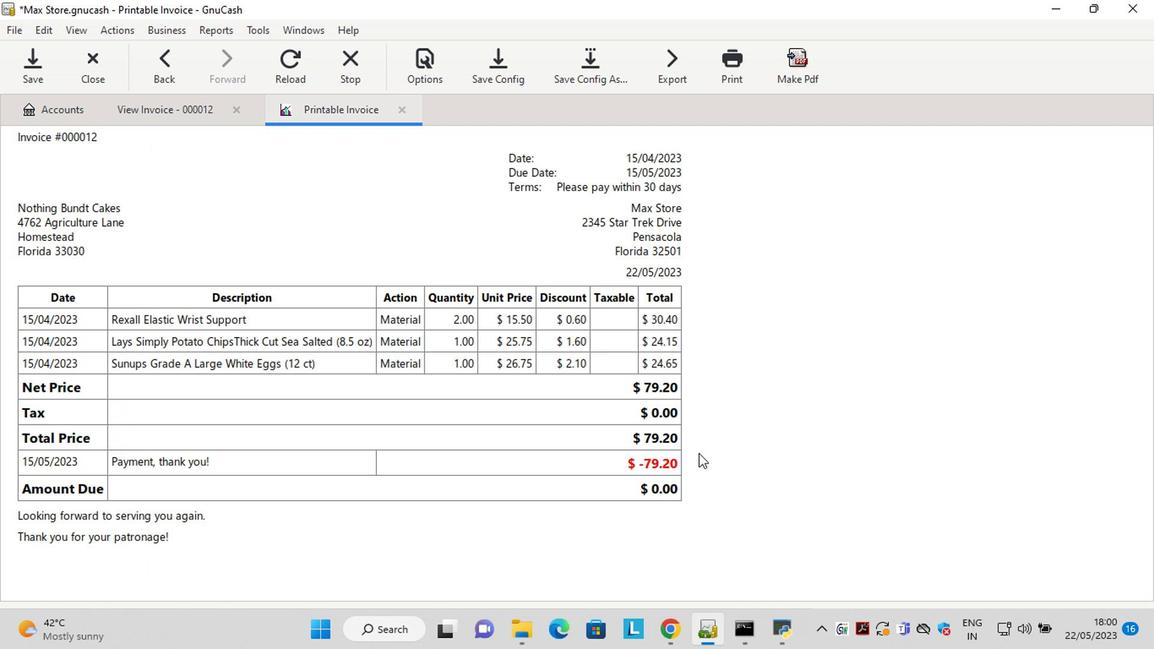 
Action: Mouse pressed left at (836, 463)
Screenshot: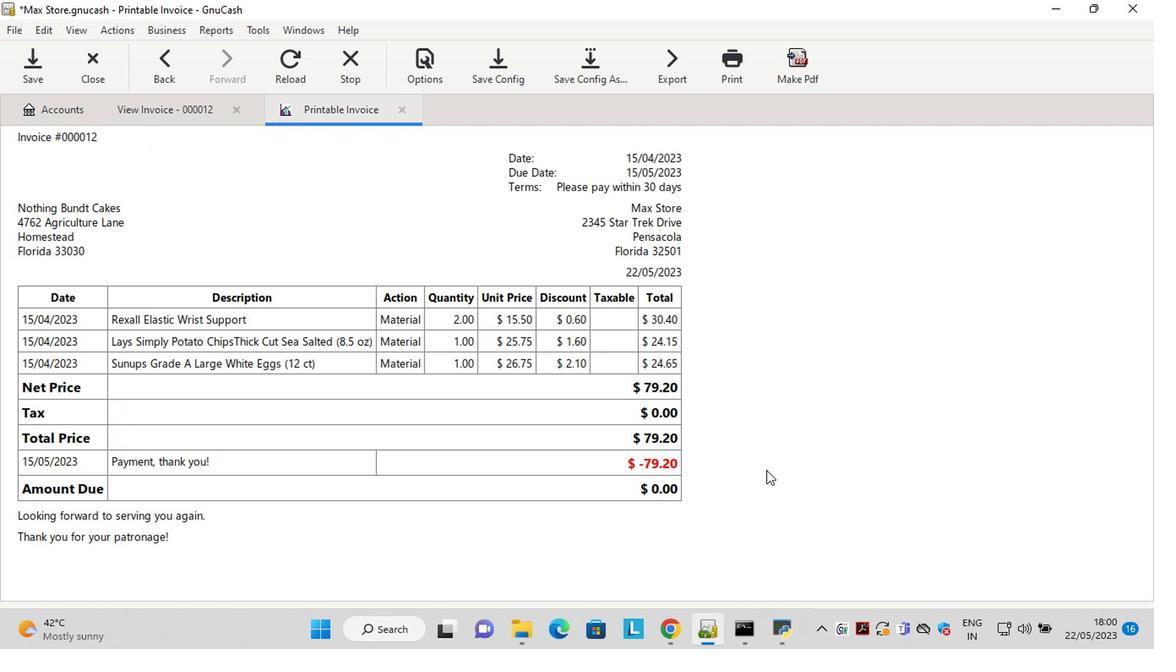 
